 Task: Look for space in Santa Teresa, Venezuela from 24th August, 2023 to 10th September, 2023 for 8 adults in price range Rs.12000 to Rs.15000. Place can be entire place or shared room with 4 bedrooms having 8 beds and 4 bathrooms. Property type can be house, flat, guest house. Amenities needed are: wifi, TV, free parkinig on premises, gym, breakfast. Booking option can be shelf check-in. Required host language is English.
Action: Mouse moved to (528, 138)
Screenshot: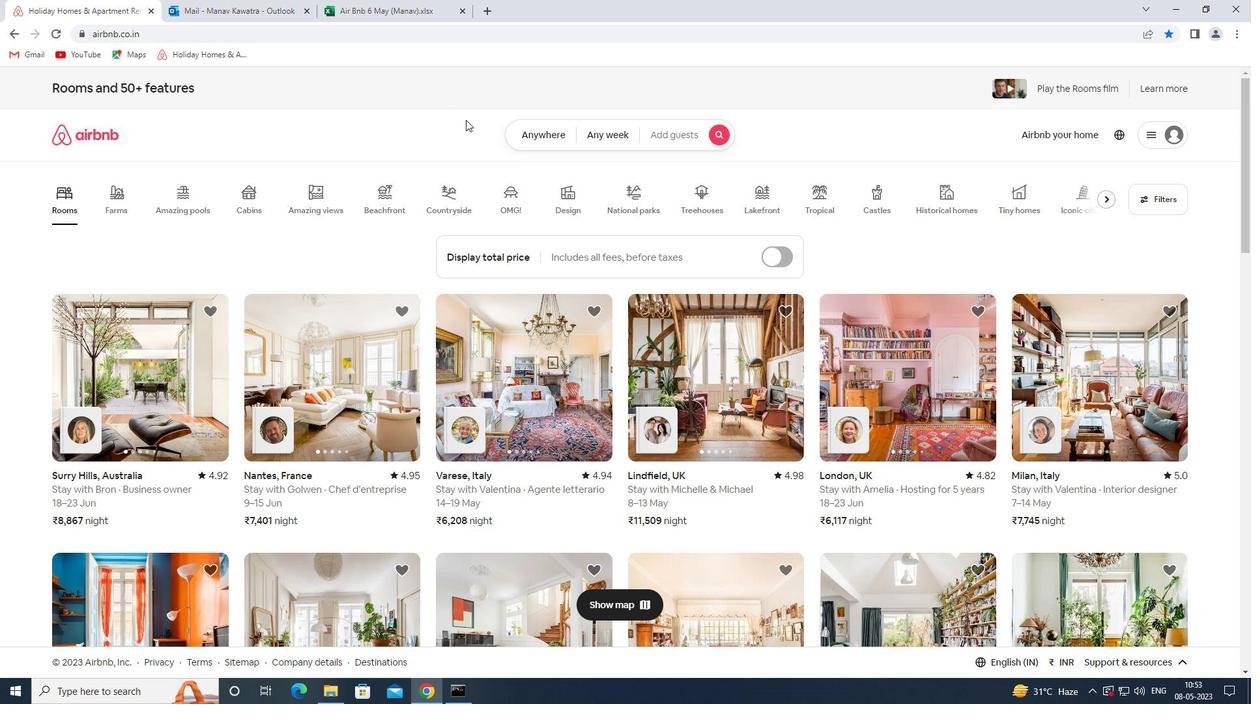 
Action: Mouse pressed left at (528, 138)
Screenshot: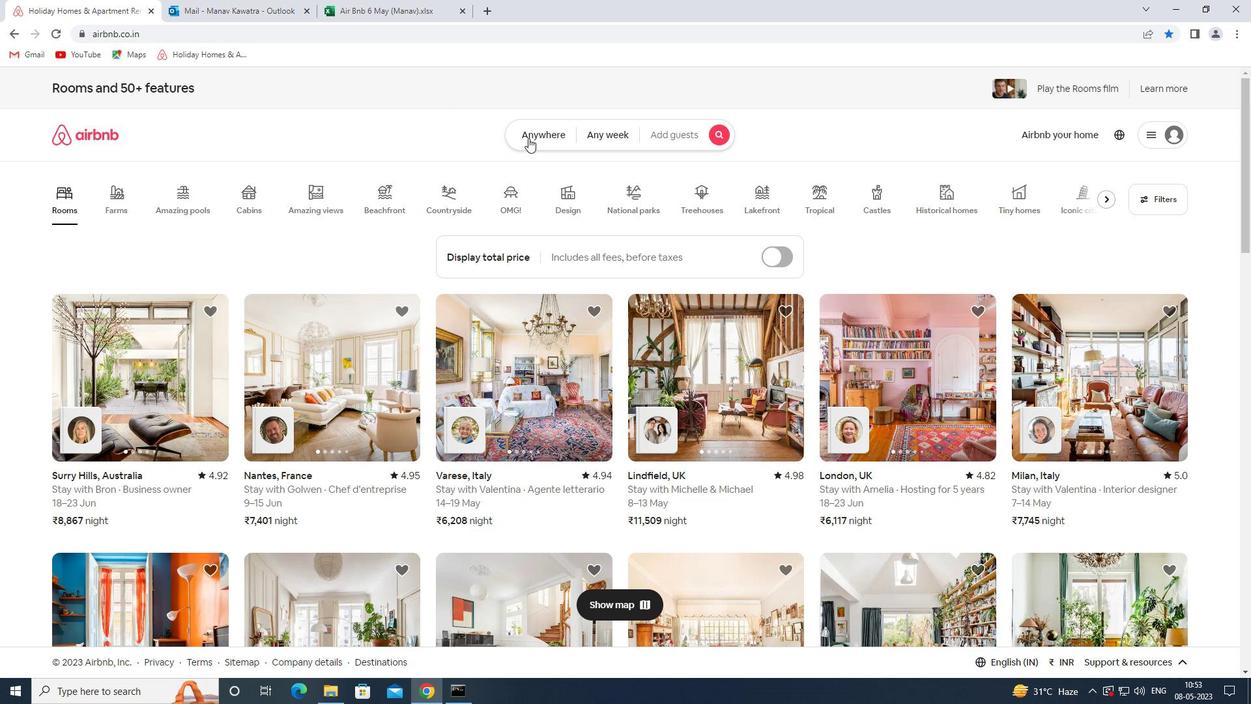 
Action: Mouse moved to (431, 194)
Screenshot: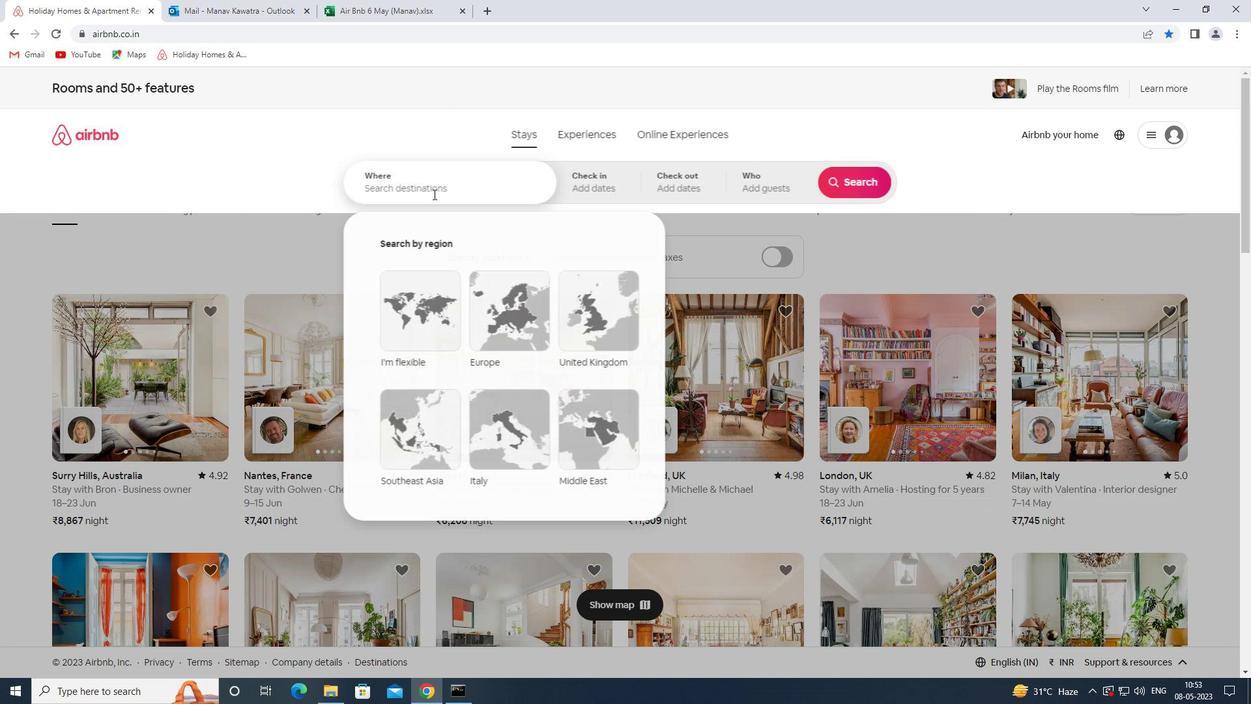 
Action: Mouse pressed left at (431, 194)
Screenshot: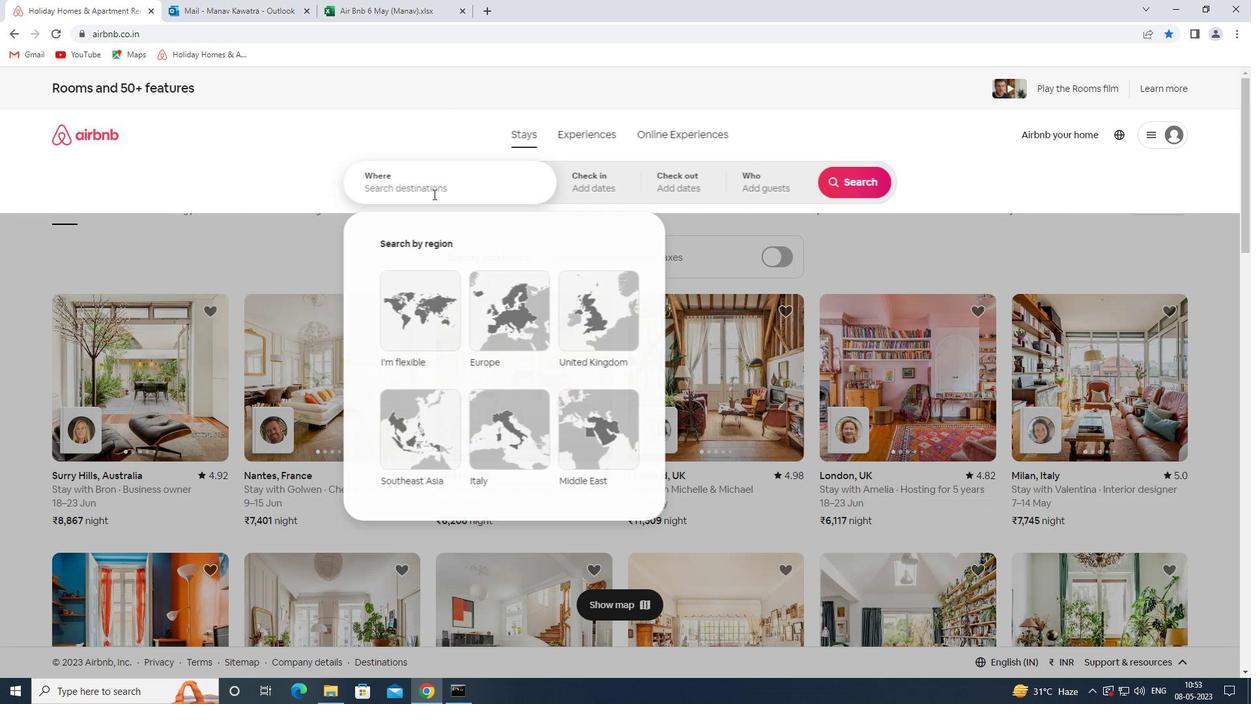 
Action: Mouse moved to (421, 181)
Screenshot: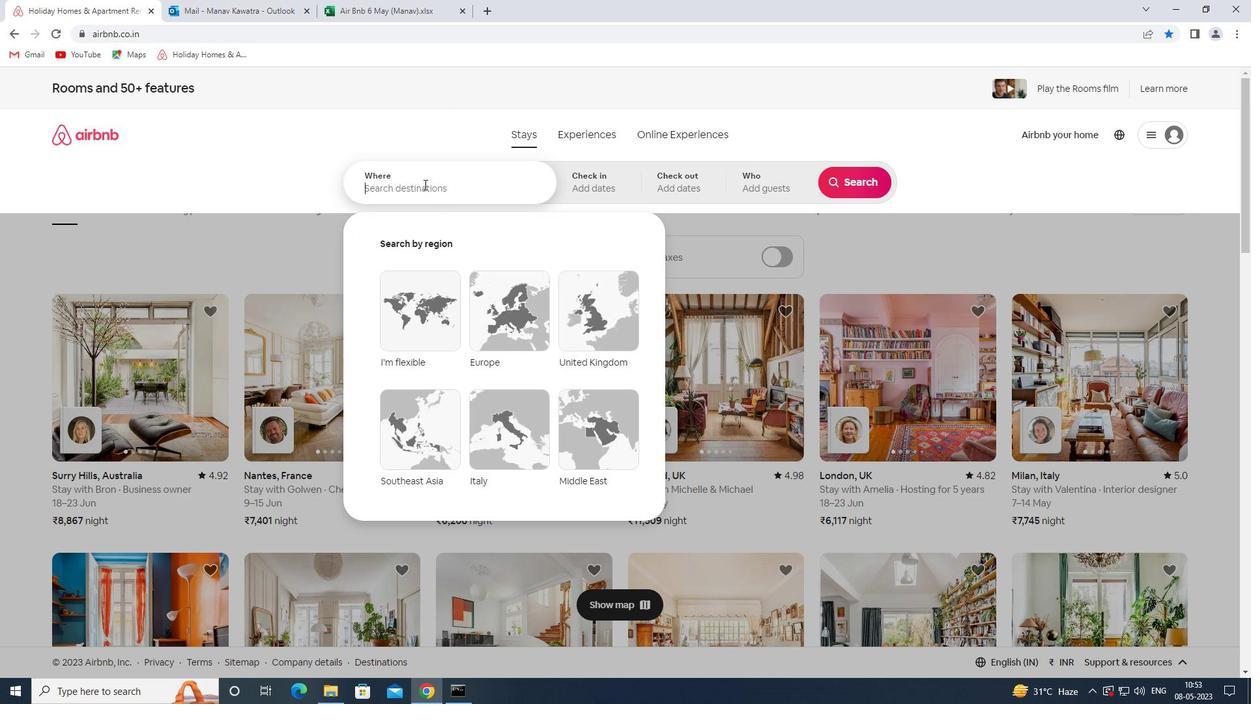 
Action: Mouse pressed left at (421, 181)
Screenshot: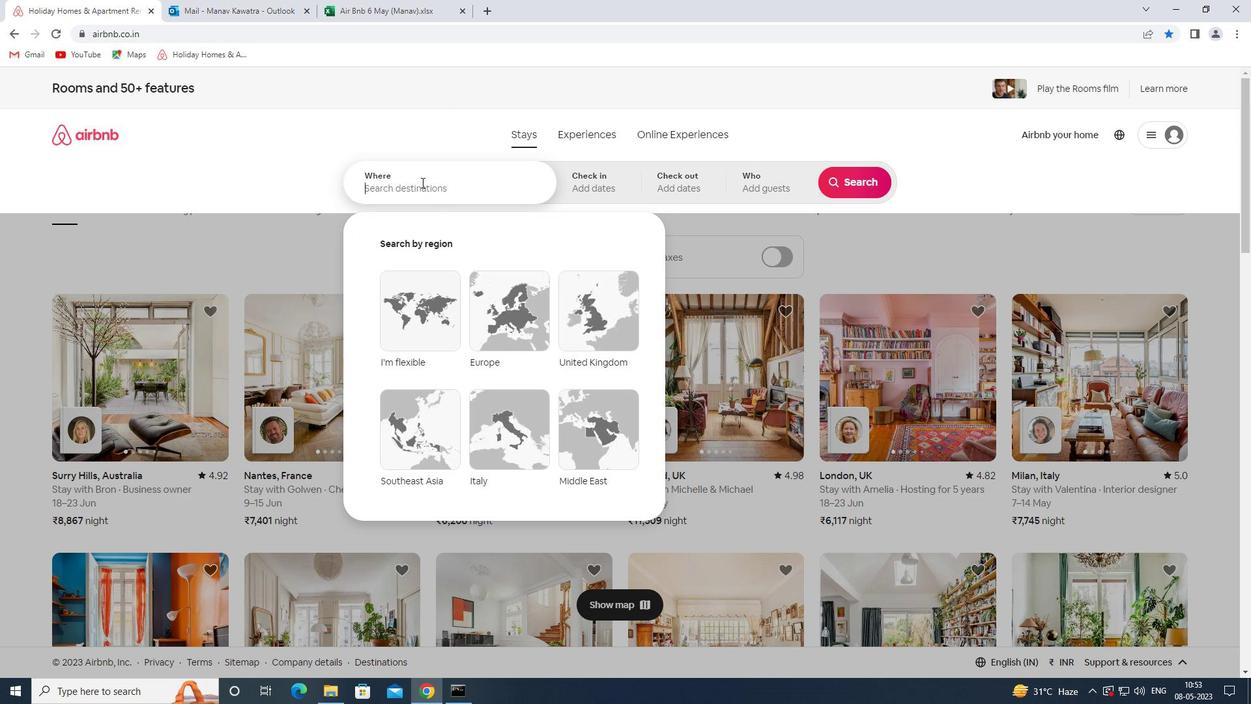 
Action: Mouse moved to (432, 189)
Screenshot: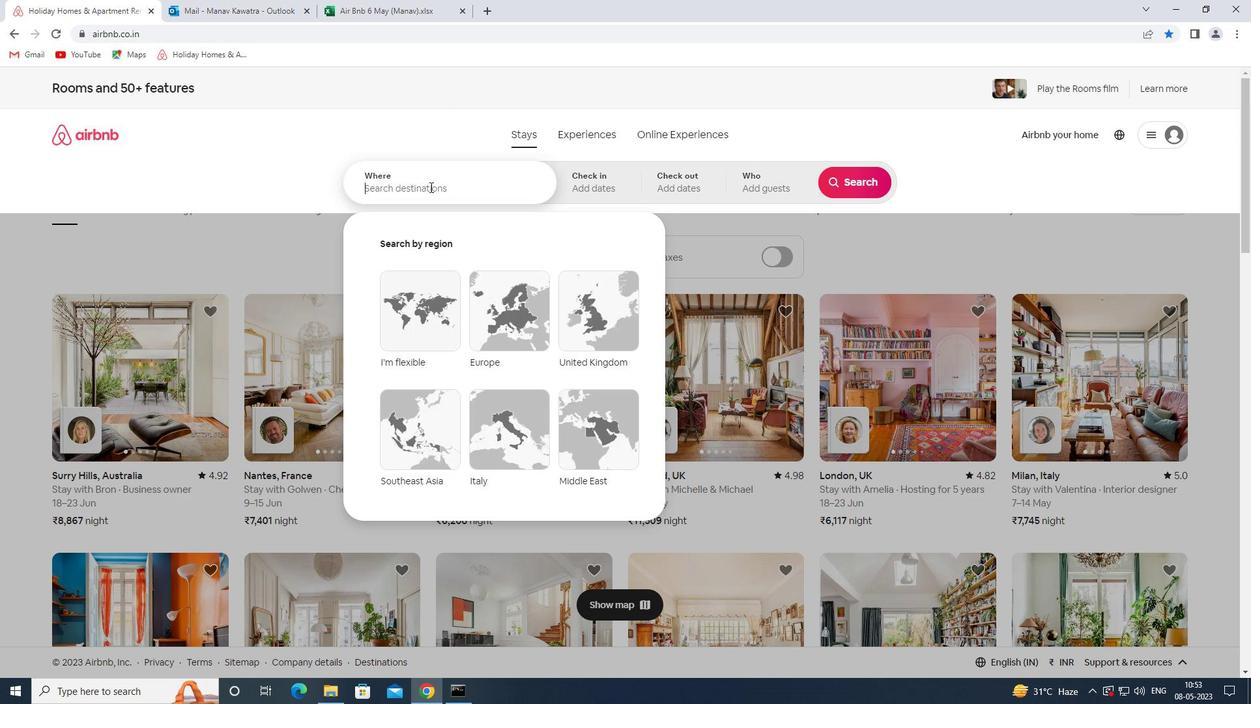 
Action: Key pressed <Key.shift><Key.shift>SAT<Key.backspace>NTA<Key.space><Key.shift><Key.shift><Key.shift><Key.shift>TES<Key.backspace>RE4<Key.backspace>SA<Key.space><Key.shift>VENEZUELA<Key.space><Key.enter>
Screenshot: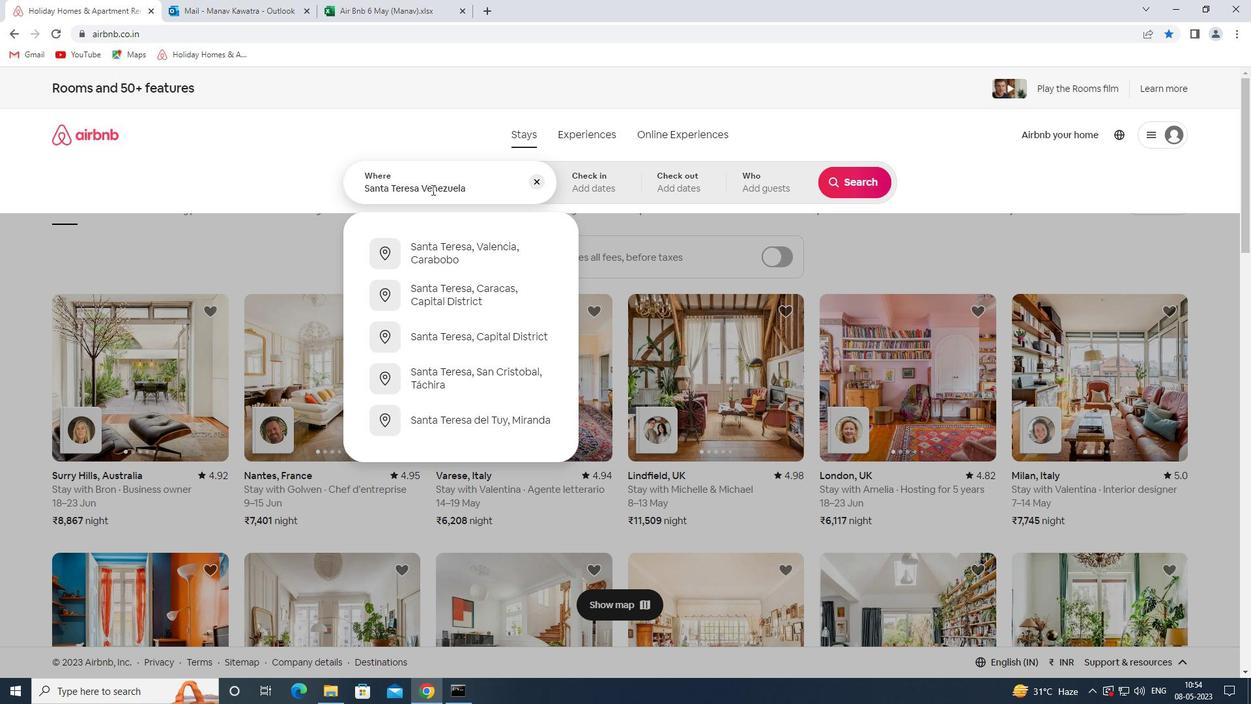 
Action: Mouse moved to (851, 283)
Screenshot: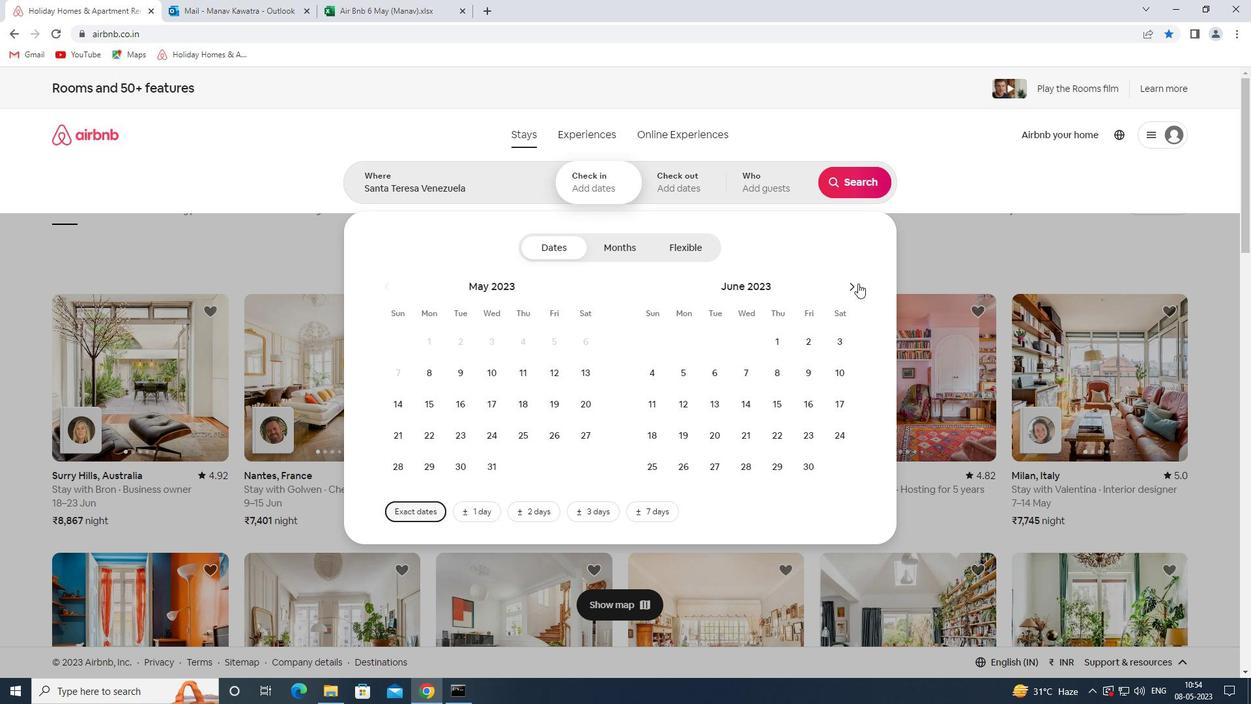 
Action: Mouse pressed left at (851, 283)
Screenshot: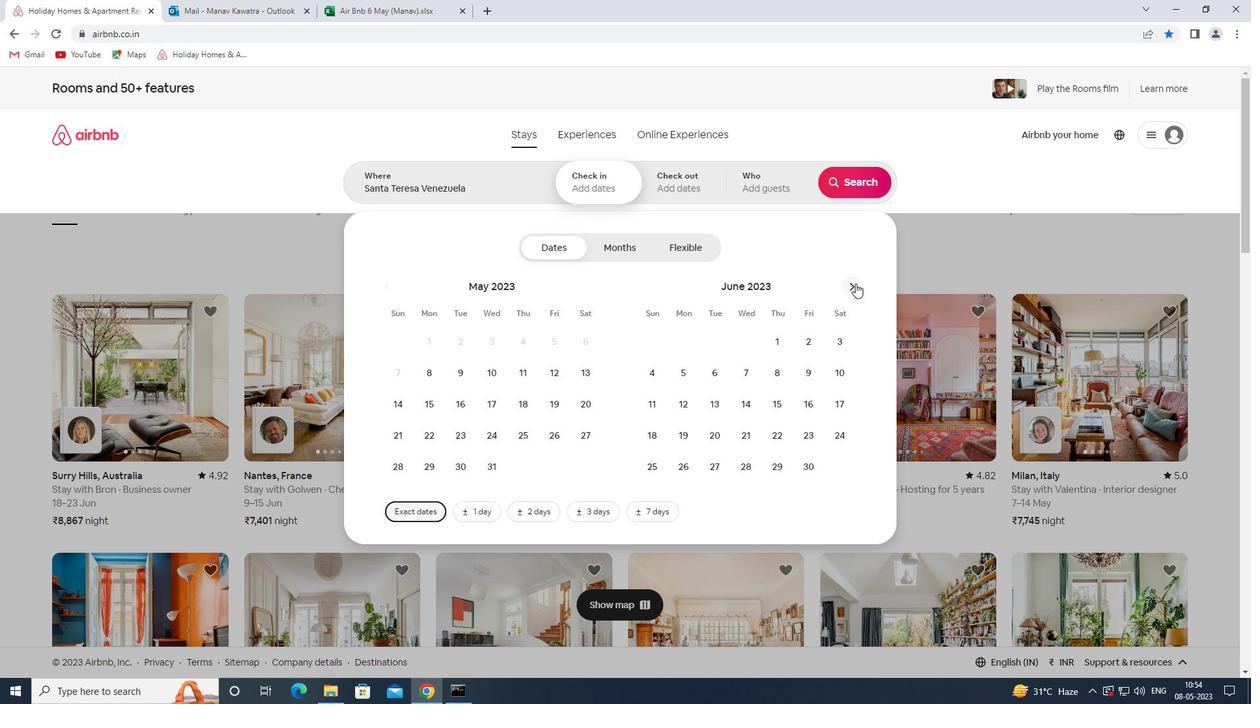 
Action: Mouse pressed left at (851, 283)
Screenshot: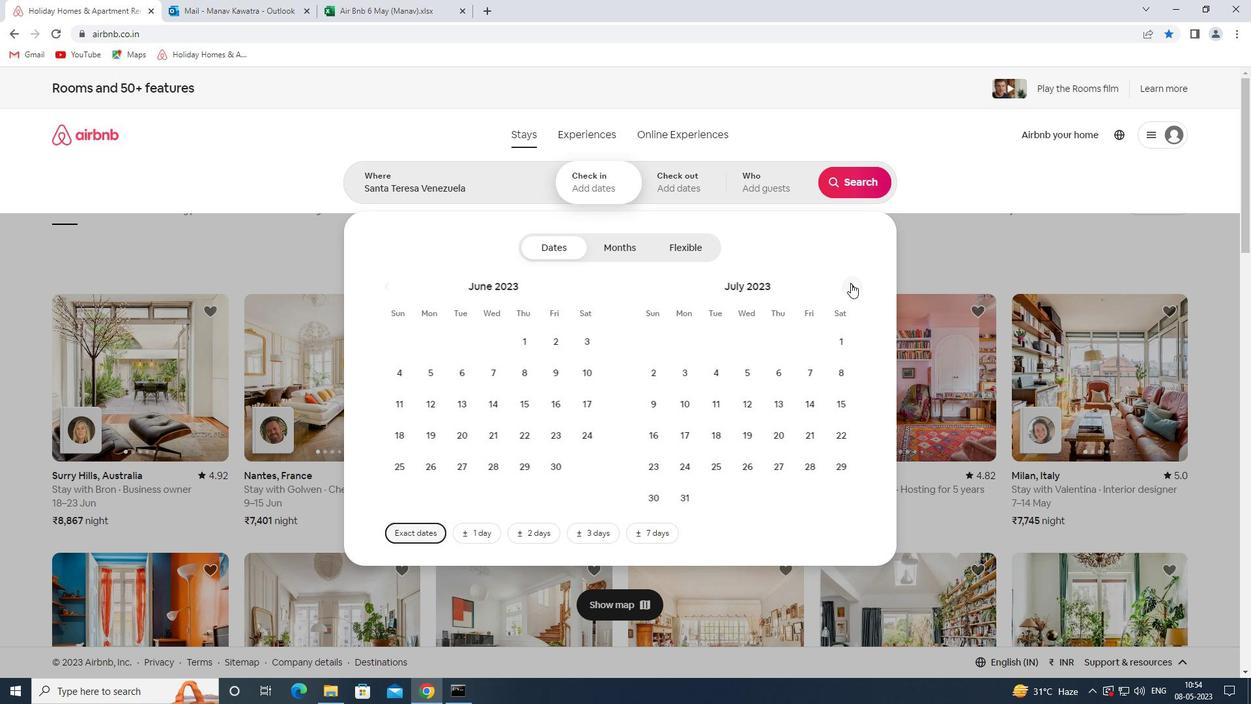 
Action: Mouse moved to (775, 443)
Screenshot: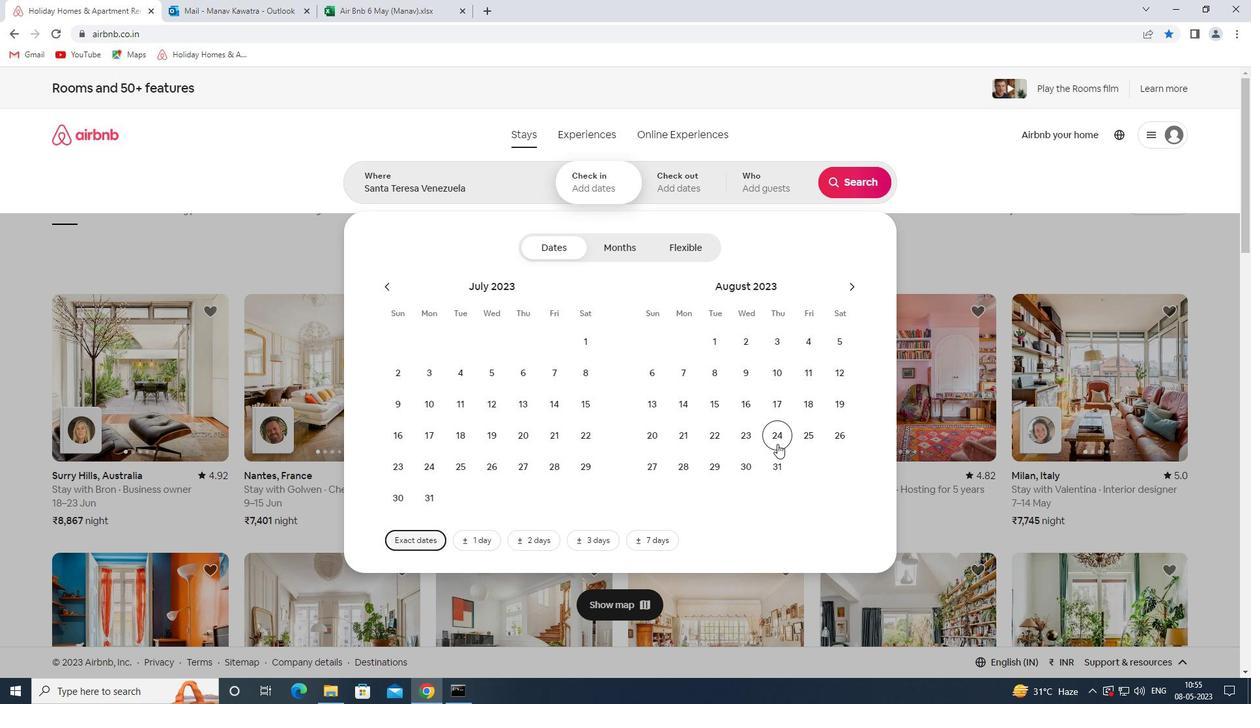 
Action: Mouse pressed left at (775, 443)
Screenshot: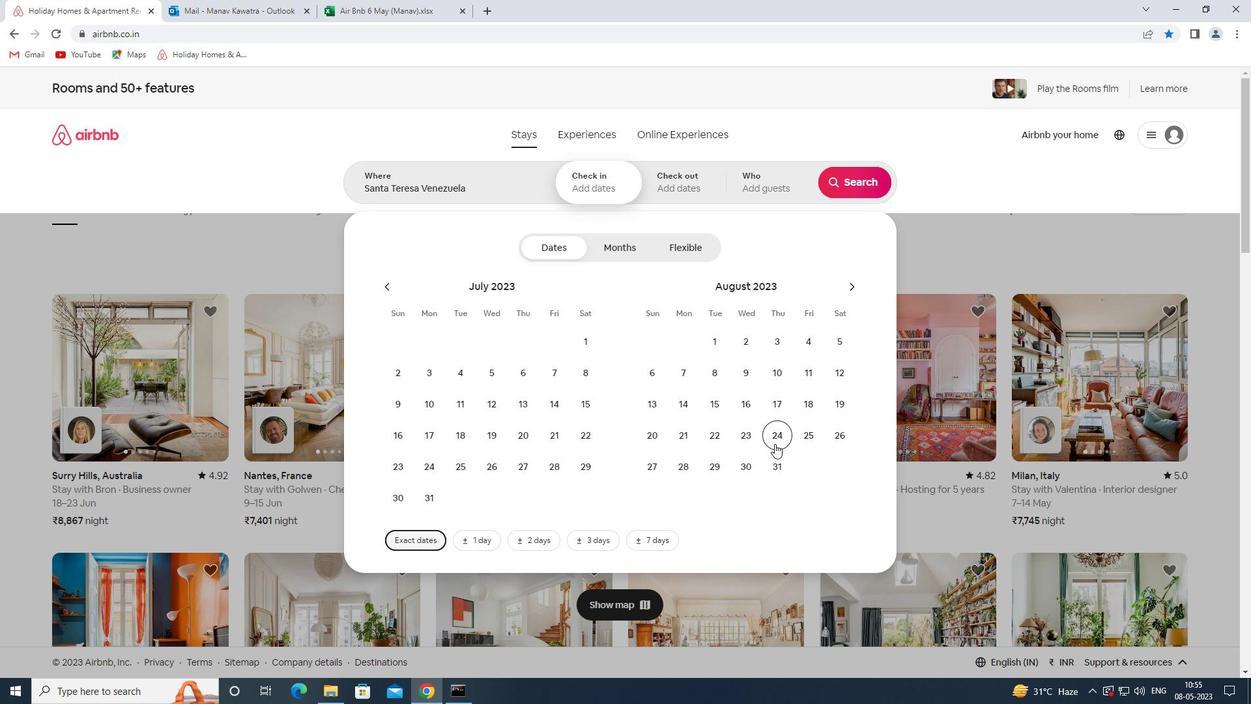 
Action: Mouse moved to (842, 281)
Screenshot: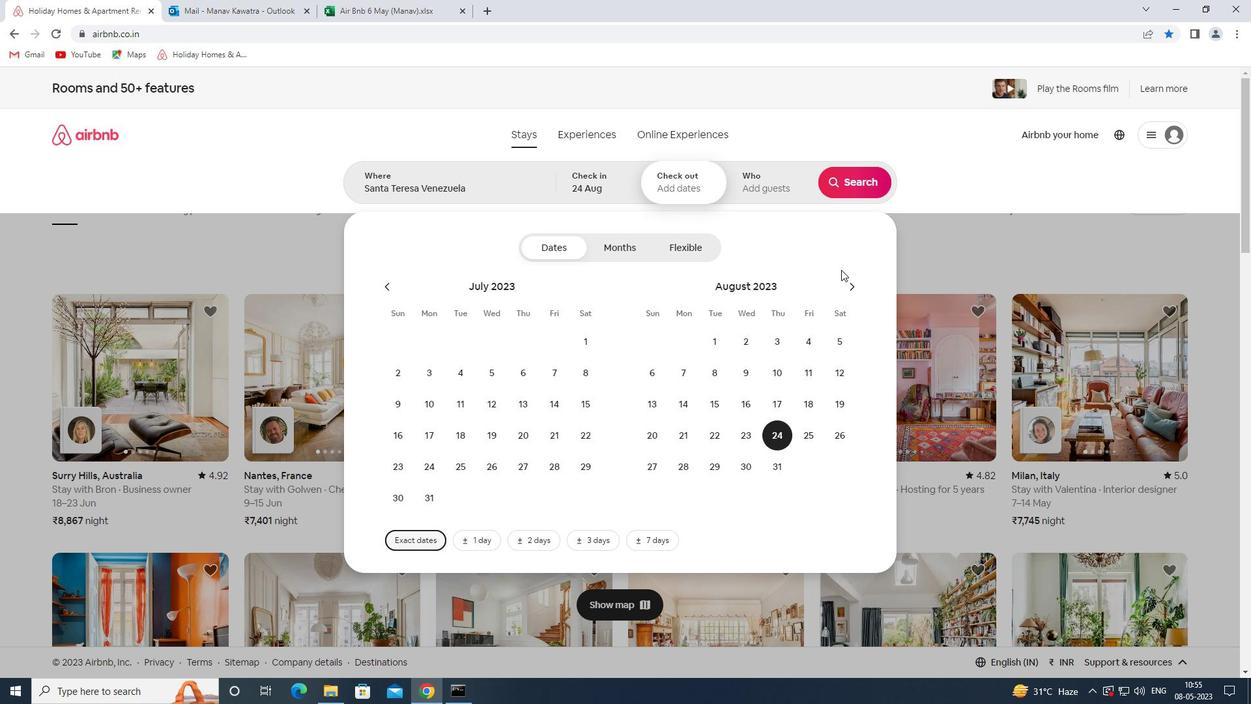 
Action: Mouse pressed left at (842, 281)
Screenshot: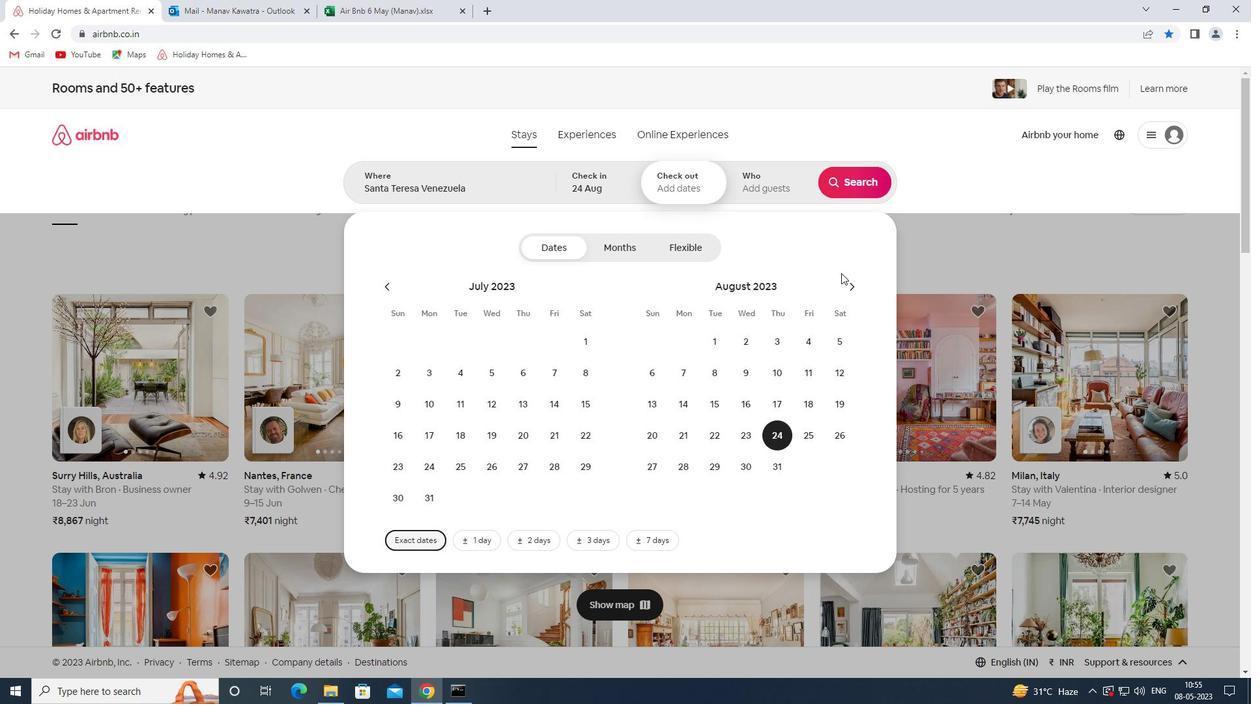 
Action: Mouse moved to (850, 284)
Screenshot: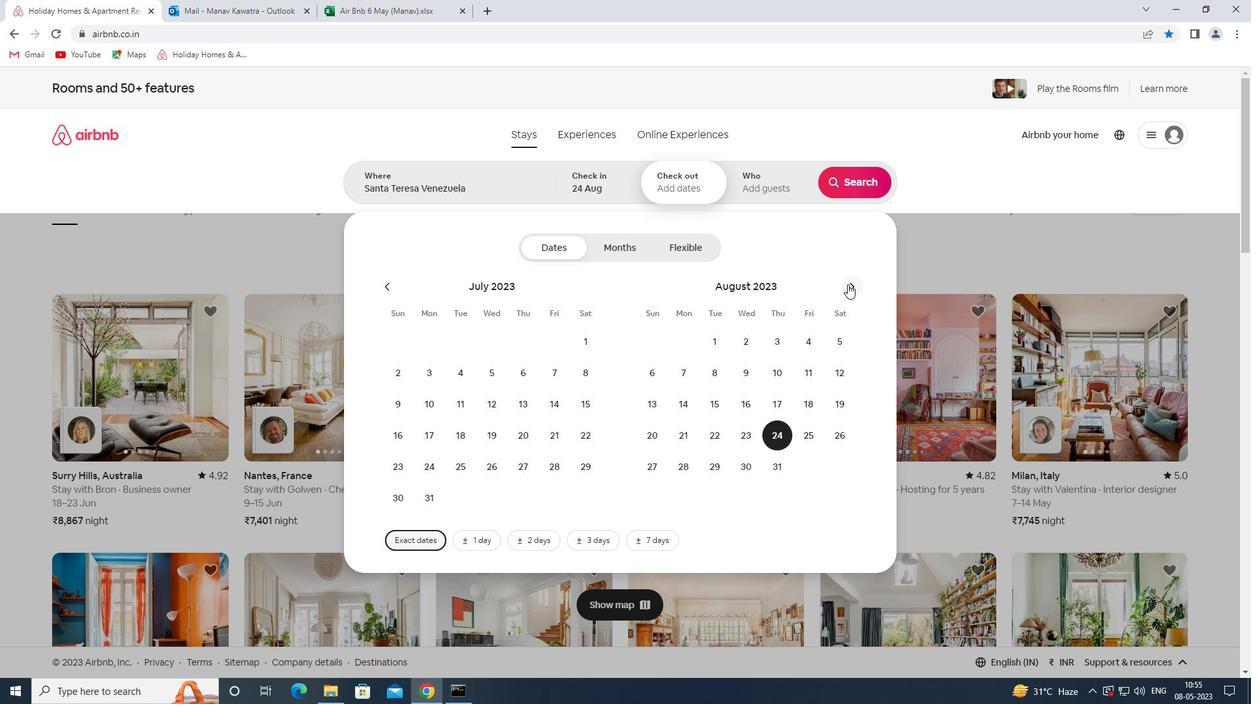 
Action: Mouse pressed left at (850, 284)
Screenshot: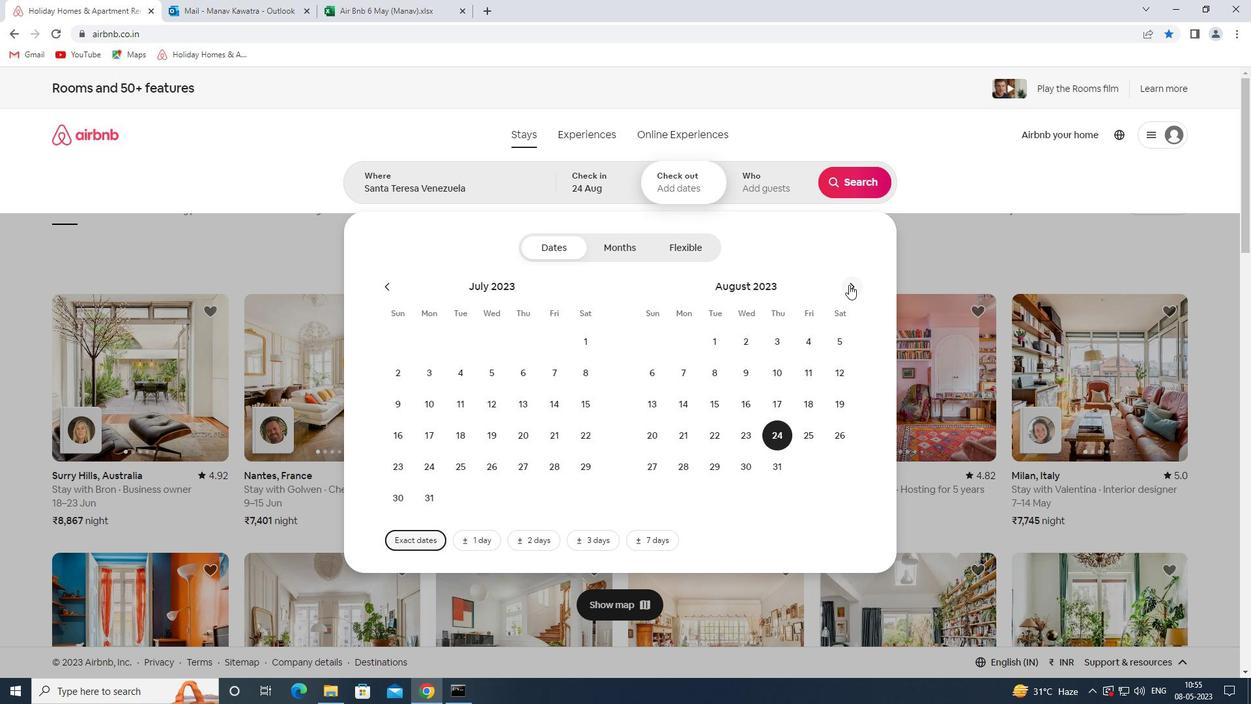 
Action: Mouse moved to (652, 403)
Screenshot: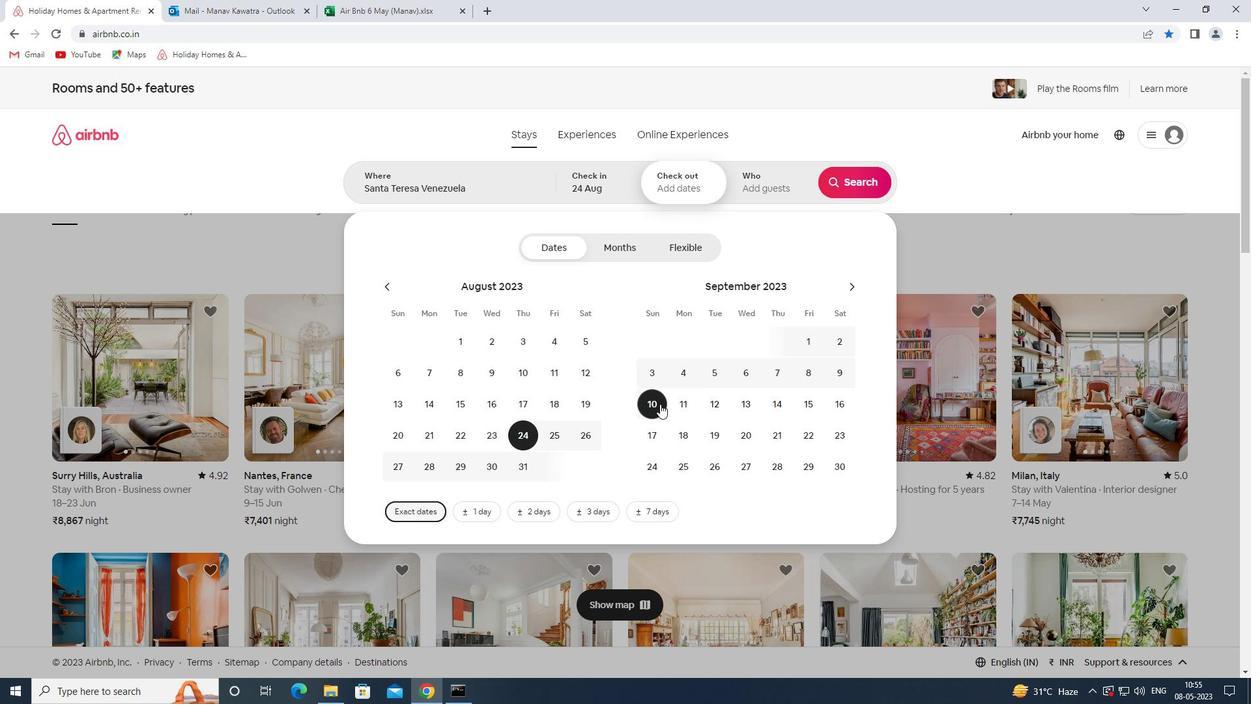 
Action: Mouse pressed left at (652, 403)
Screenshot: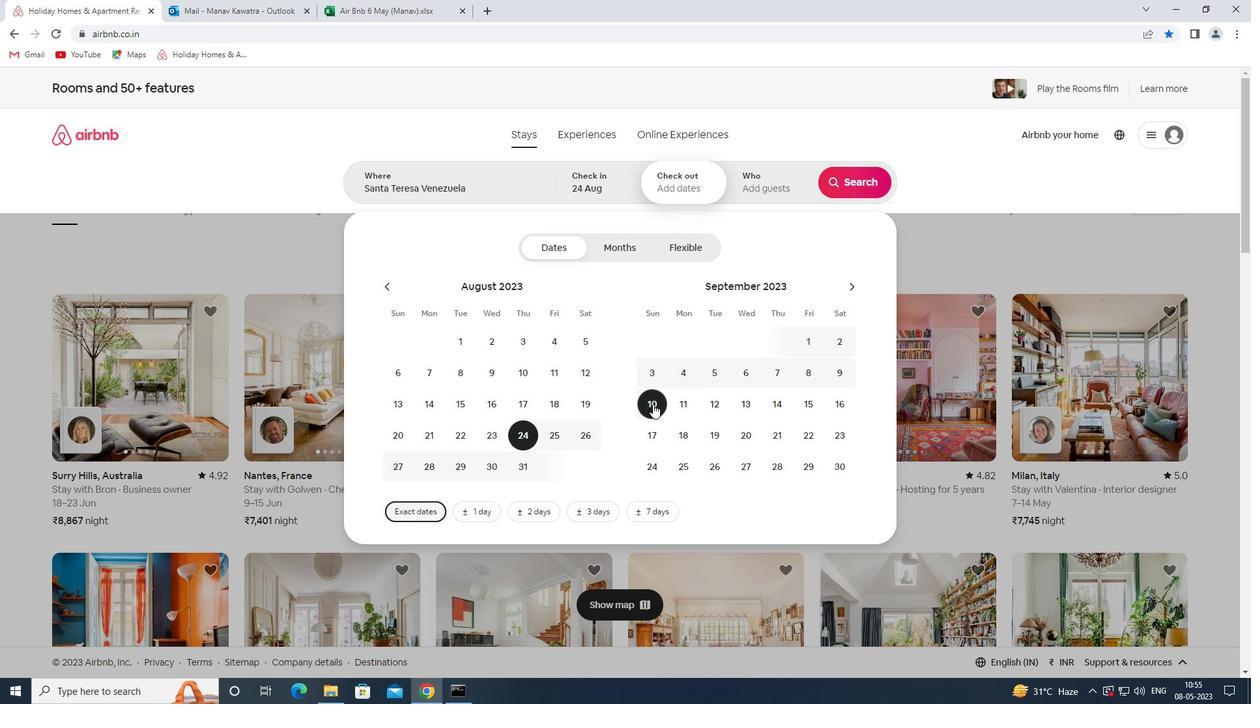 
Action: Mouse moved to (783, 189)
Screenshot: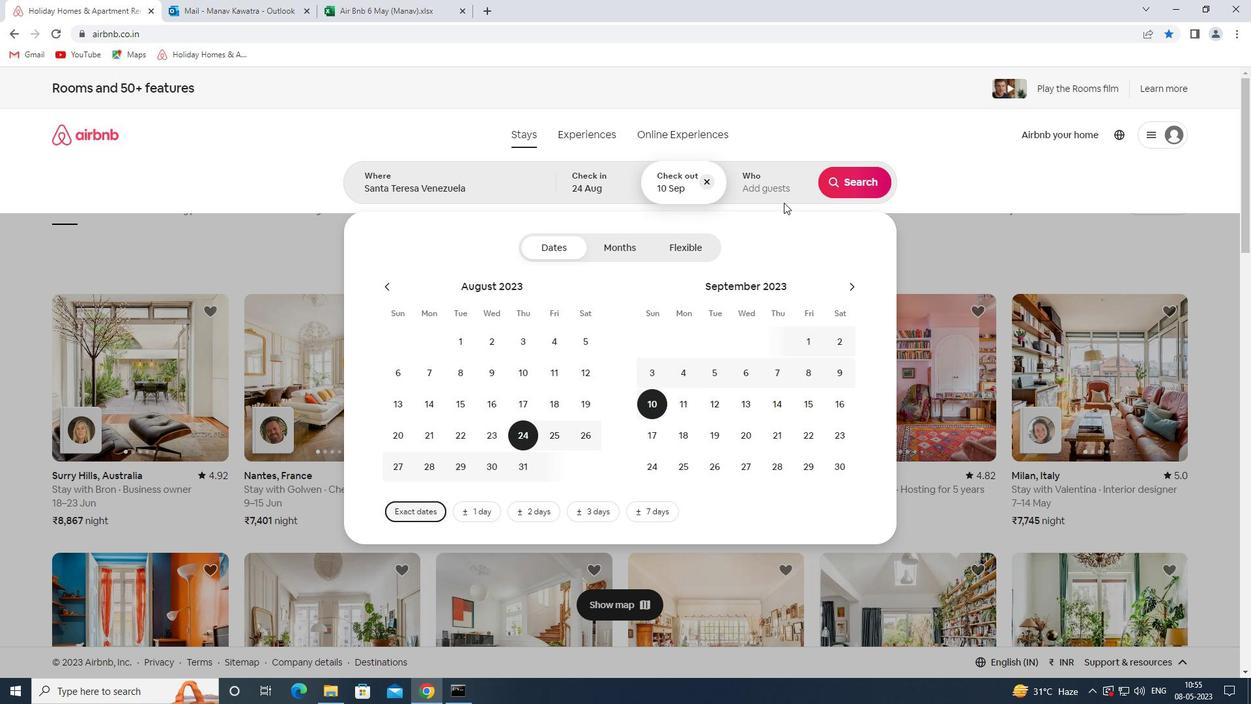
Action: Mouse pressed left at (783, 189)
Screenshot: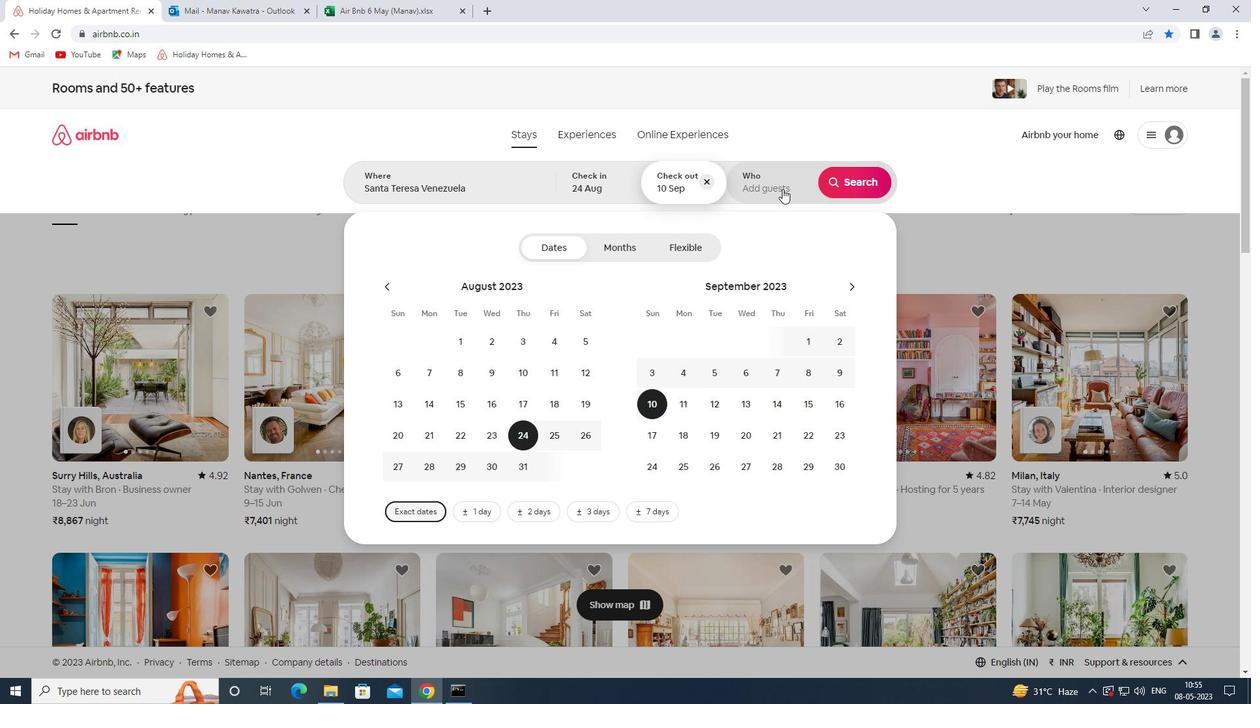 
Action: Mouse moved to (857, 260)
Screenshot: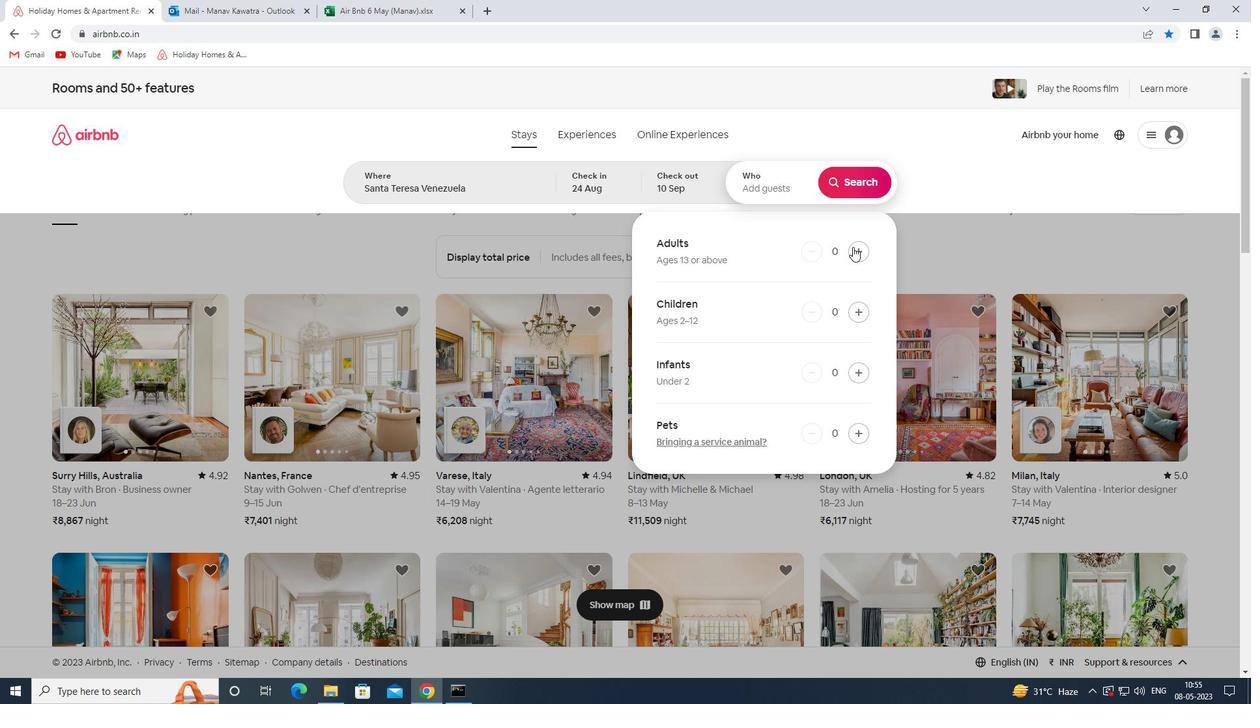 
Action: Mouse pressed left at (857, 260)
Screenshot: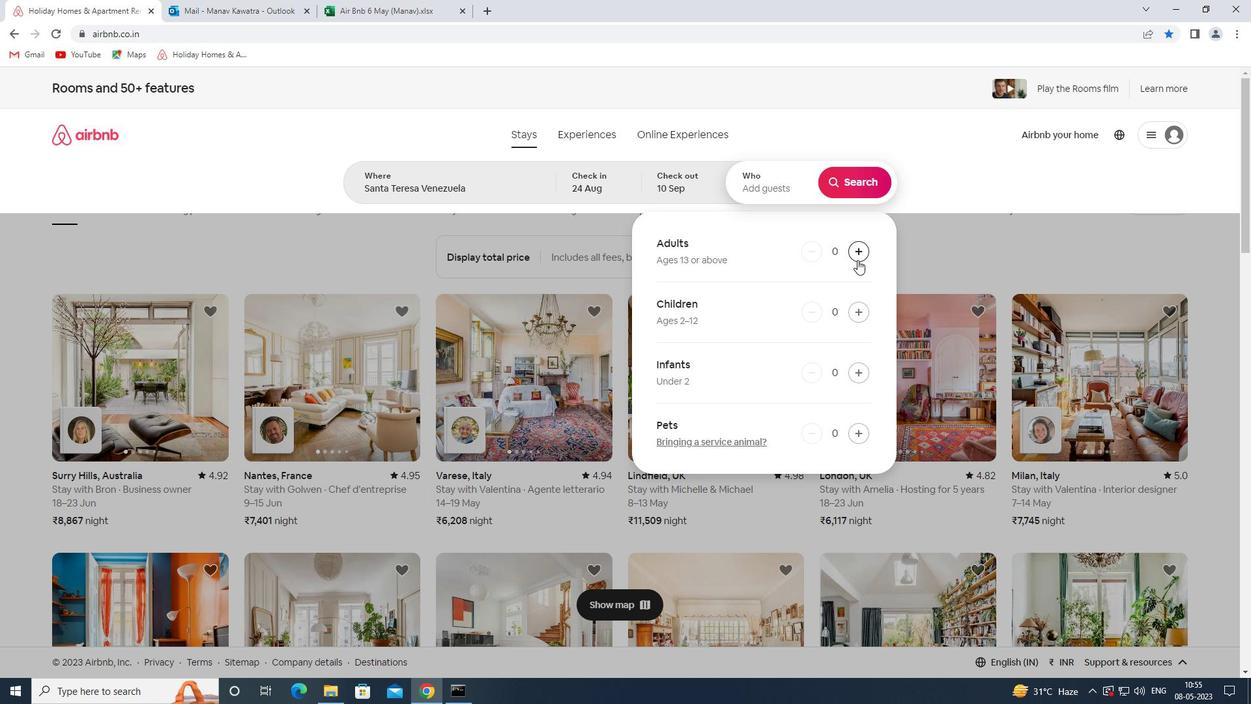 
Action: Mouse moved to (859, 255)
Screenshot: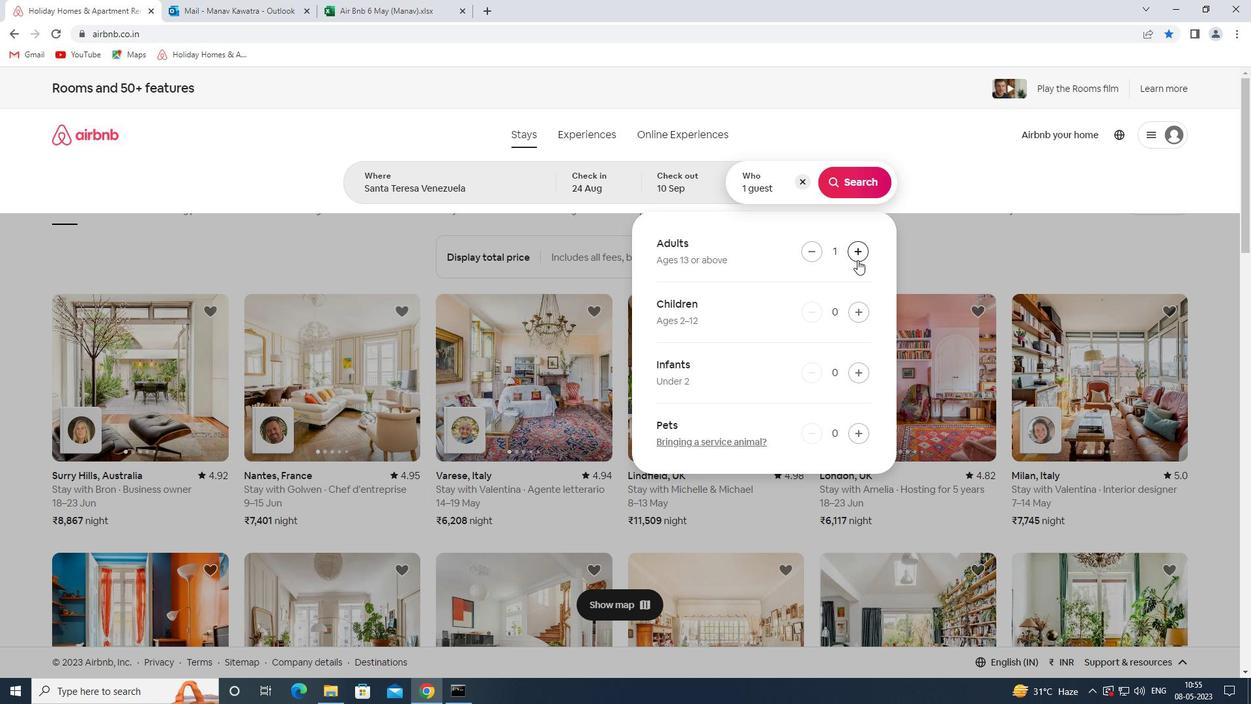 
Action: Mouse pressed left at (859, 255)
Screenshot: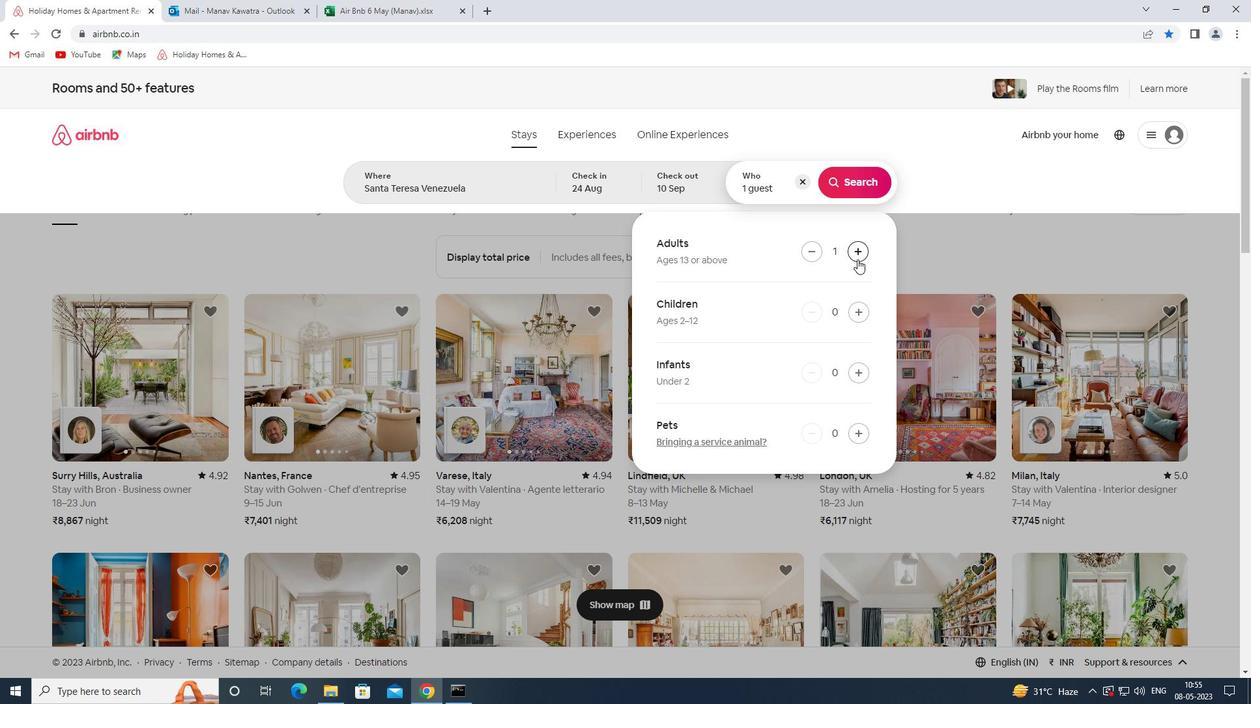 
Action: Mouse pressed left at (859, 255)
Screenshot: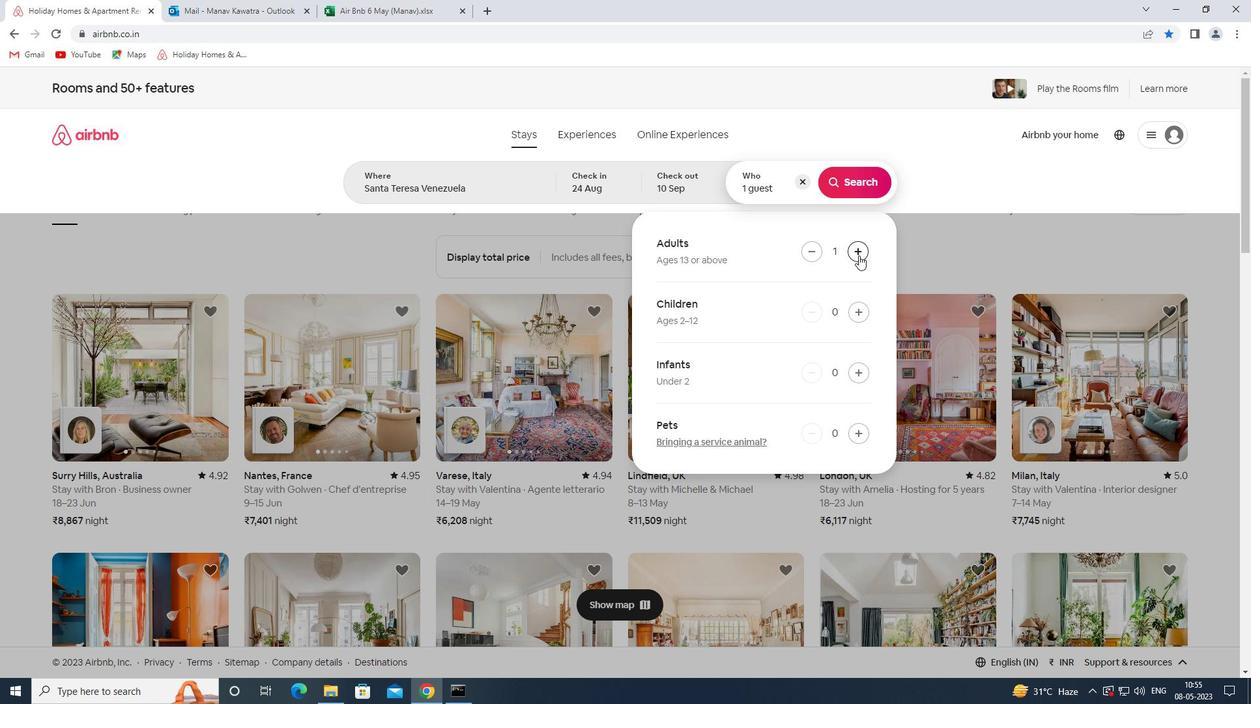 
Action: Mouse pressed left at (859, 255)
Screenshot: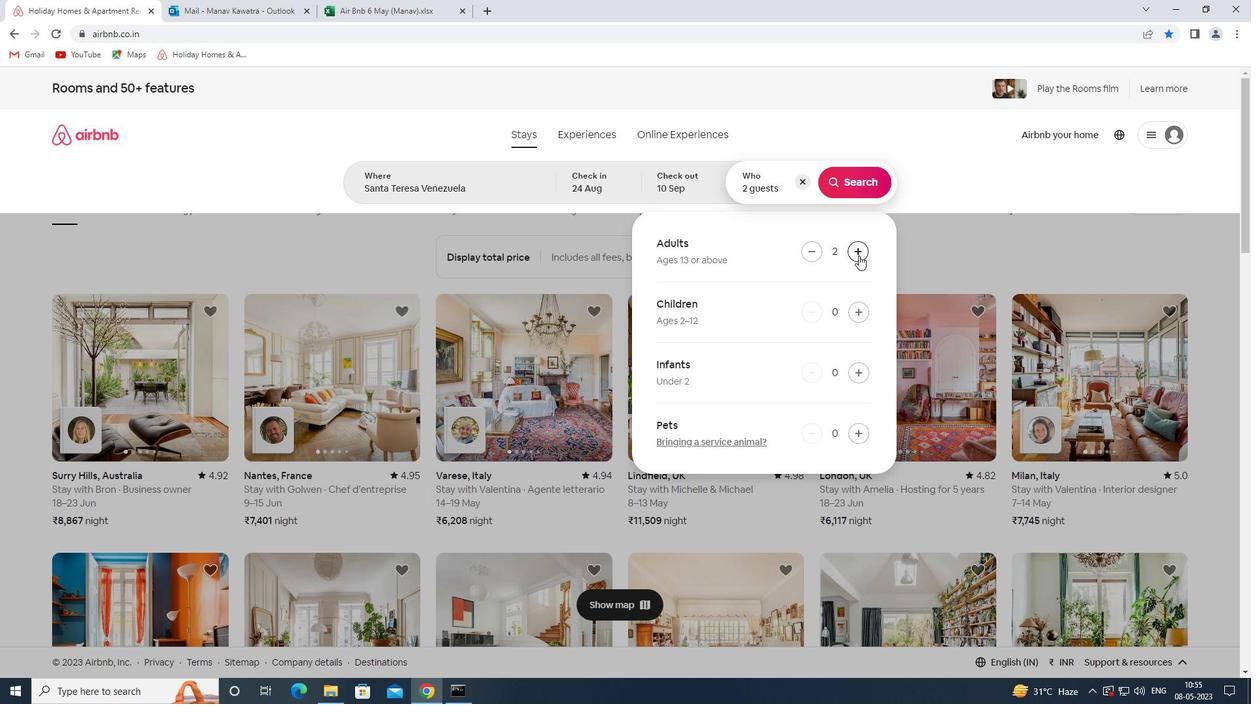 
Action: Mouse pressed left at (859, 255)
Screenshot: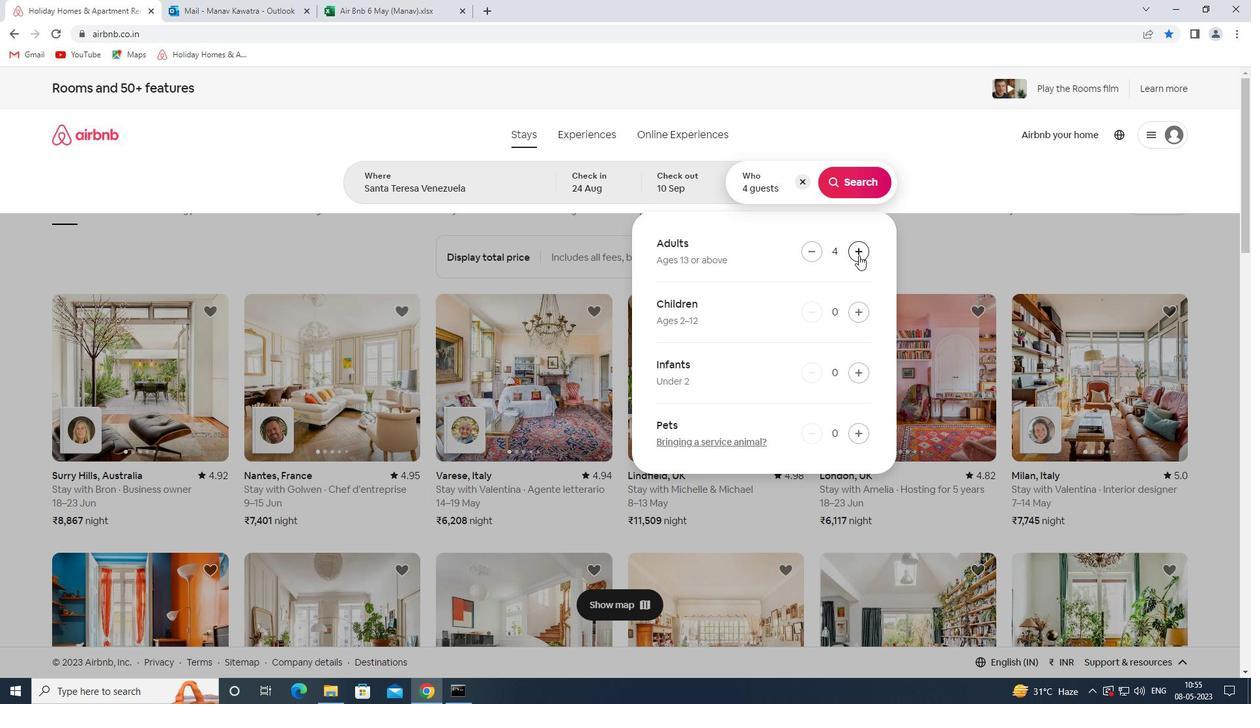 
Action: Mouse pressed left at (859, 255)
Screenshot: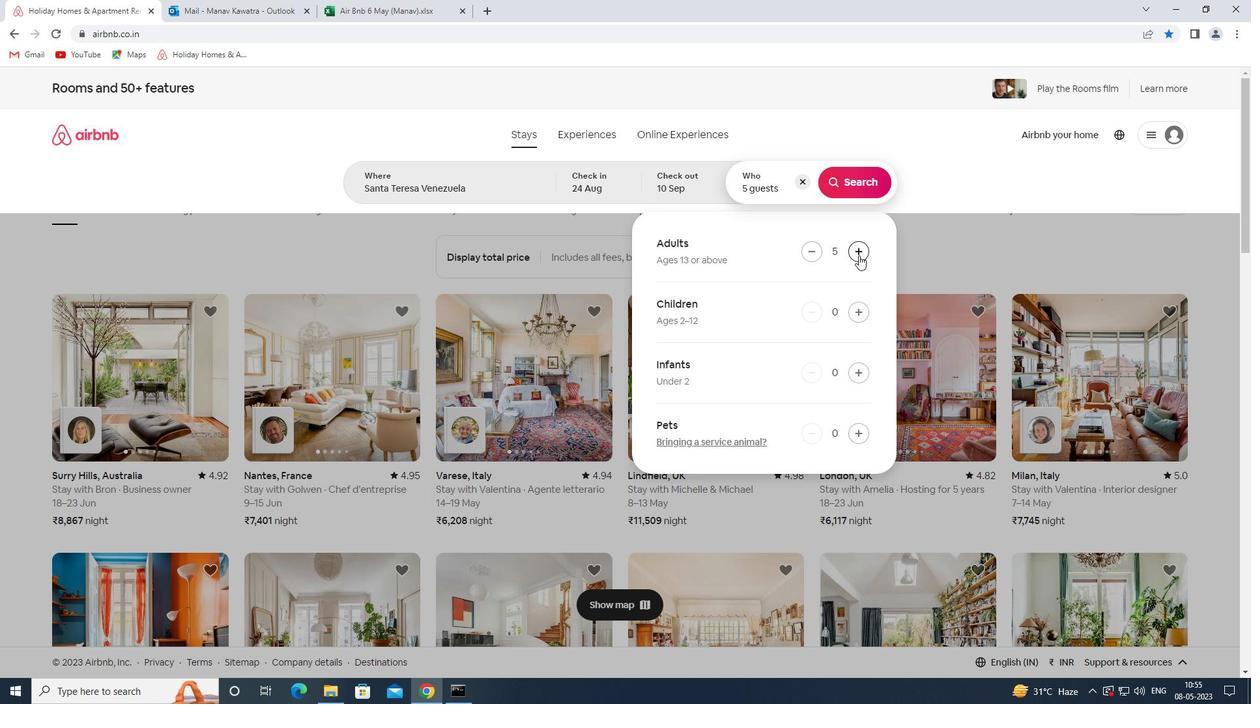 
Action: Mouse pressed left at (859, 255)
Screenshot: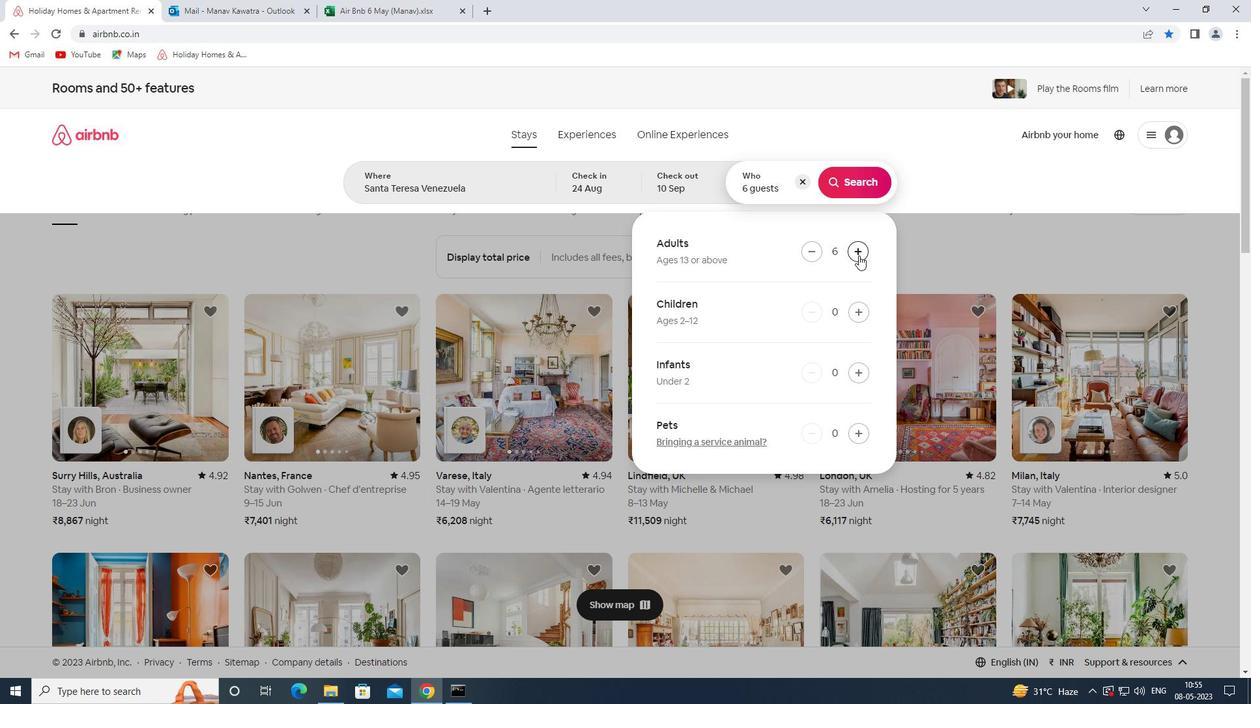 
Action: Mouse pressed left at (859, 255)
Screenshot: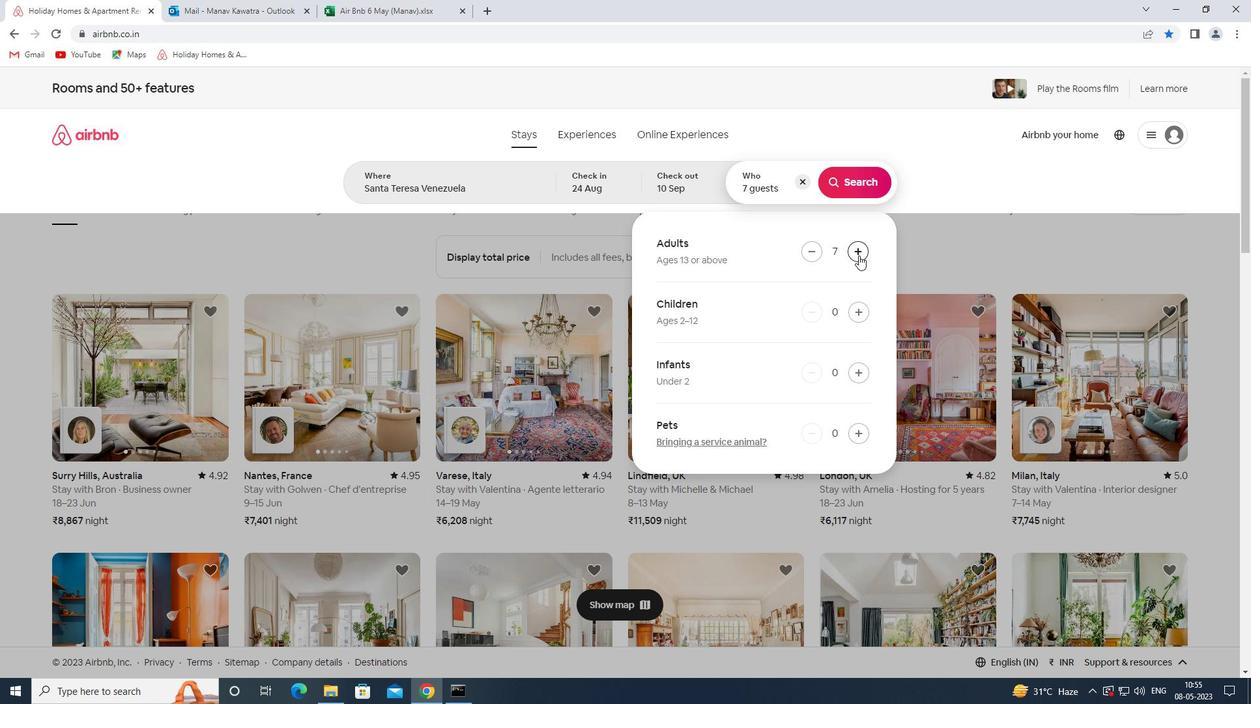 
Action: Mouse moved to (852, 176)
Screenshot: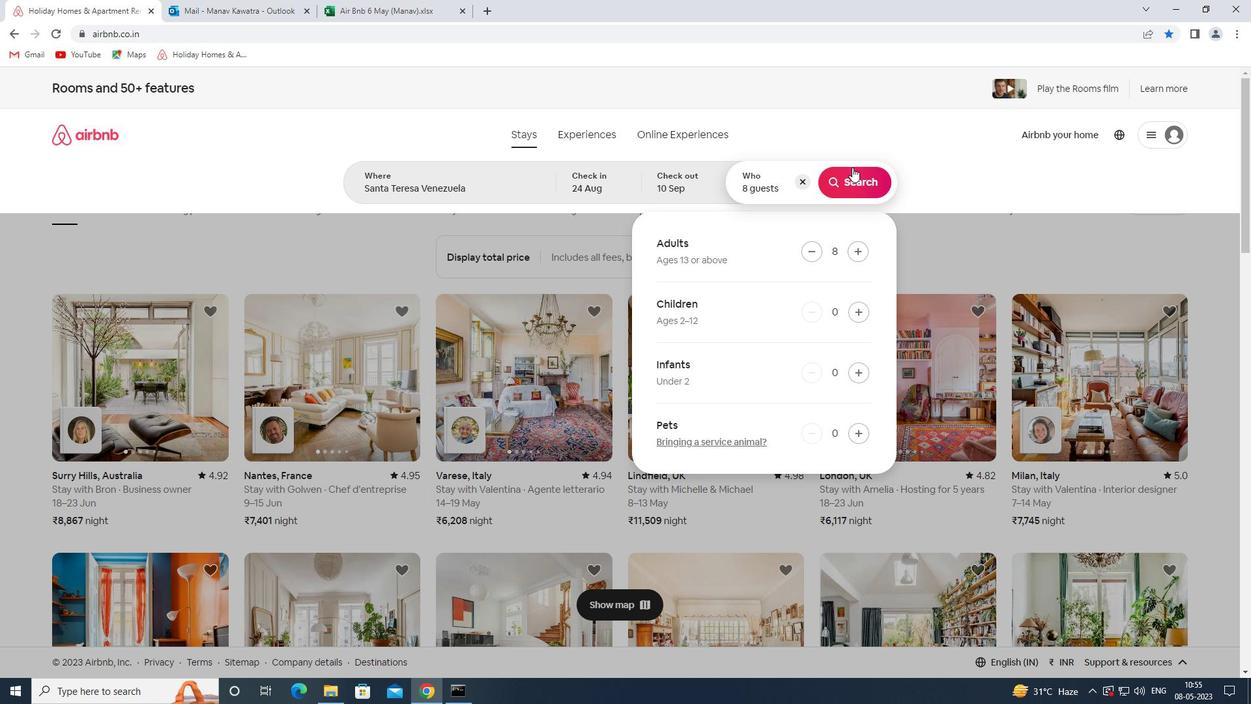 
Action: Mouse pressed left at (852, 176)
Screenshot: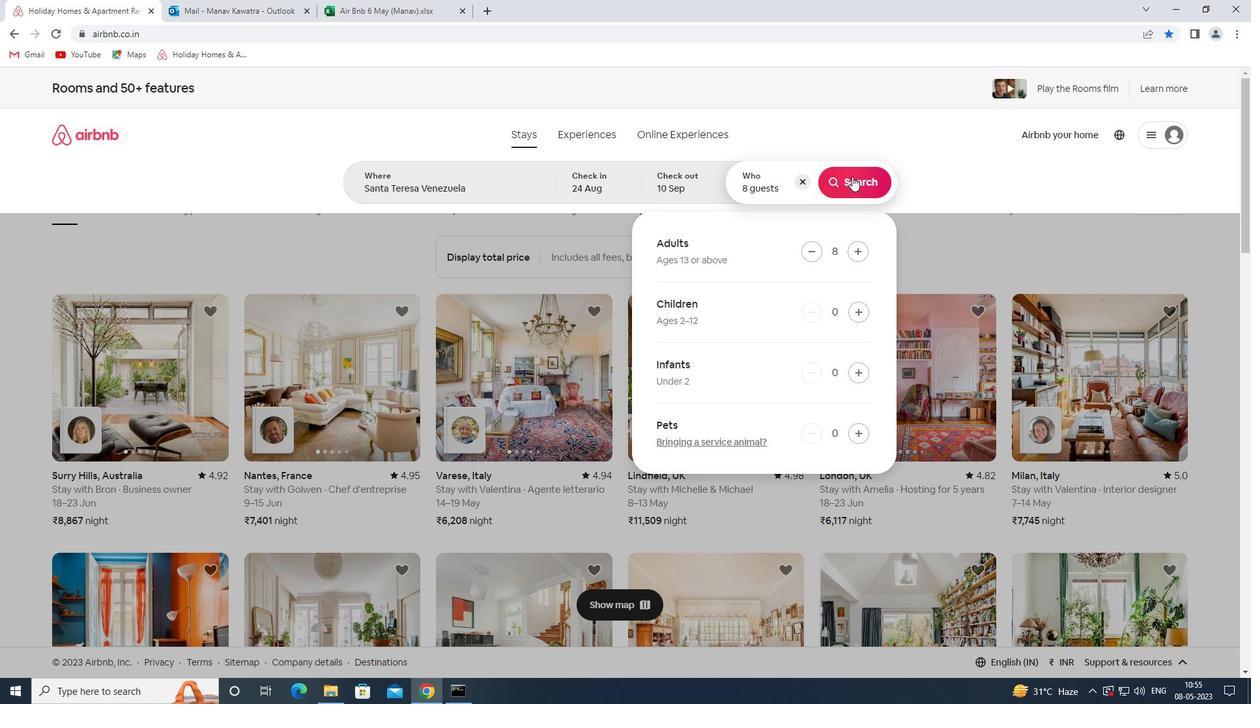 
Action: Mouse moved to (1192, 147)
Screenshot: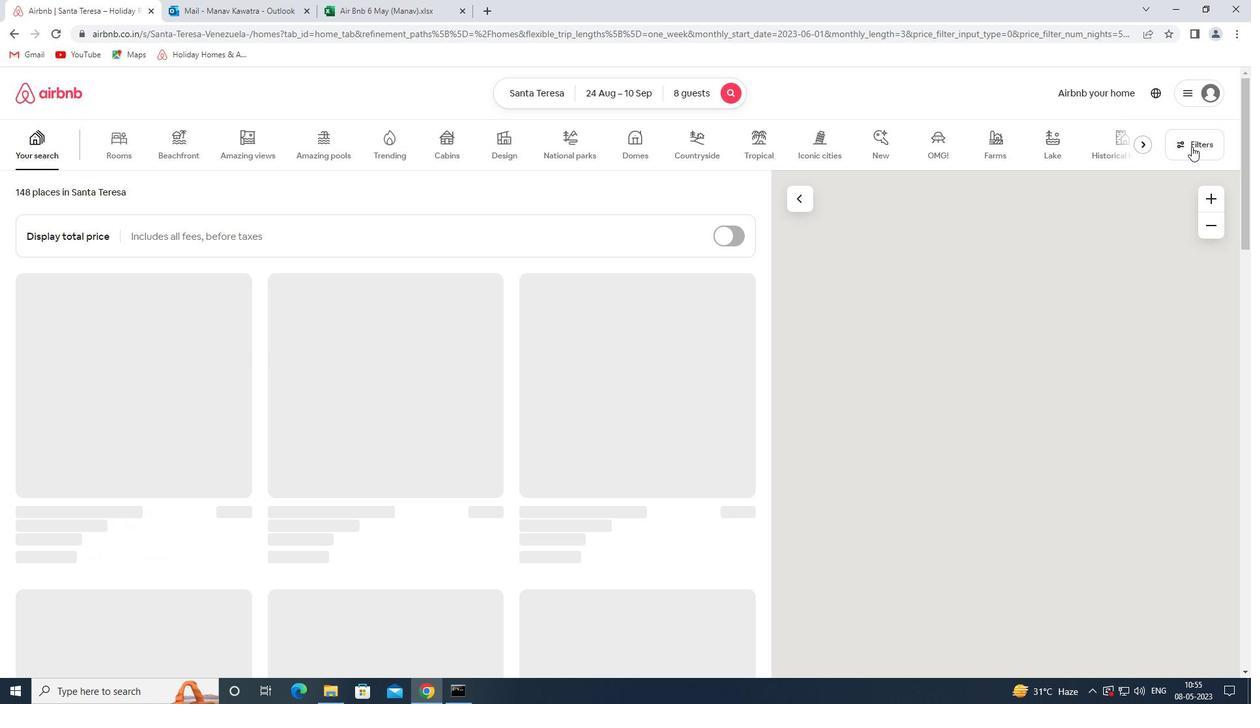 
Action: Mouse pressed left at (1192, 147)
Screenshot: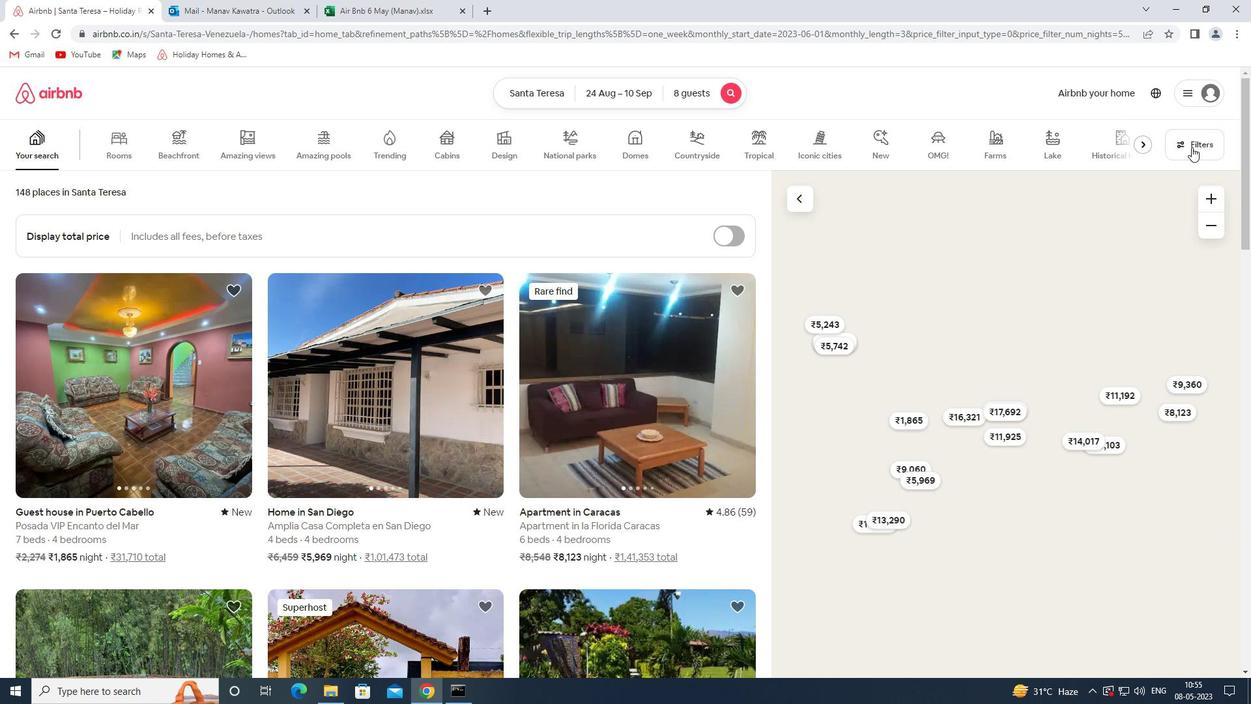 
Action: Mouse moved to (483, 459)
Screenshot: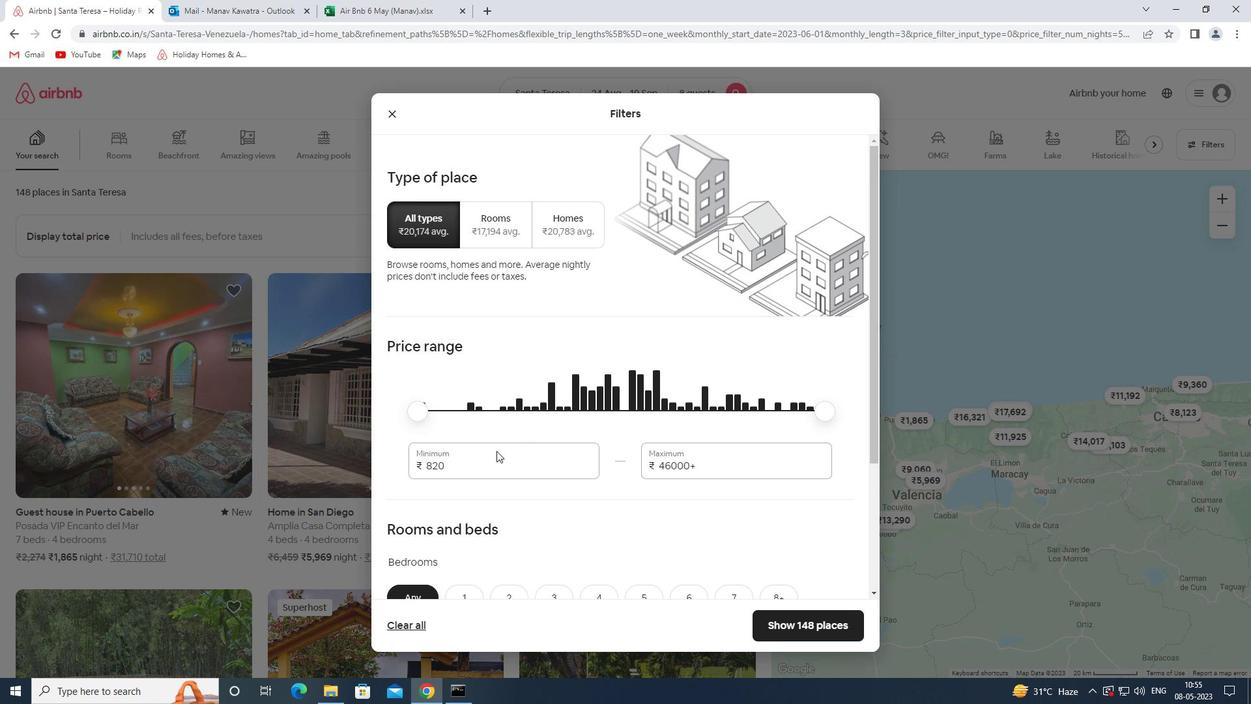 
Action: Mouse pressed left at (483, 459)
Screenshot: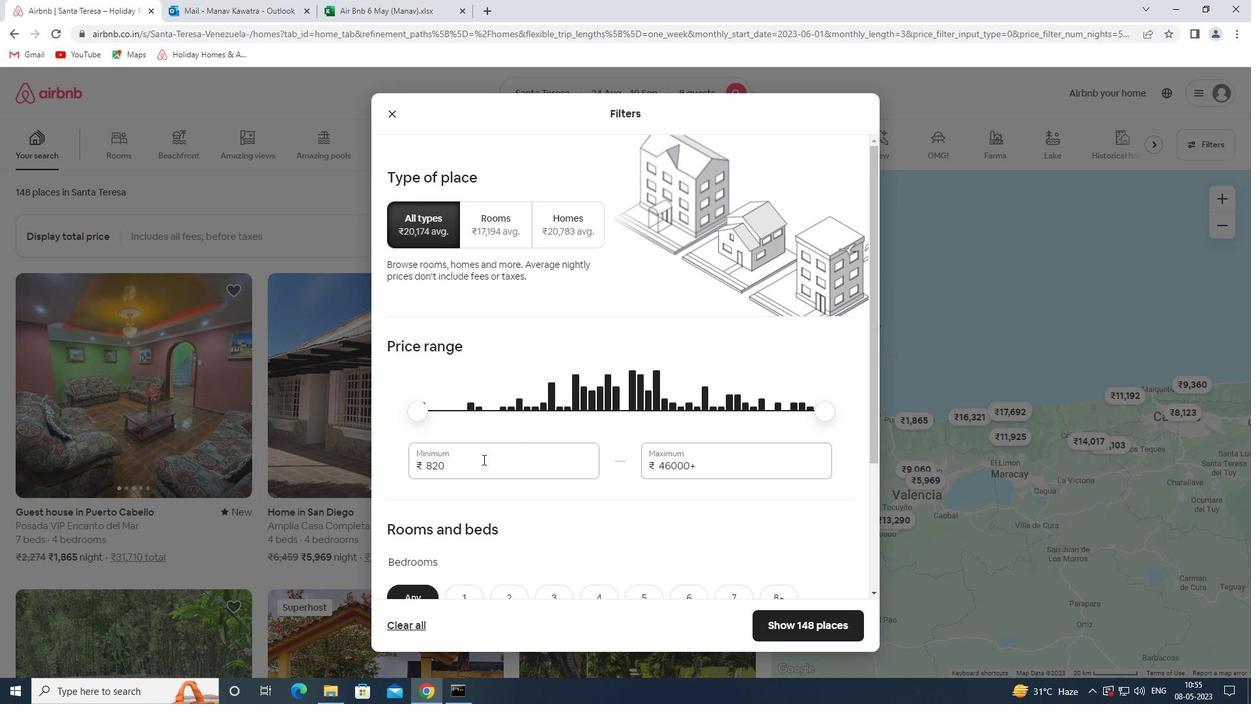 
Action: Mouse pressed left at (483, 459)
Screenshot: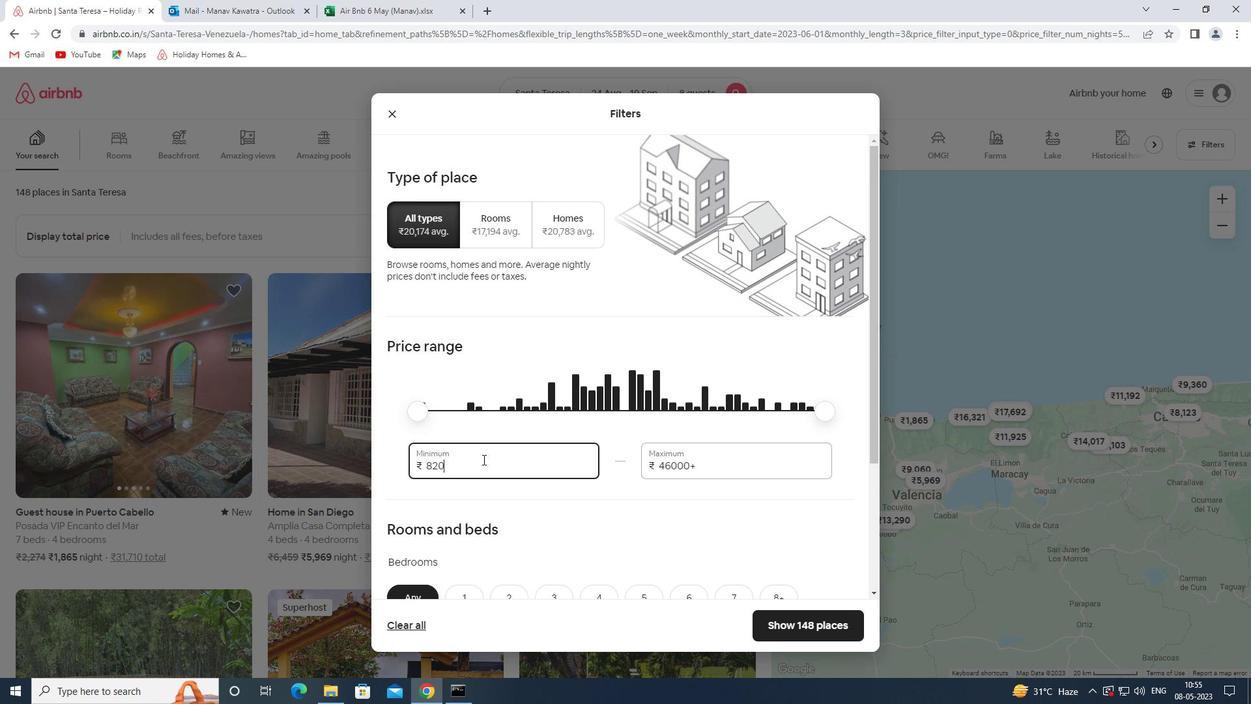 
Action: Key pressed 12000<Key.tab>15000
Screenshot: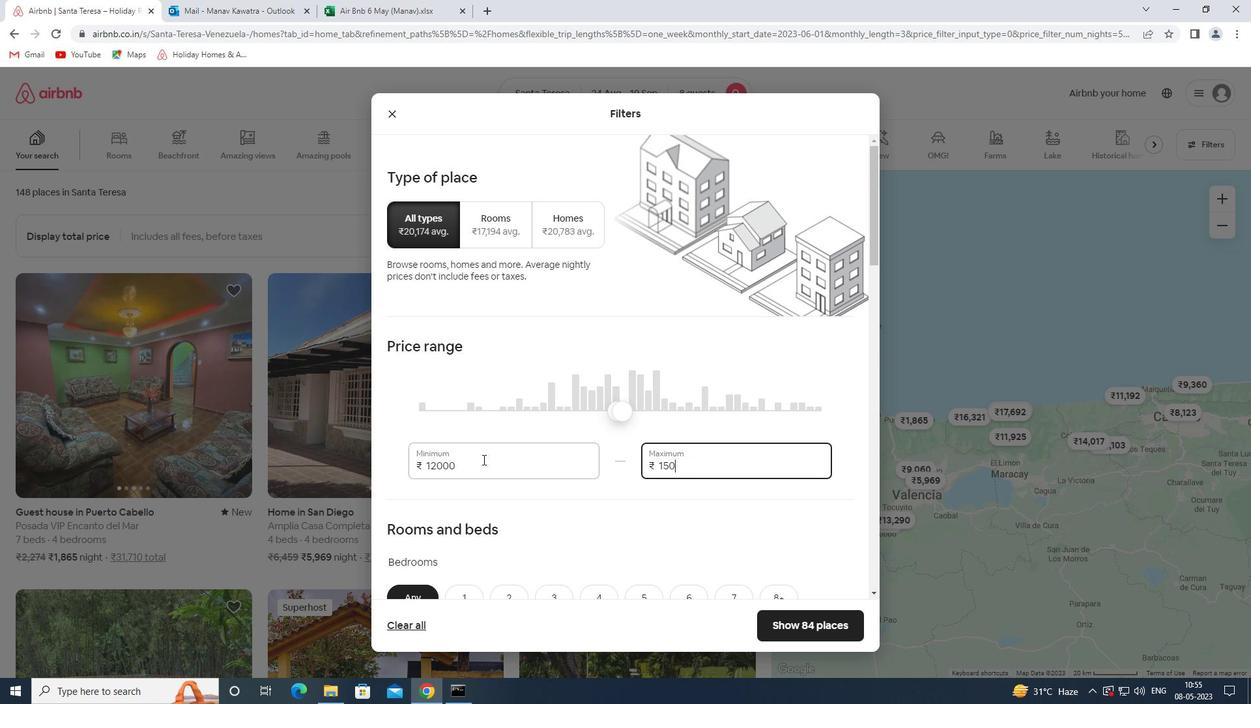 
Action: Mouse scrolled (483, 458) with delta (0, 0)
Screenshot: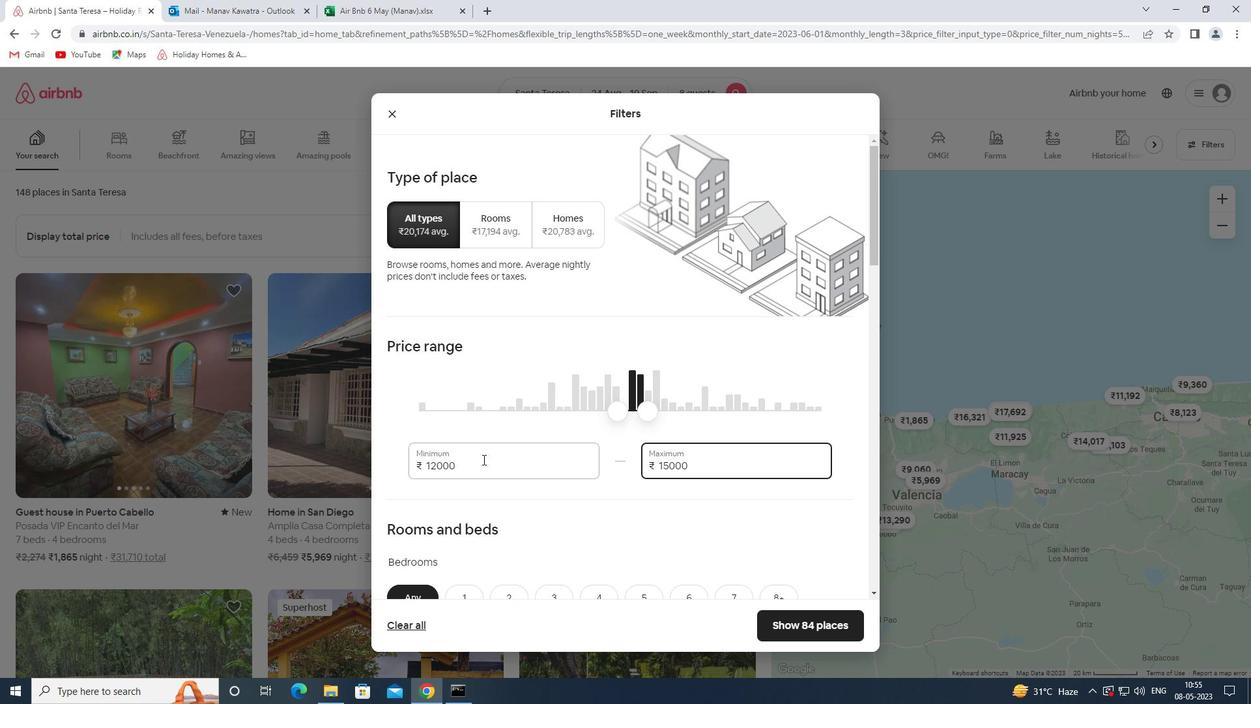 
Action: Mouse scrolled (483, 458) with delta (0, 0)
Screenshot: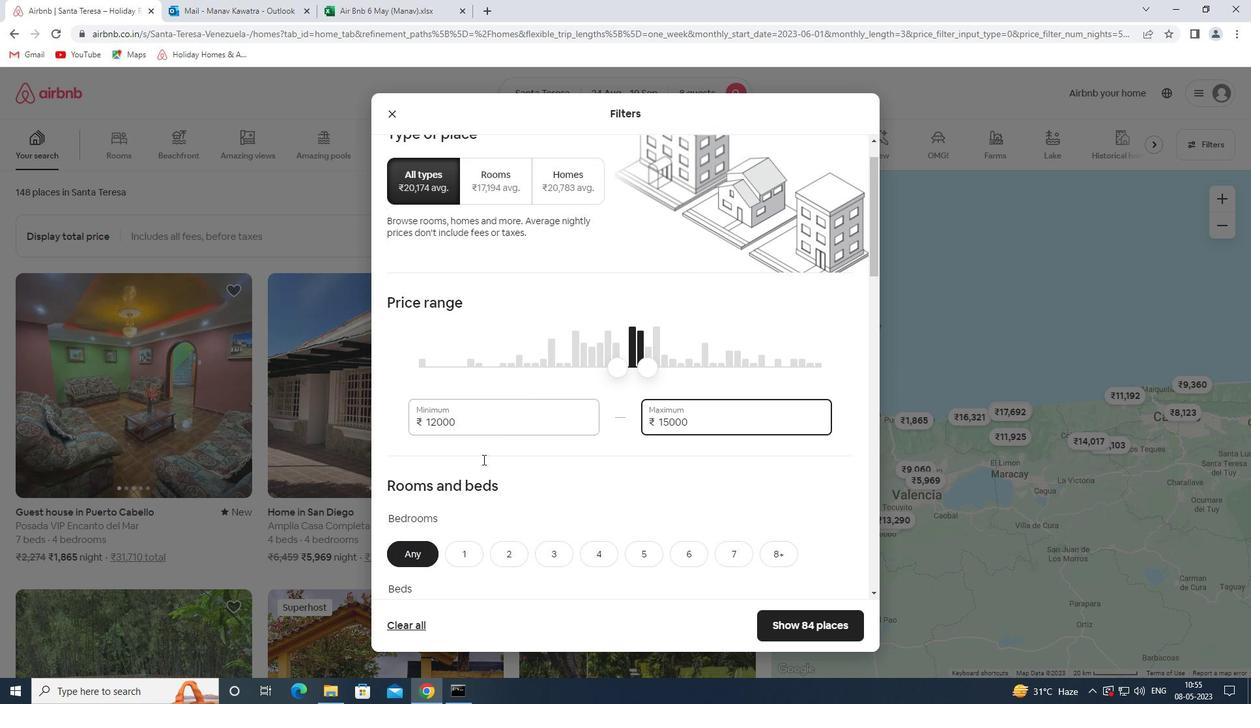 
Action: Mouse moved to (598, 475)
Screenshot: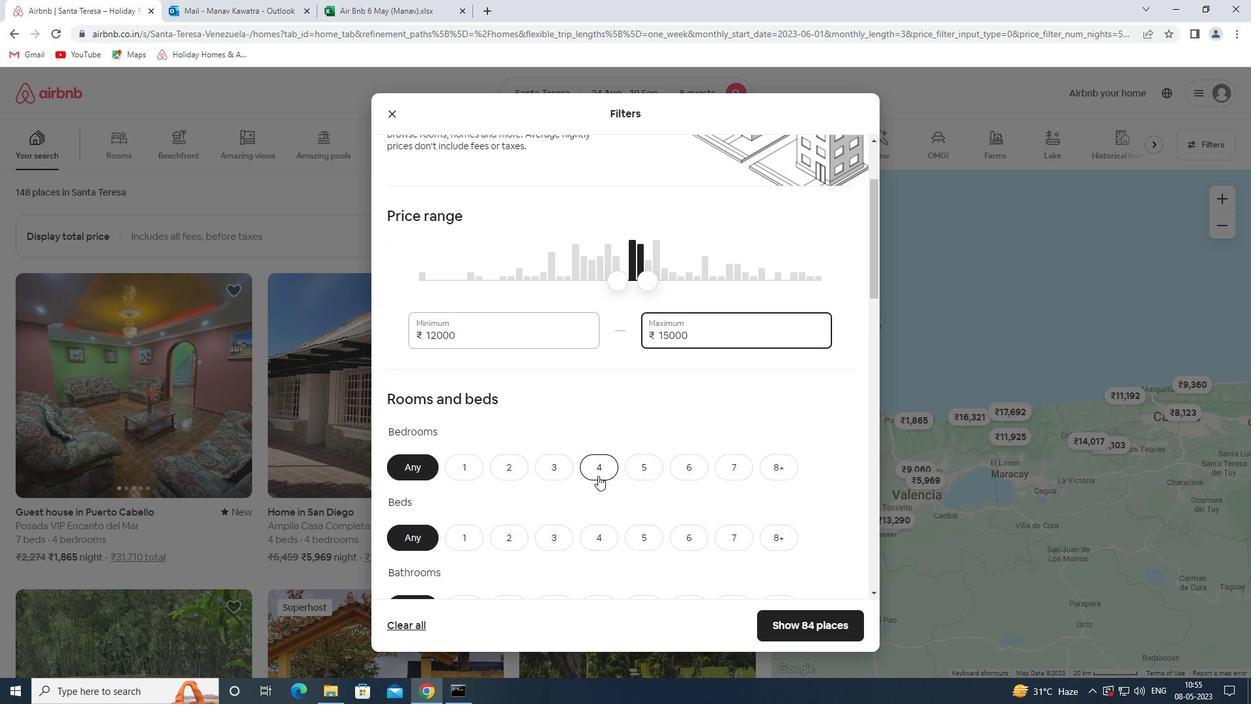 
Action: Mouse pressed left at (598, 475)
Screenshot: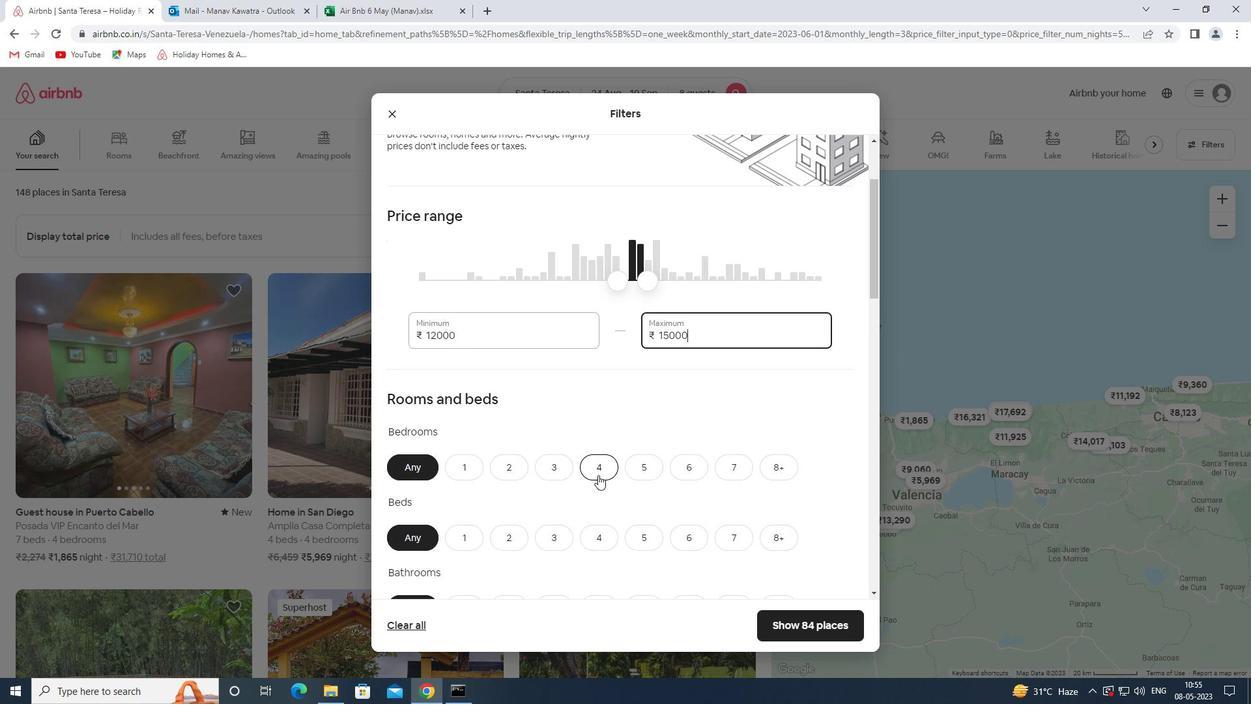 
Action: Mouse moved to (758, 532)
Screenshot: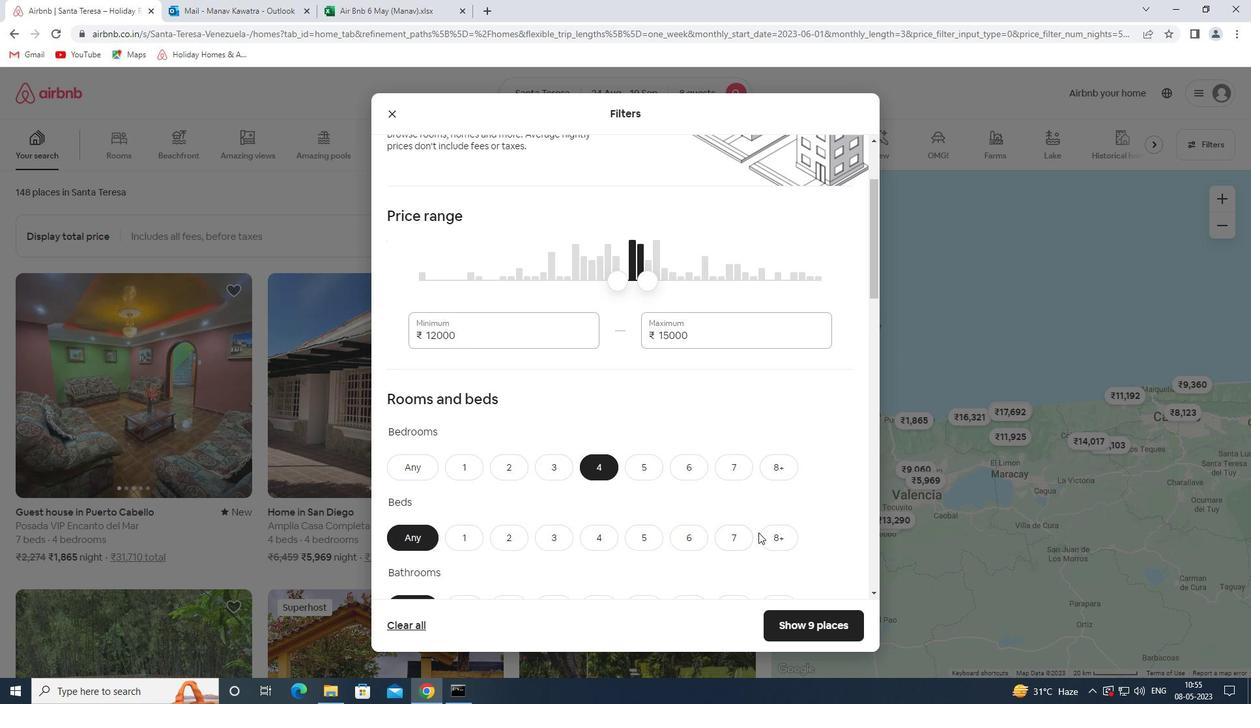 
Action: Mouse pressed left at (758, 532)
Screenshot: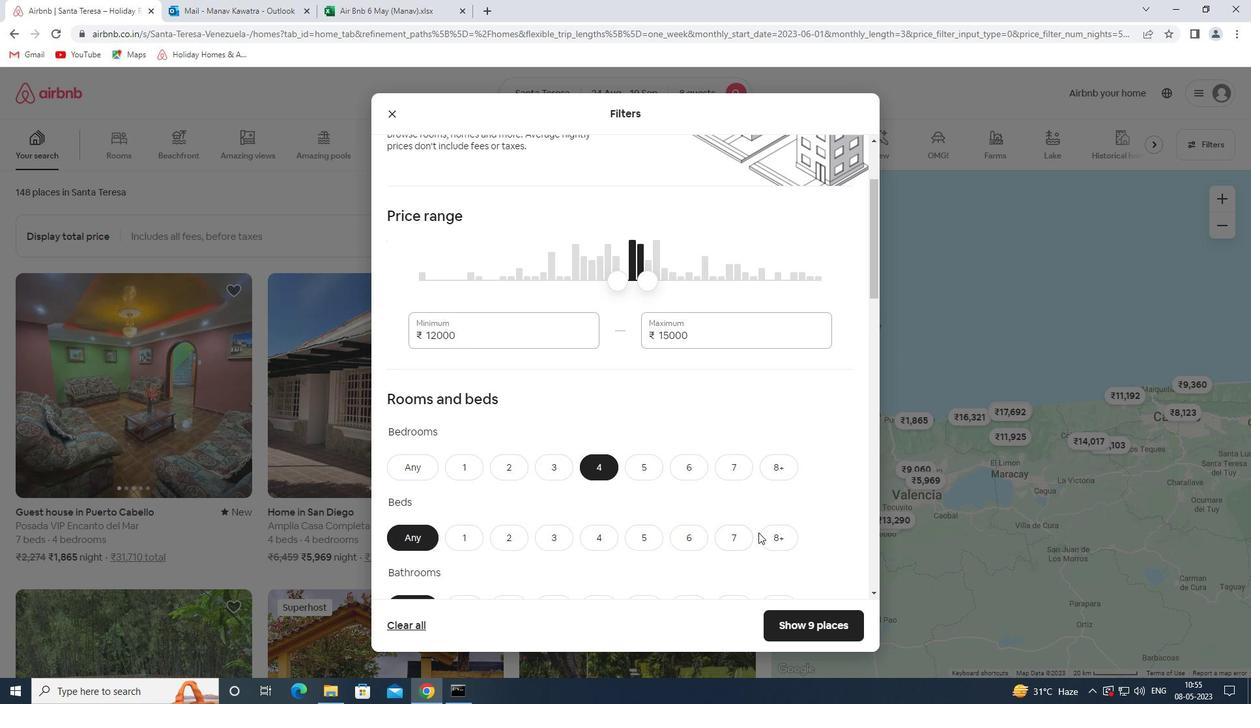 
Action: Mouse moved to (781, 537)
Screenshot: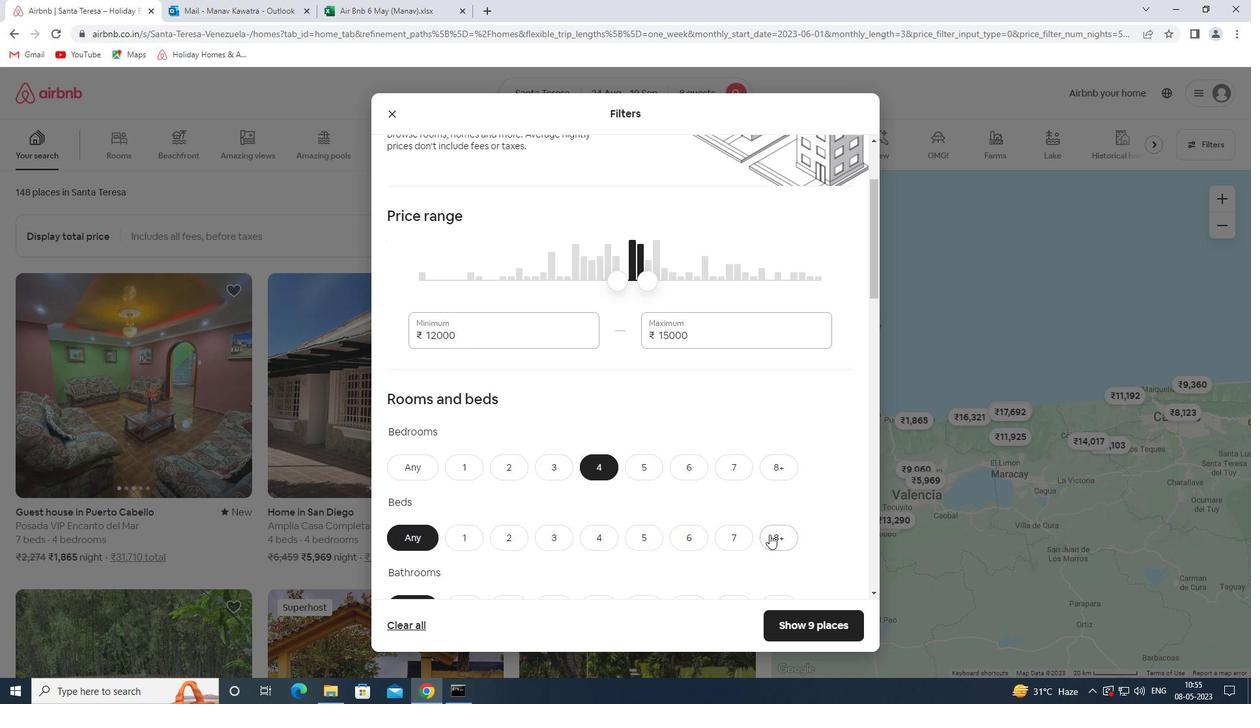 
Action: Mouse pressed left at (781, 537)
Screenshot: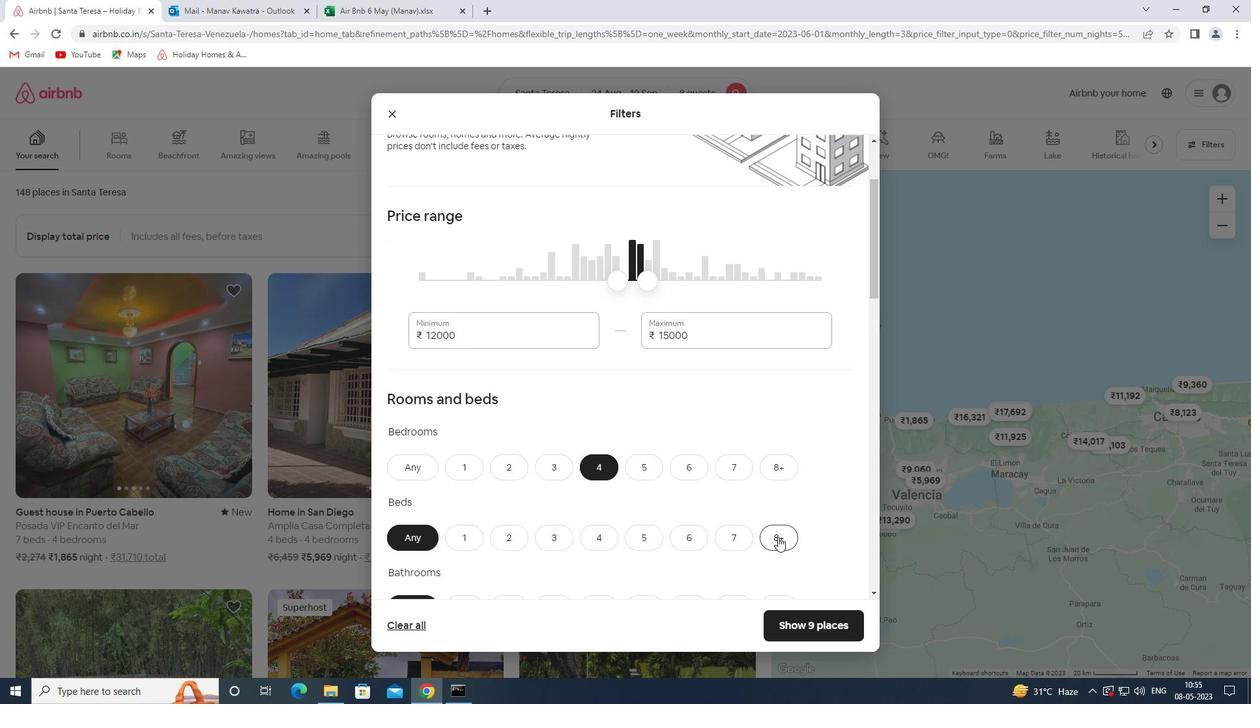
Action: Mouse moved to (632, 515)
Screenshot: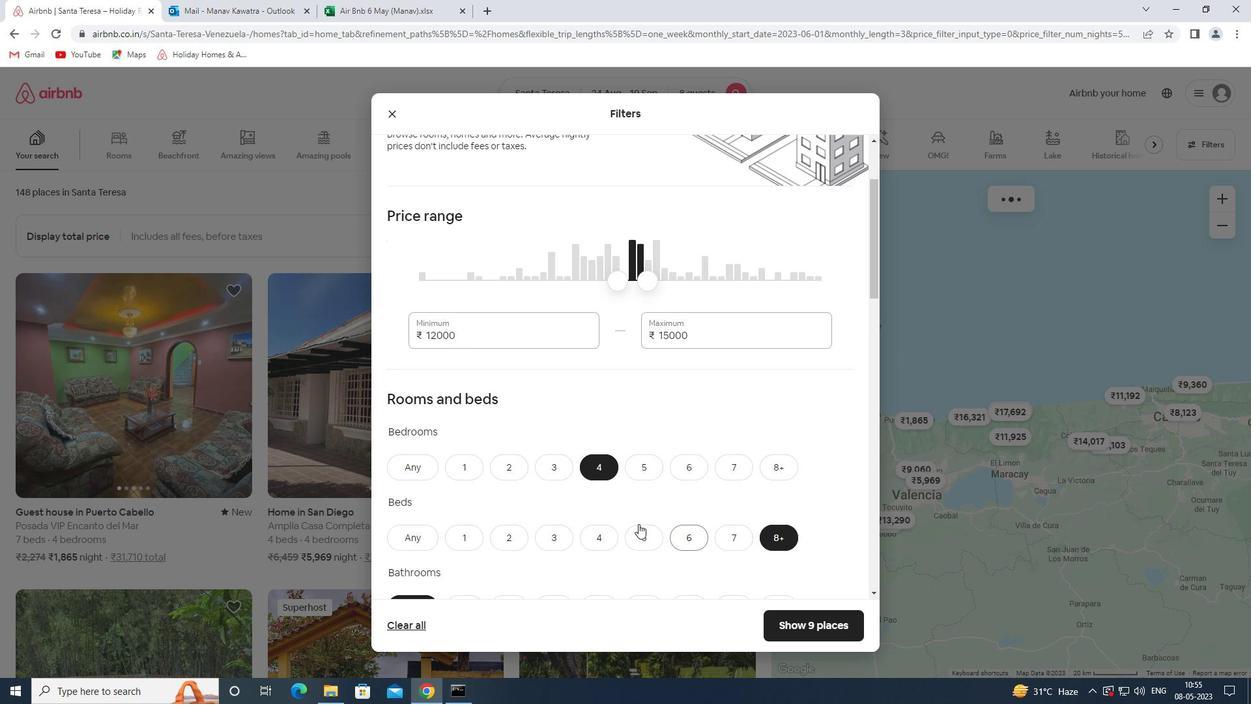 
Action: Mouse scrolled (632, 514) with delta (0, 0)
Screenshot: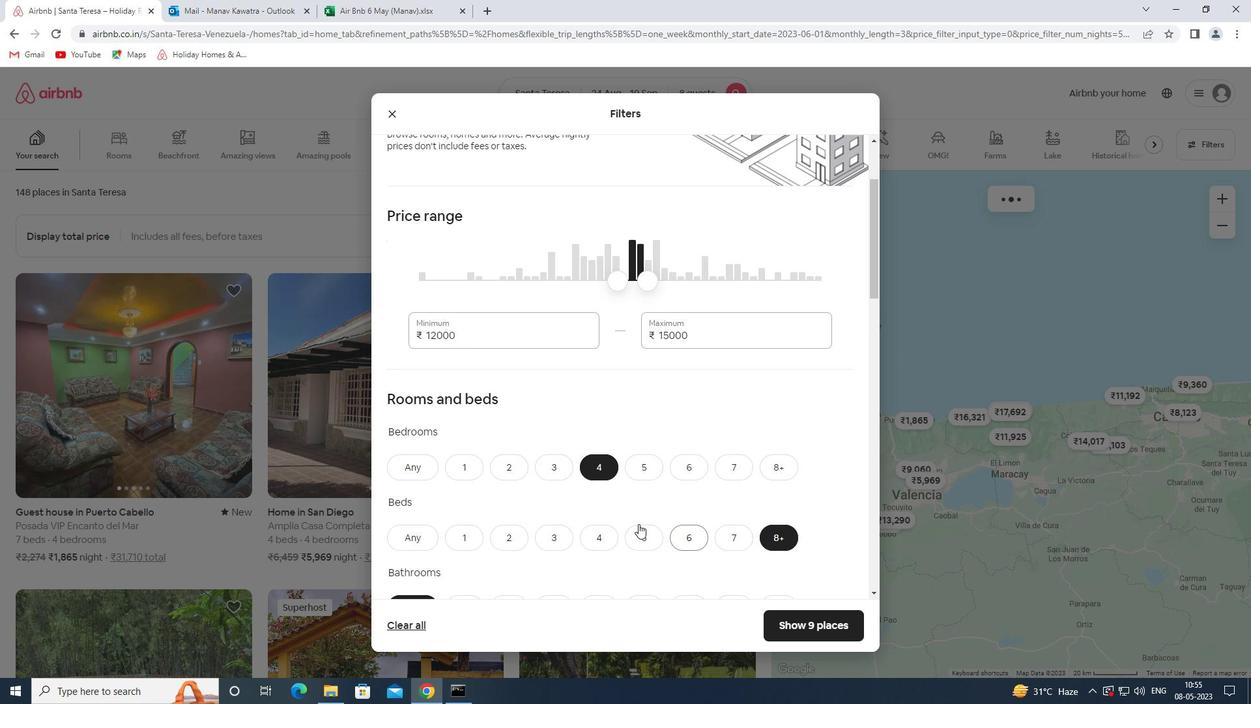 
Action: Mouse scrolled (632, 514) with delta (0, 0)
Screenshot: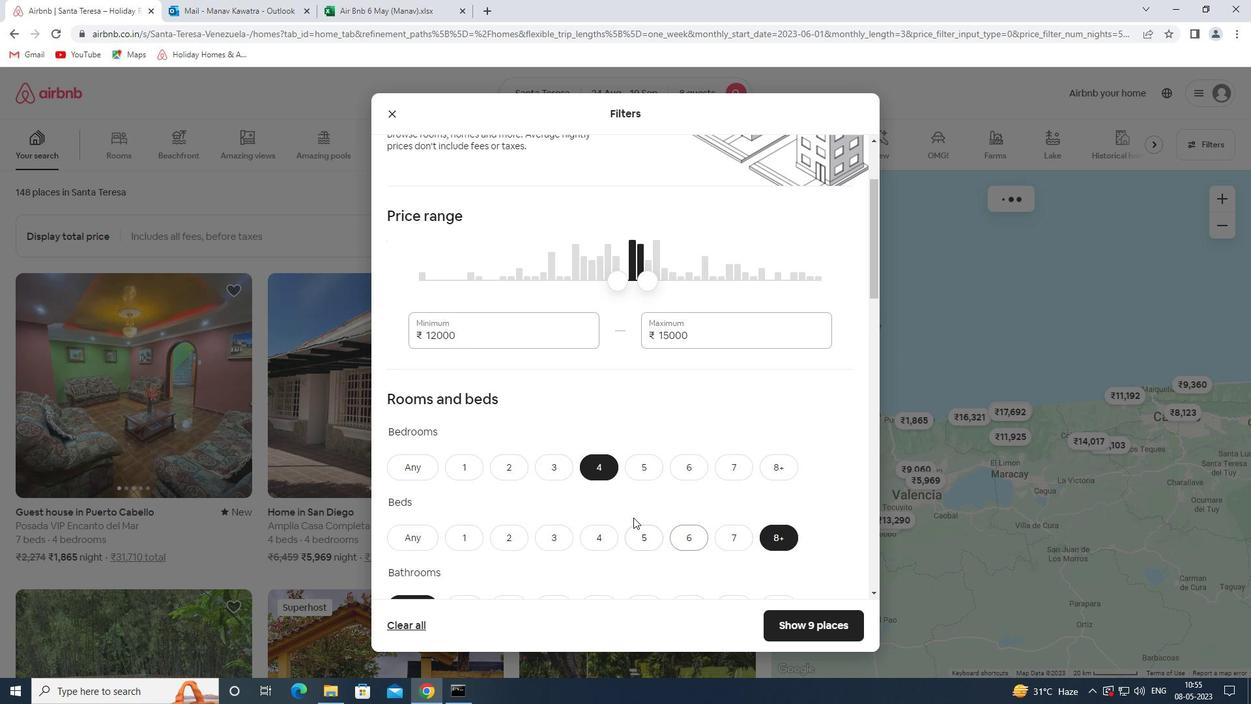 
Action: Mouse scrolled (632, 514) with delta (0, 0)
Screenshot: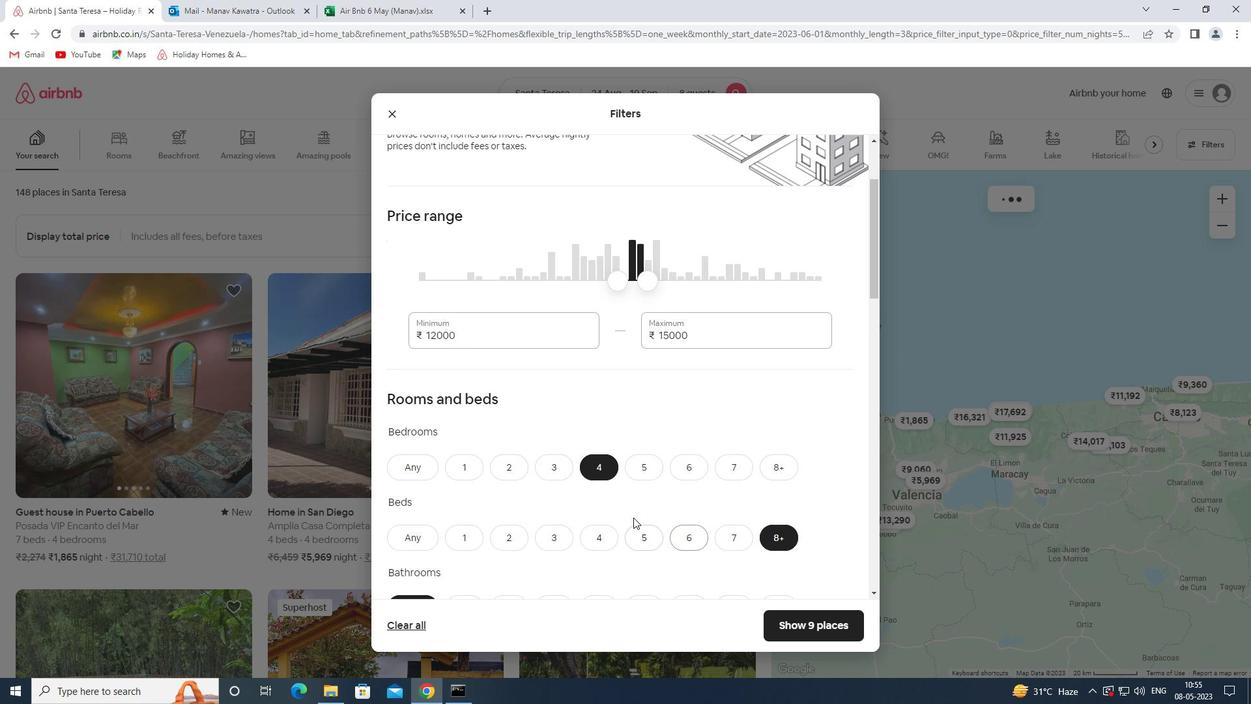 
Action: Mouse scrolled (632, 514) with delta (0, 0)
Screenshot: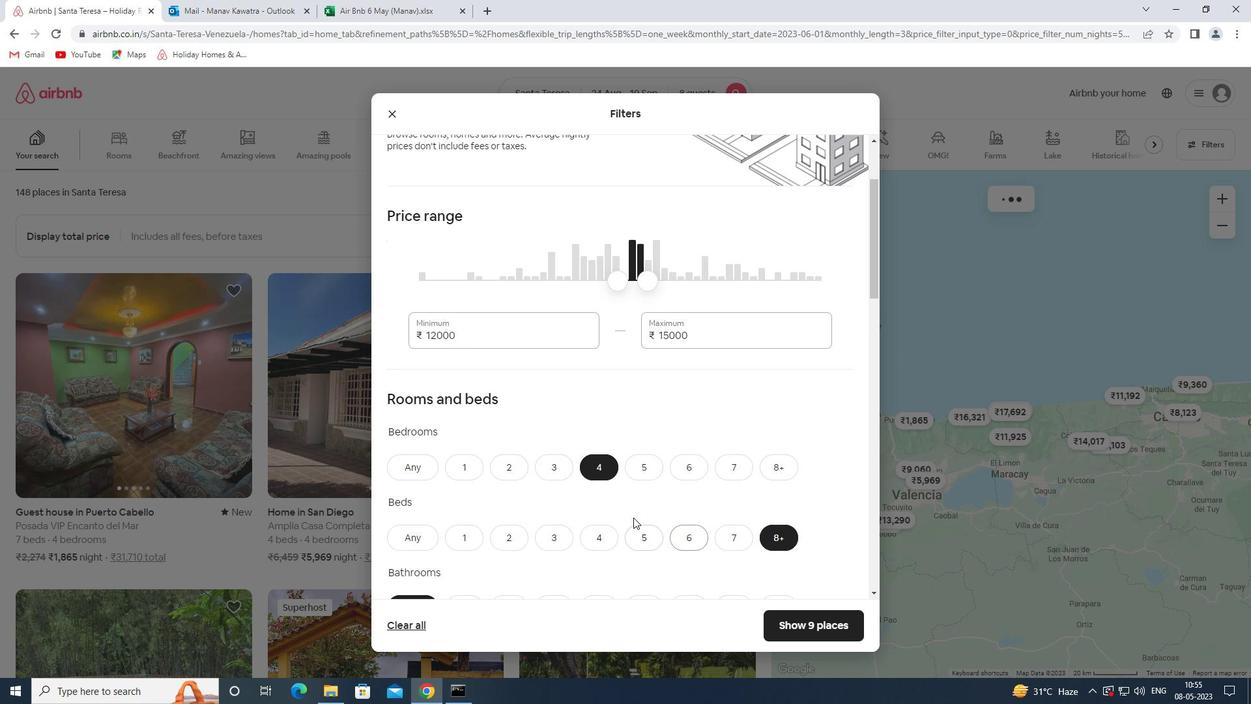 
Action: Mouse moved to (597, 344)
Screenshot: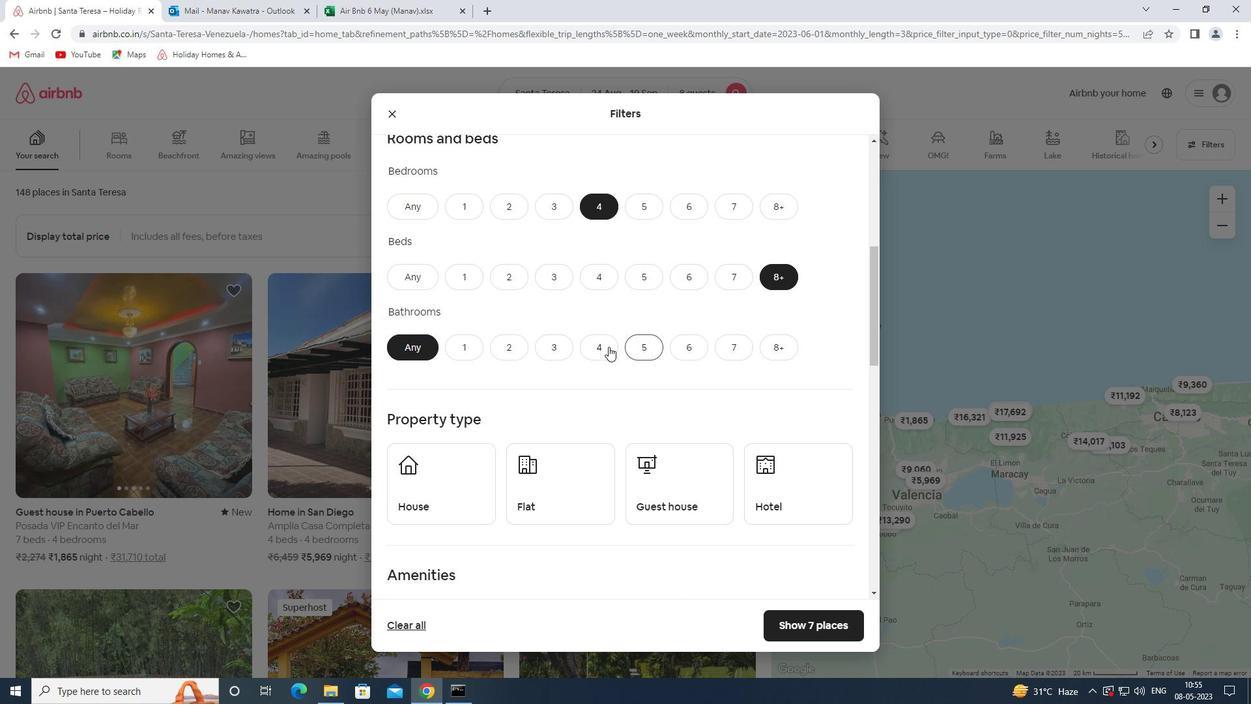 
Action: Mouse pressed left at (597, 344)
Screenshot: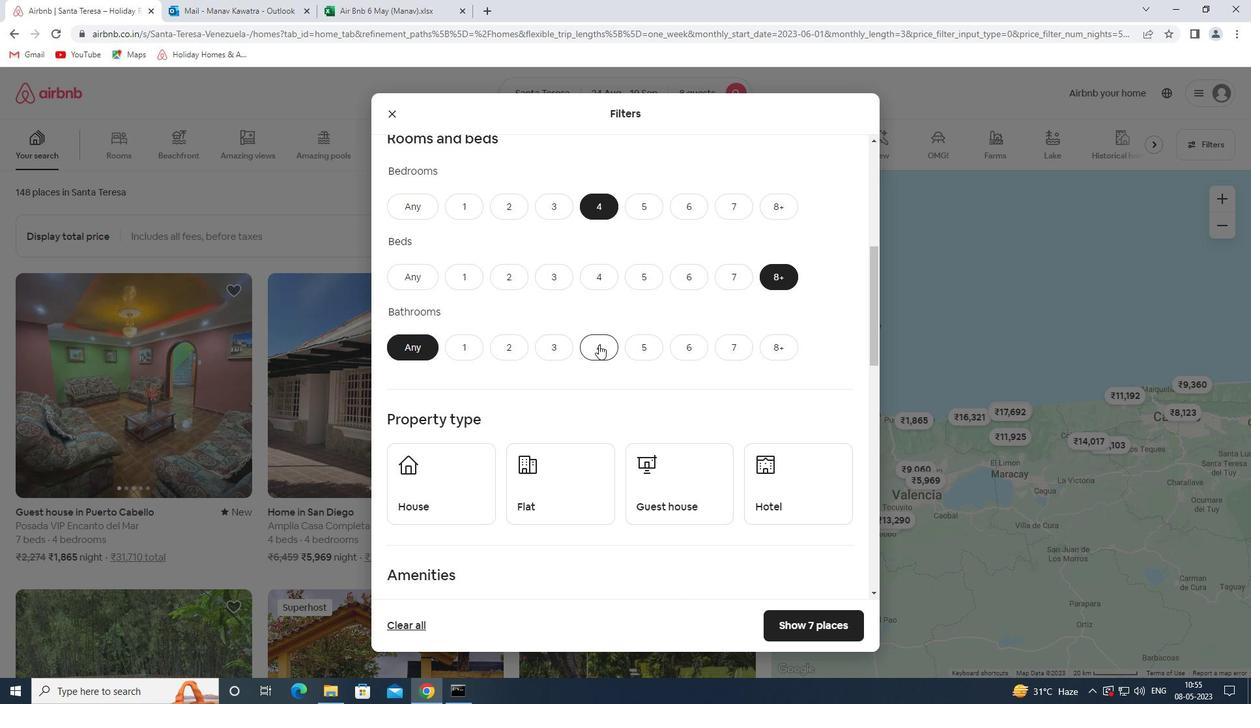 
Action: Mouse moved to (428, 462)
Screenshot: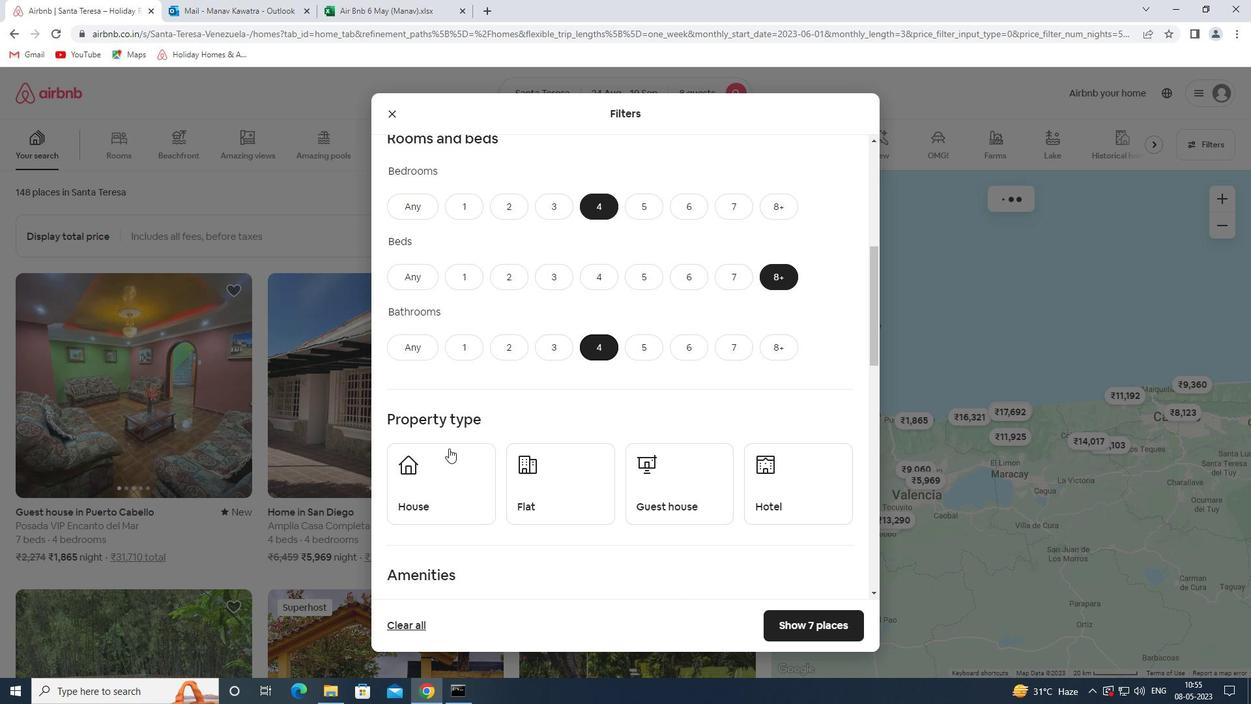 
Action: Mouse pressed left at (428, 462)
Screenshot: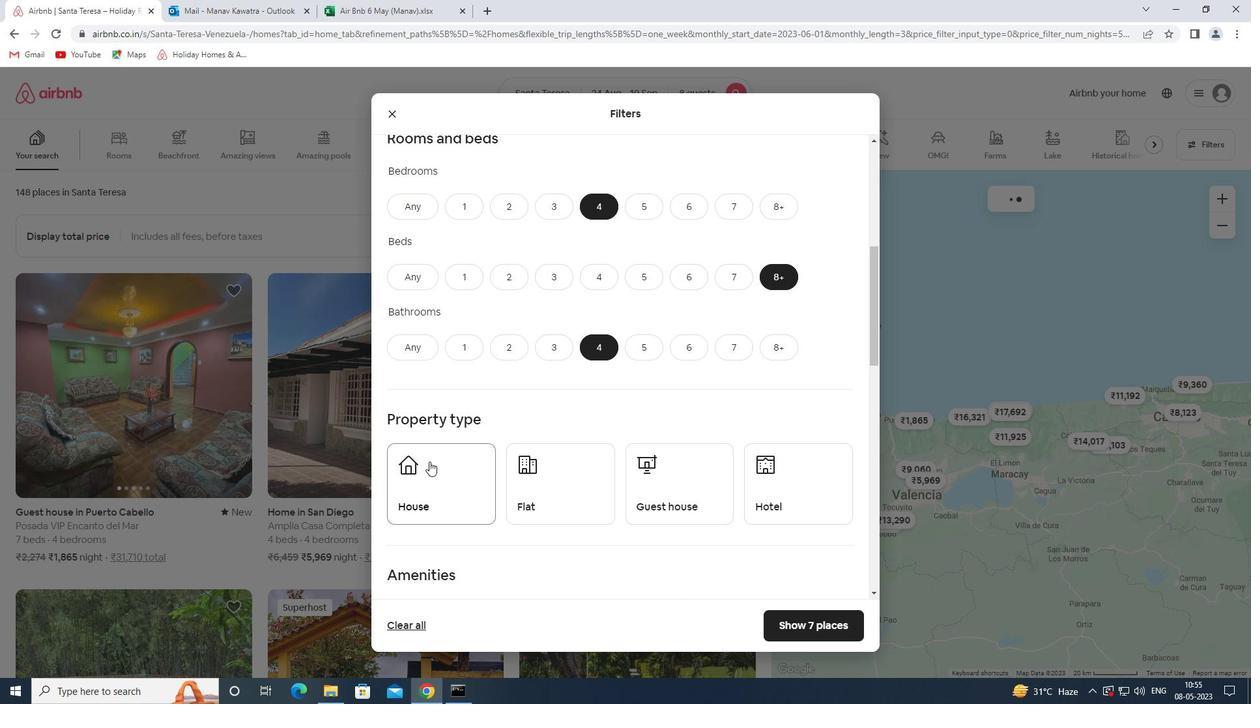 
Action: Mouse moved to (561, 460)
Screenshot: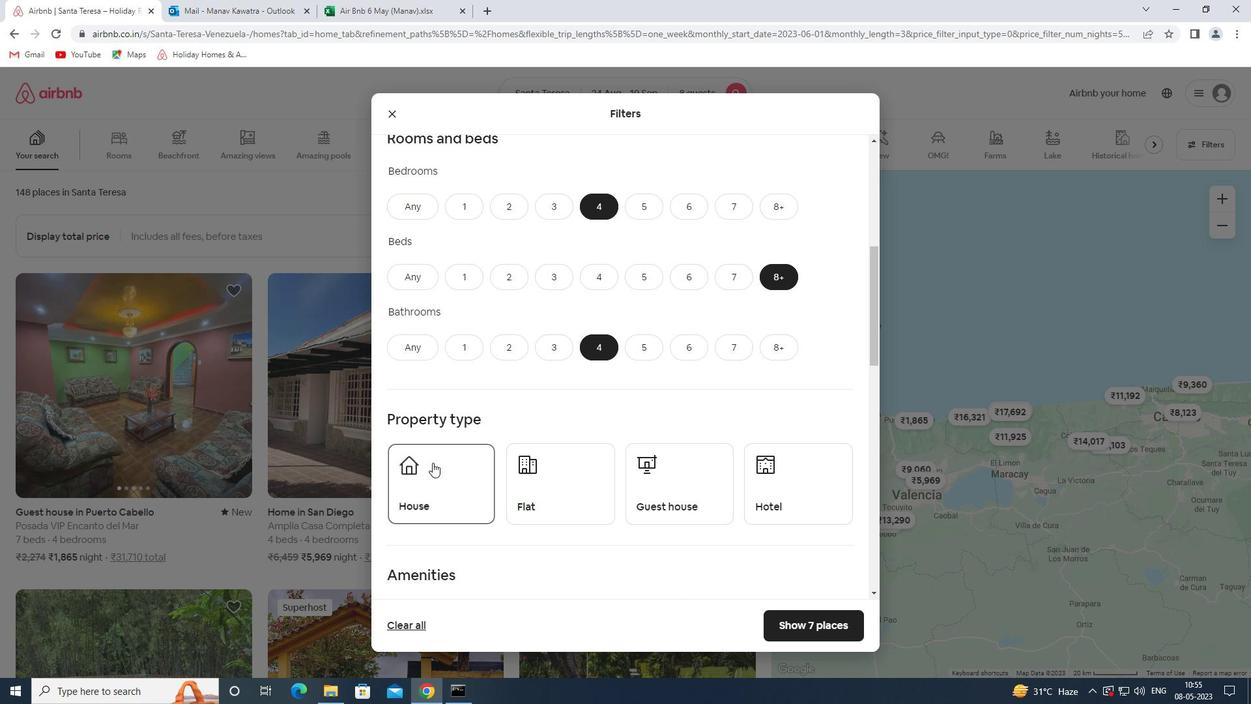 
Action: Mouse pressed left at (561, 460)
Screenshot: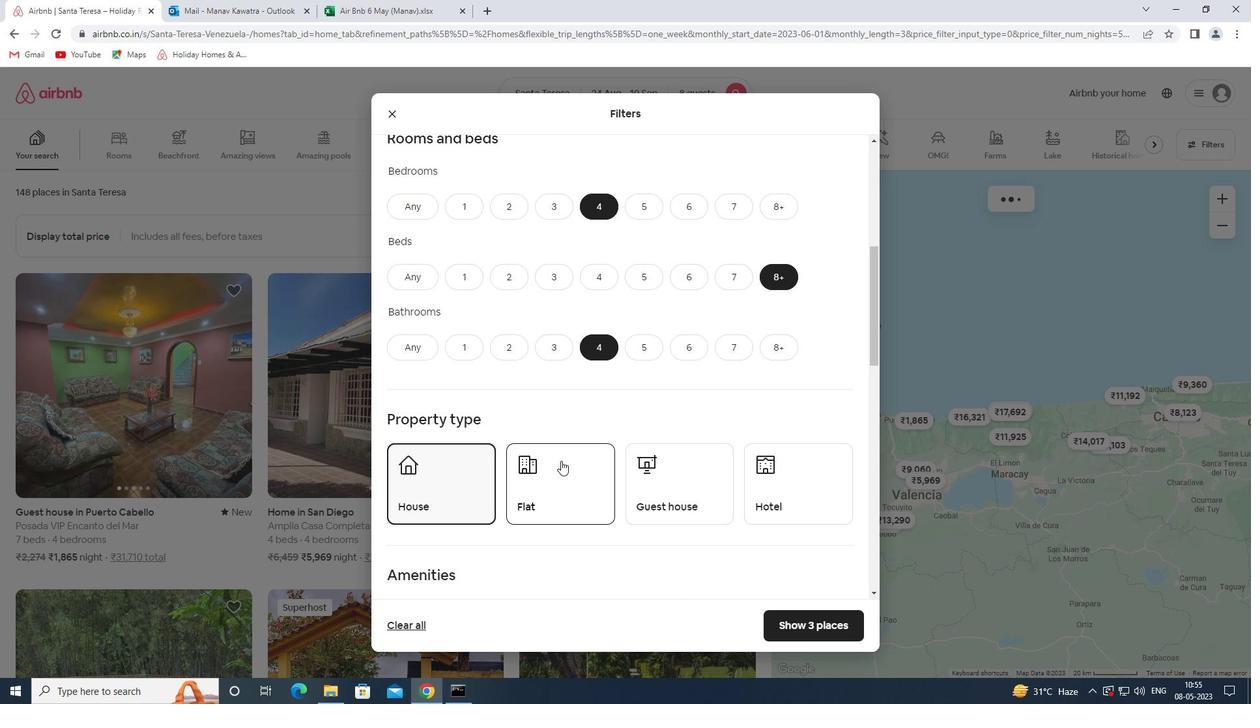
Action: Mouse moved to (655, 469)
Screenshot: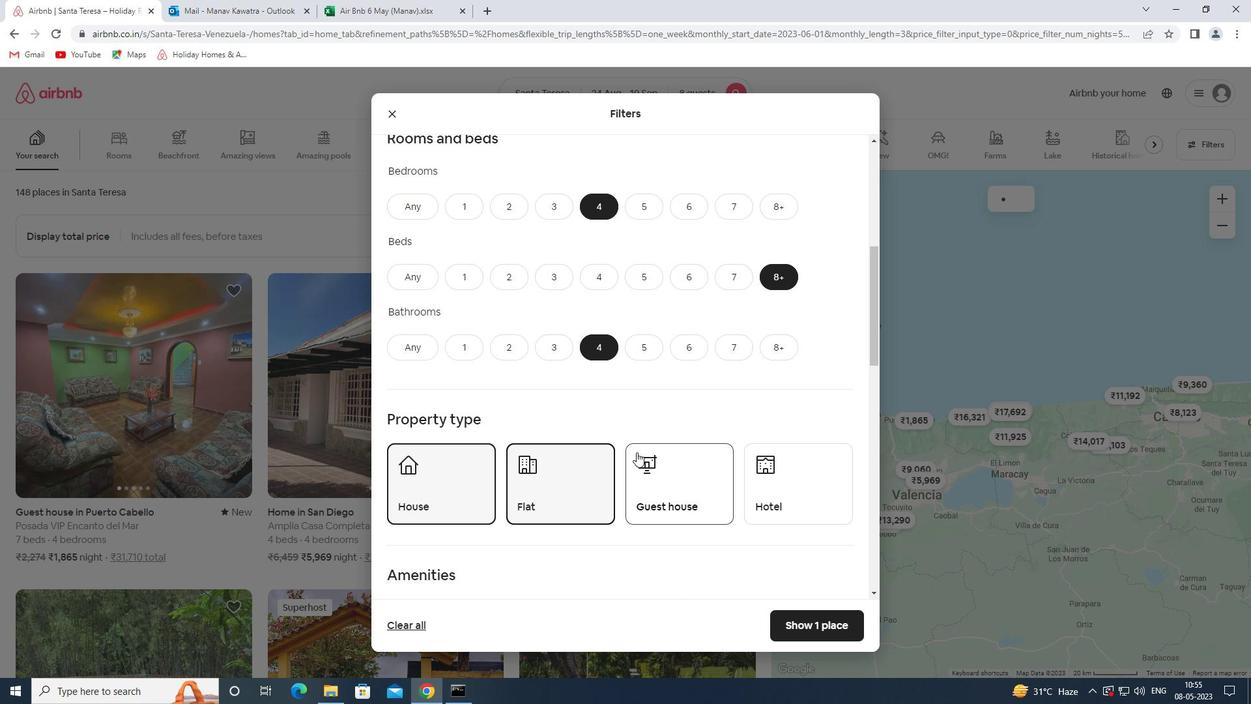 
Action: Mouse pressed left at (655, 469)
Screenshot: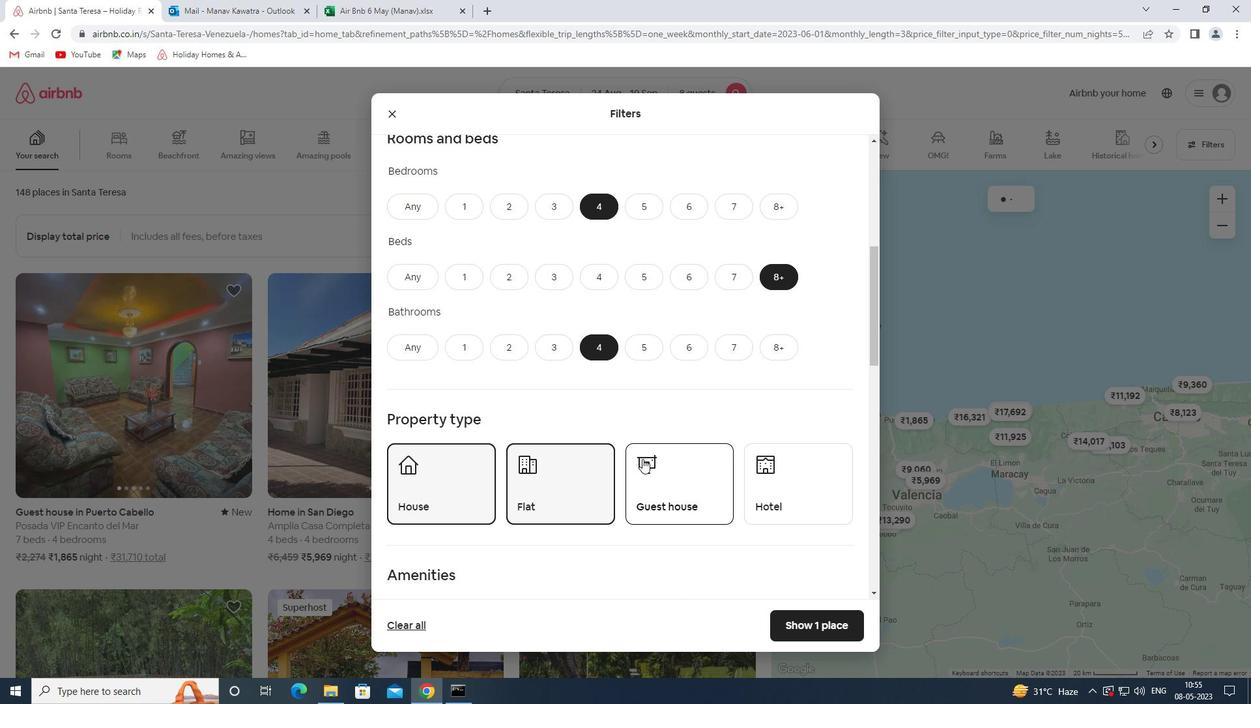 
Action: Mouse moved to (738, 497)
Screenshot: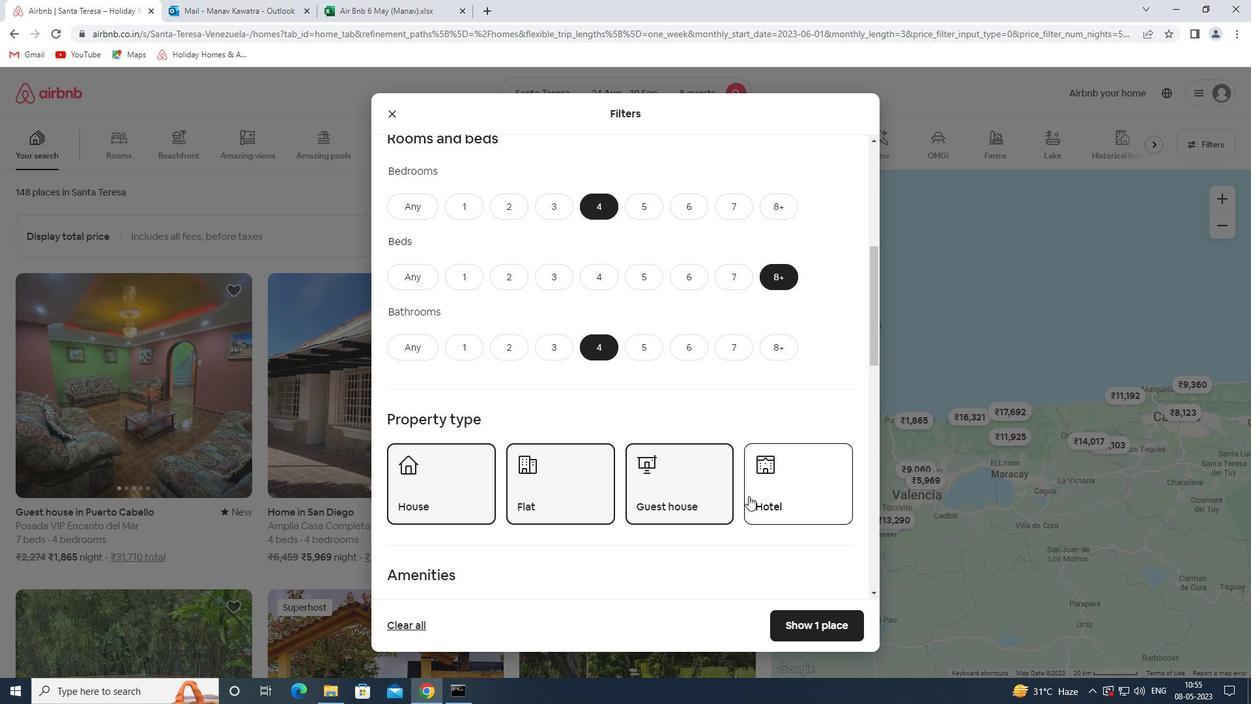 
Action: Mouse scrolled (738, 496) with delta (0, 0)
Screenshot: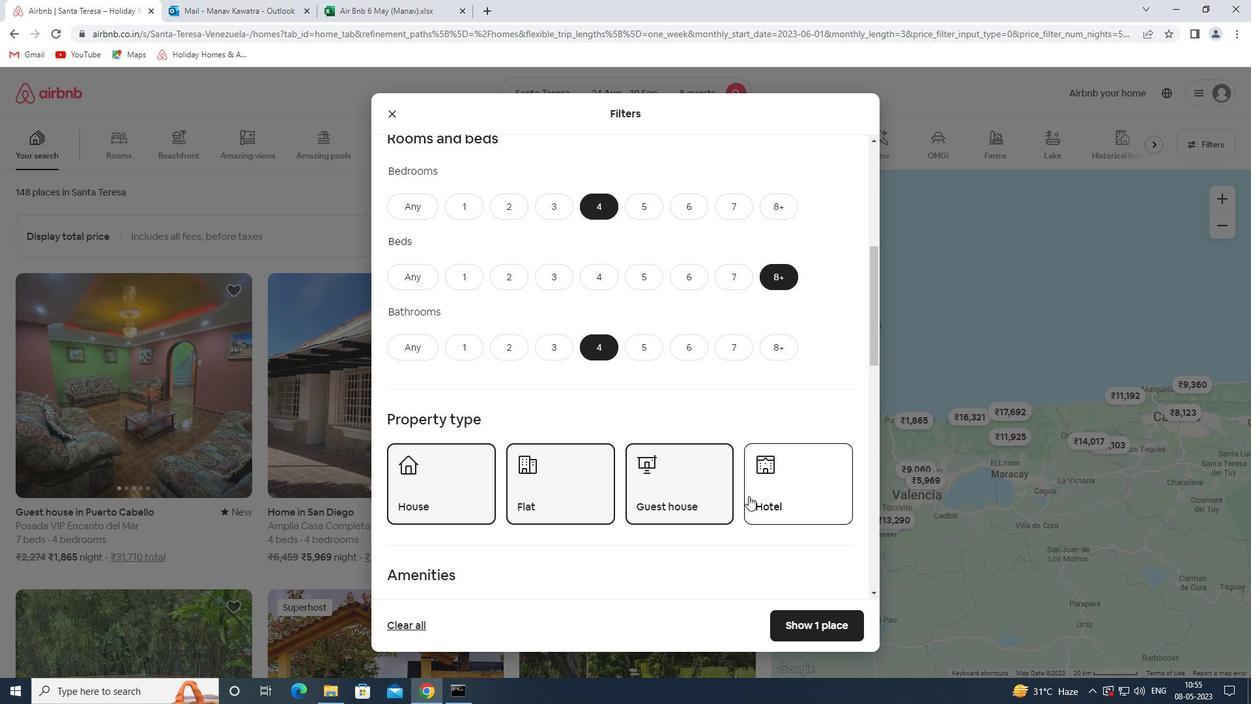 
Action: Mouse moved to (736, 497)
Screenshot: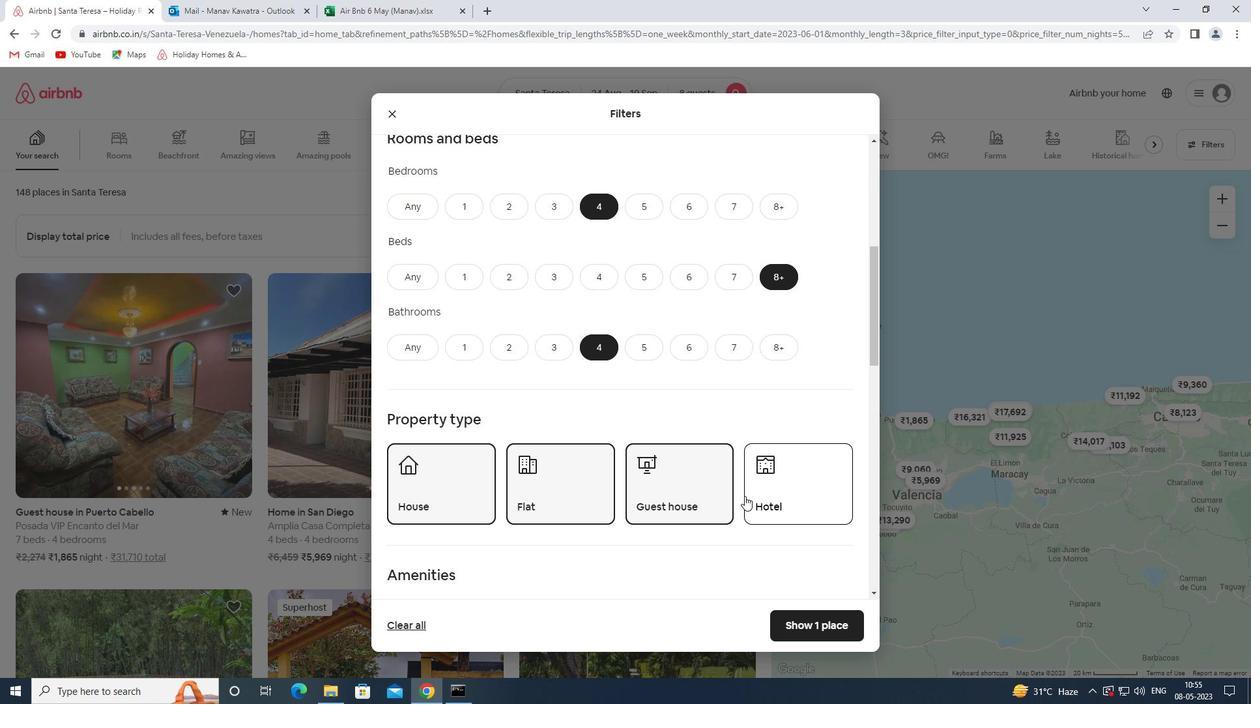 
Action: Mouse scrolled (736, 496) with delta (0, 0)
Screenshot: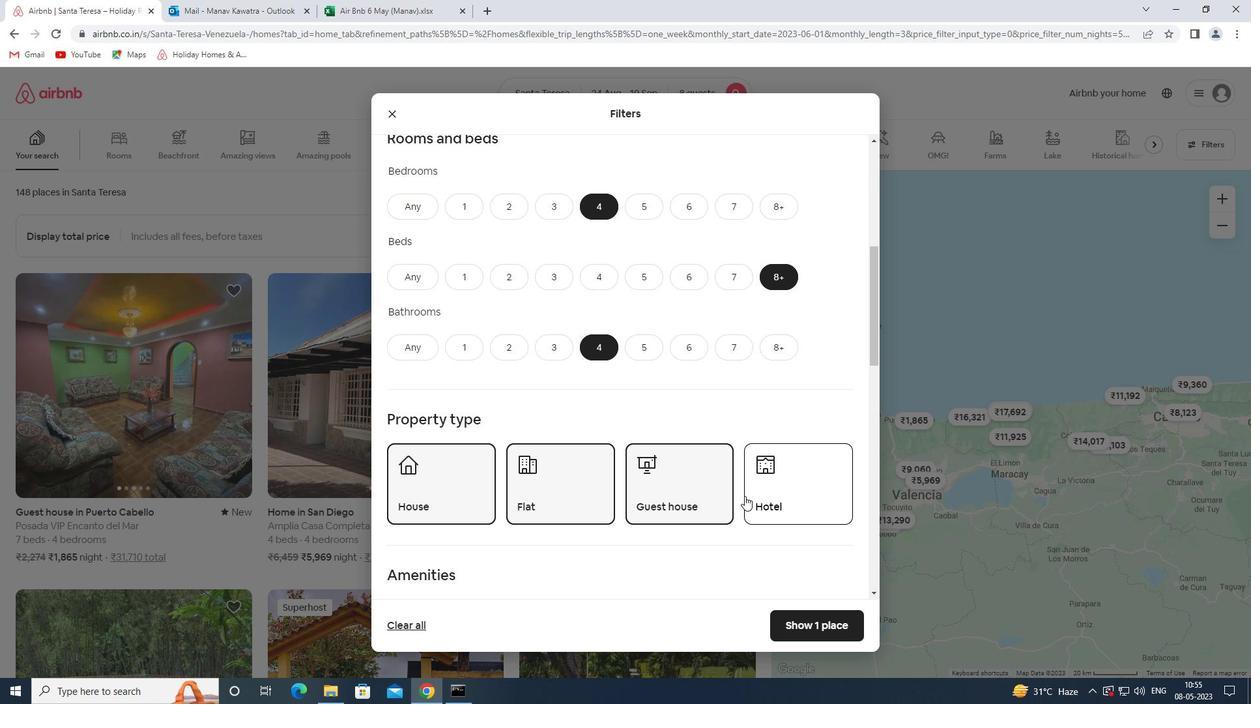 
Action: Mouse moved to (734, 497)
Screenshot: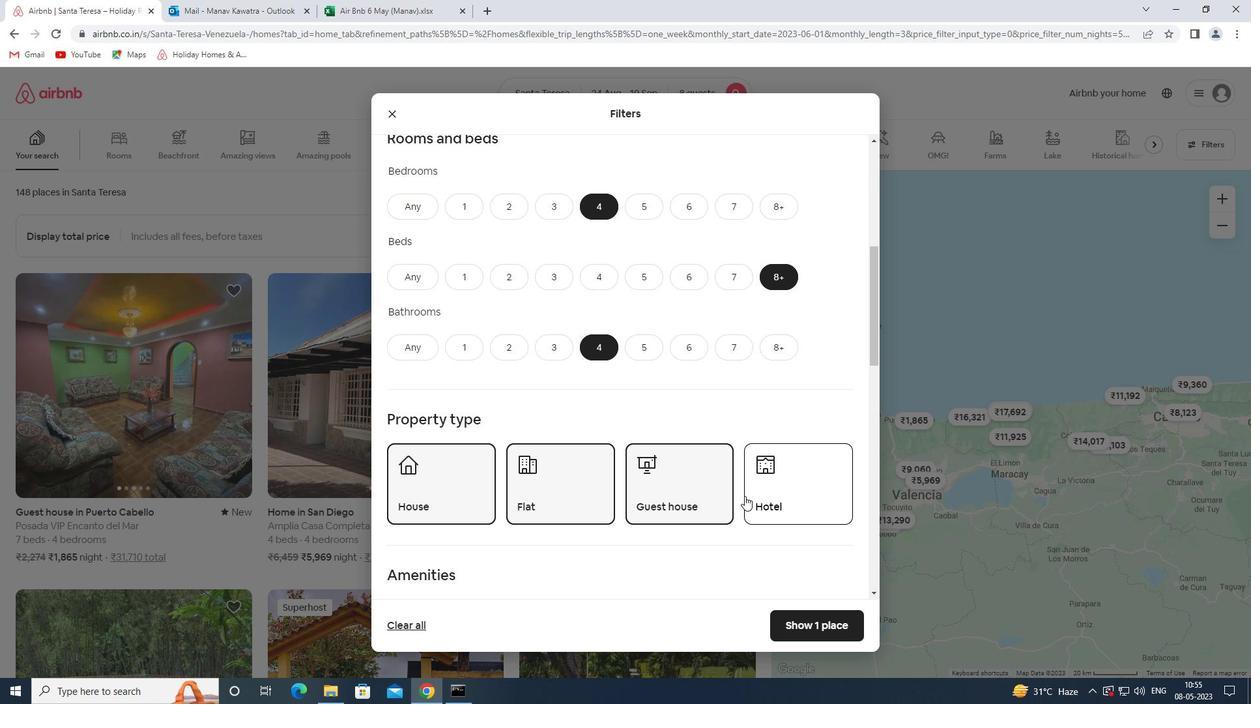 
Action: Mouse scrolled (734, 496) with delta (0, 0)
Screenshot: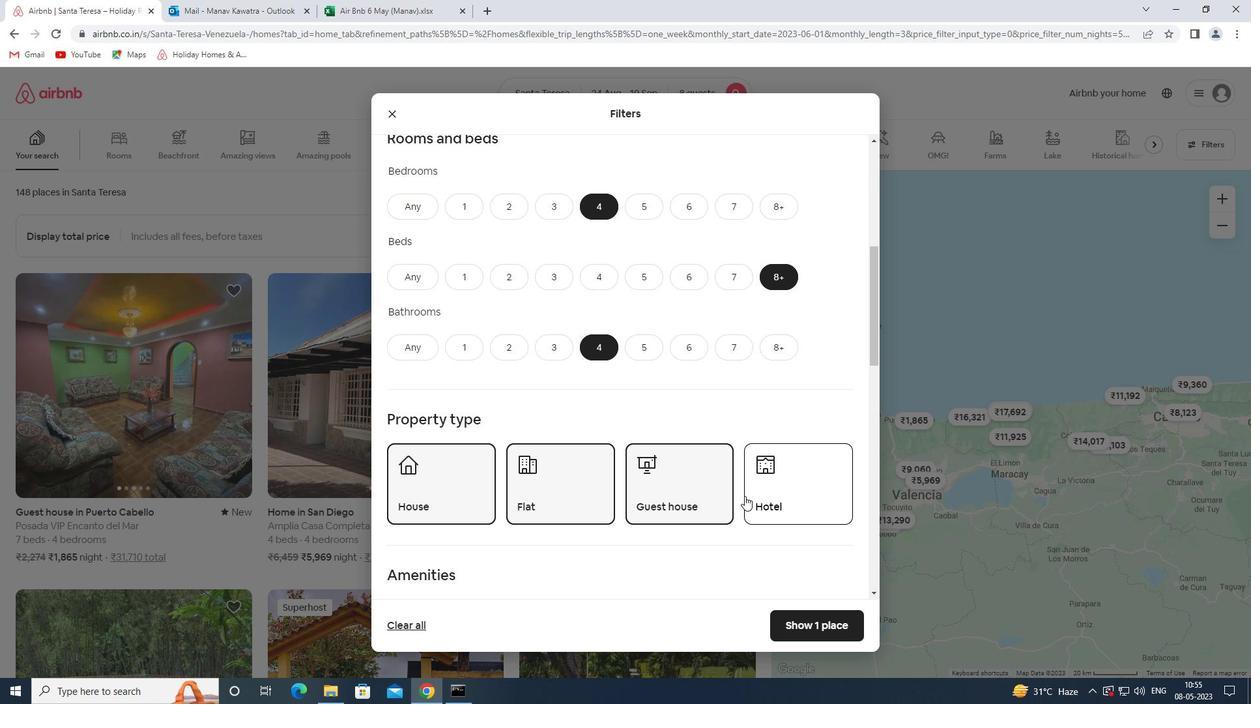 
Action: Mouse moved to (731, 496)
Screenshot: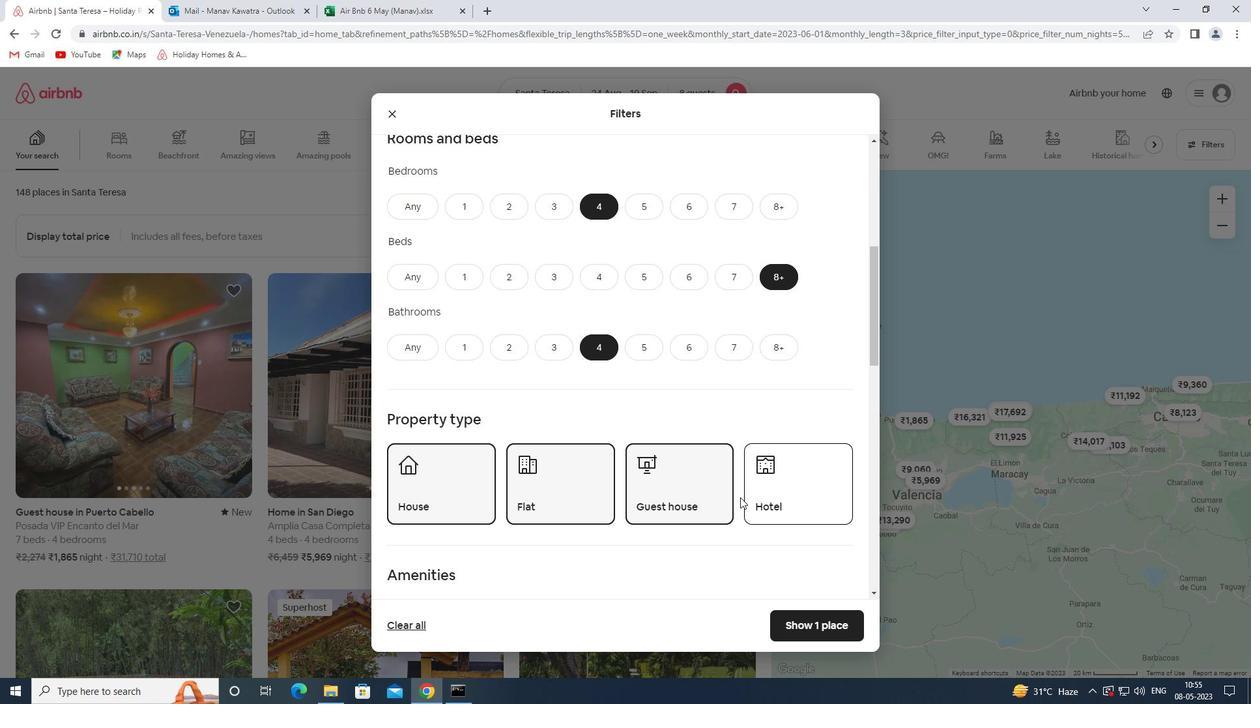 
Action: Mouse scrolled (731, 496) with delta (0, 0)
Screenshot: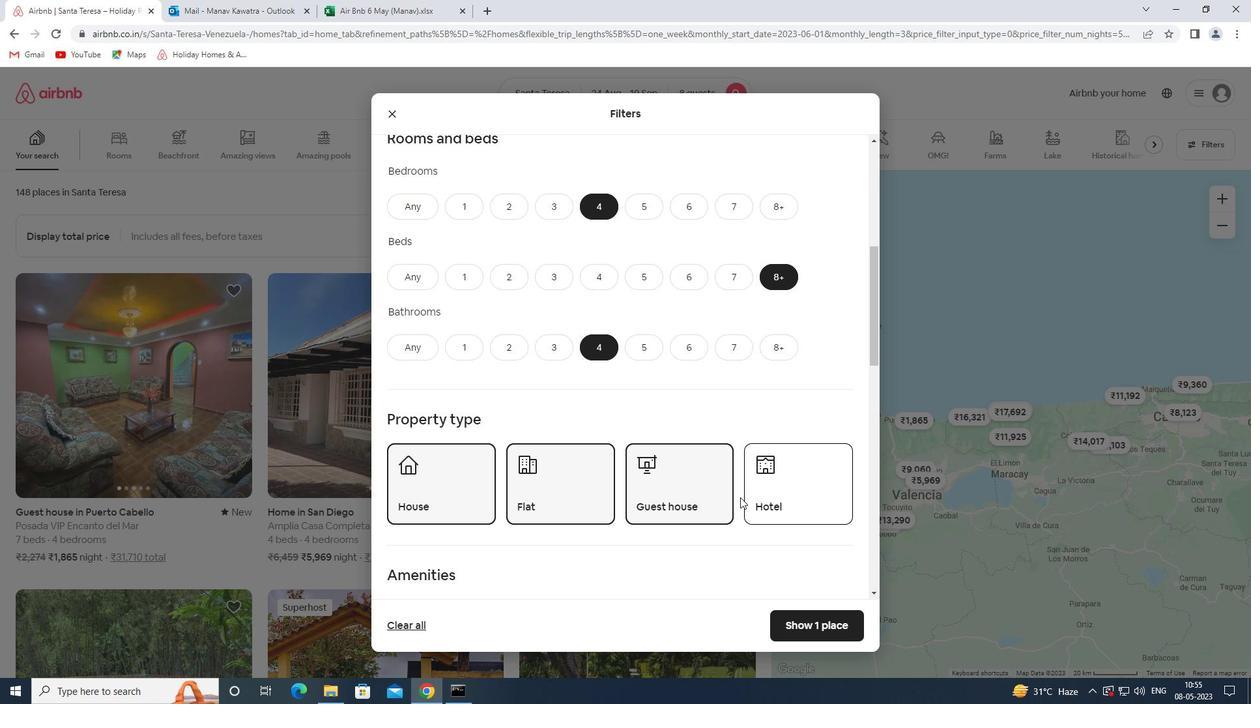 
Action: Mouse moved to (430, 379)
Screenshot: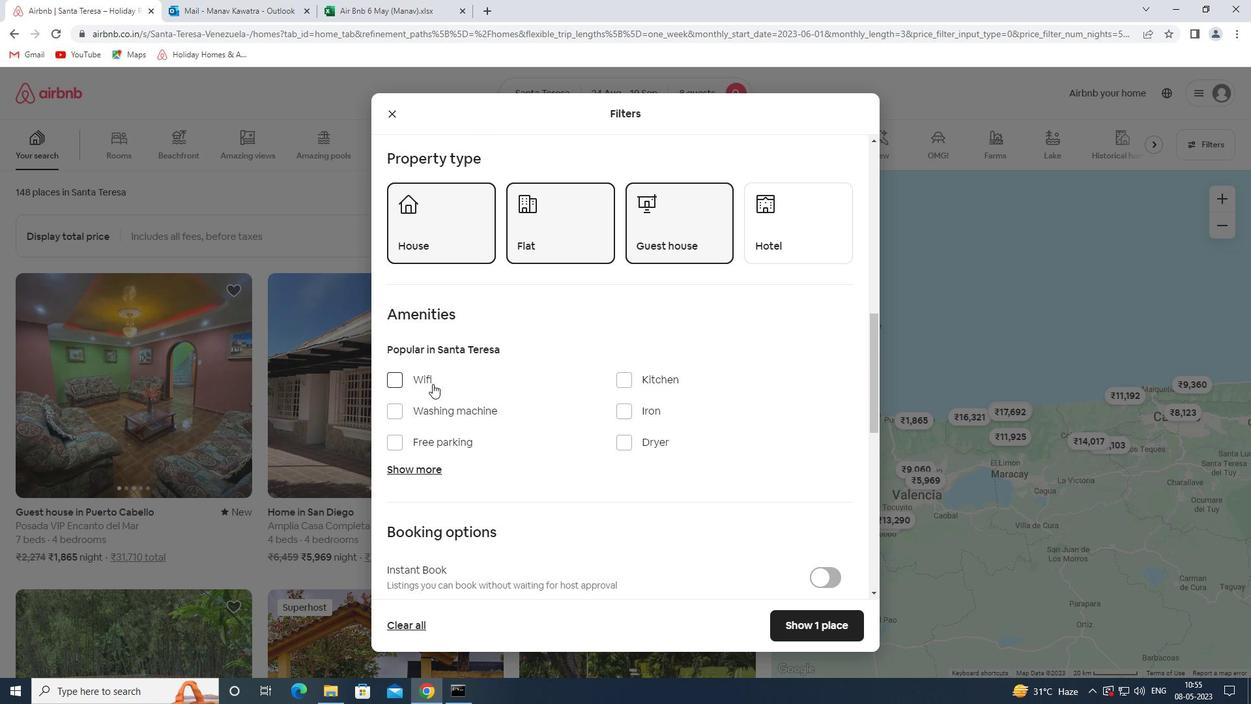 
Action: Mouse pressed left at (430, 379)
Screenshot: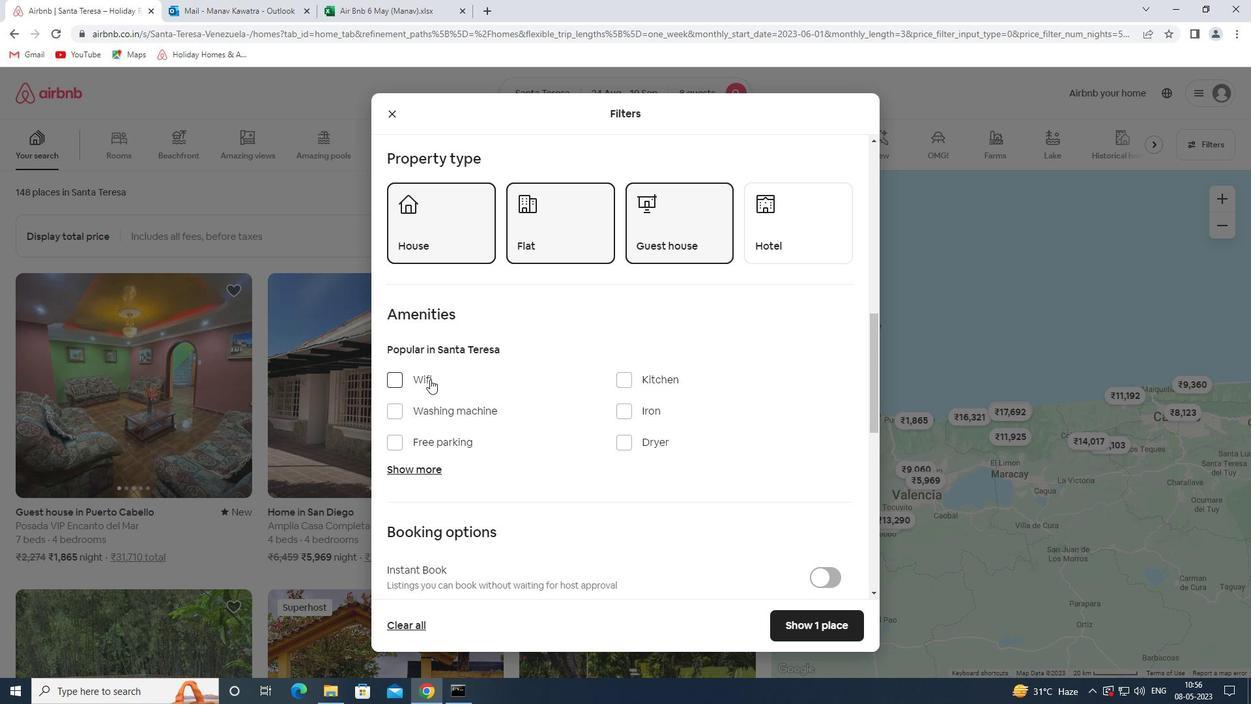 
Action: Mouse moved to (451, 406)
Screenshot: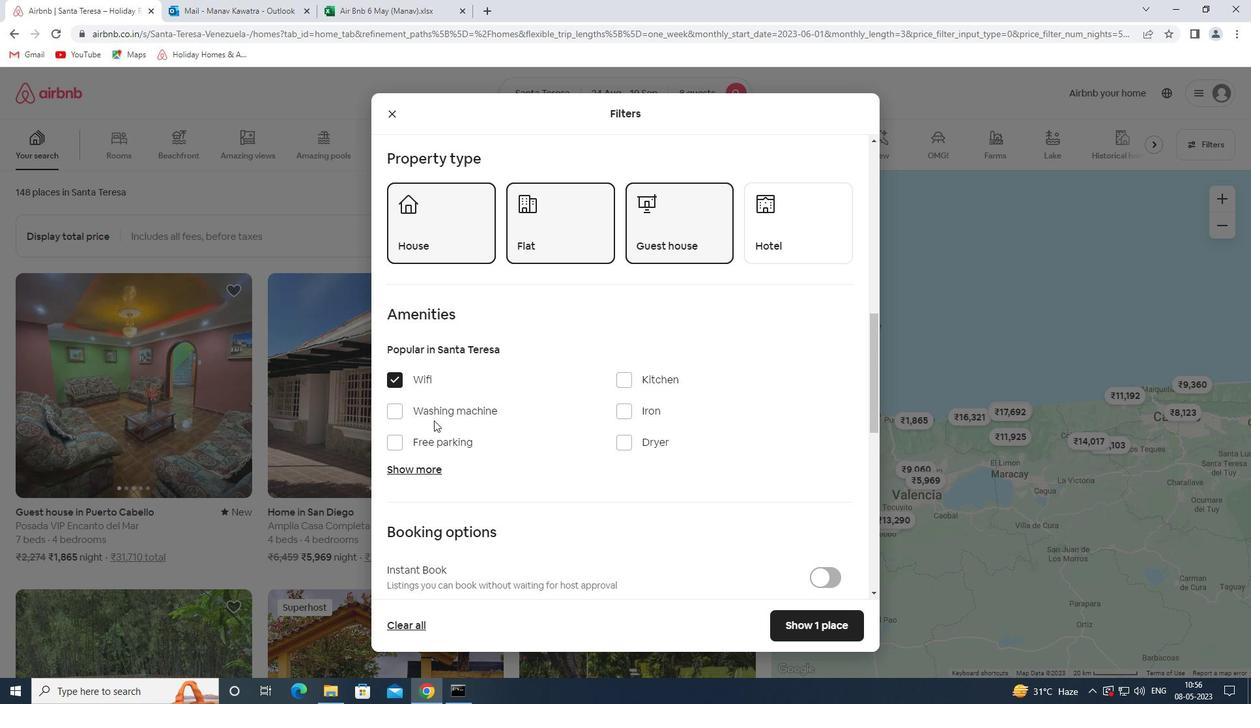 
Action: Mouse pressed left at (451, 406)
Screenshot: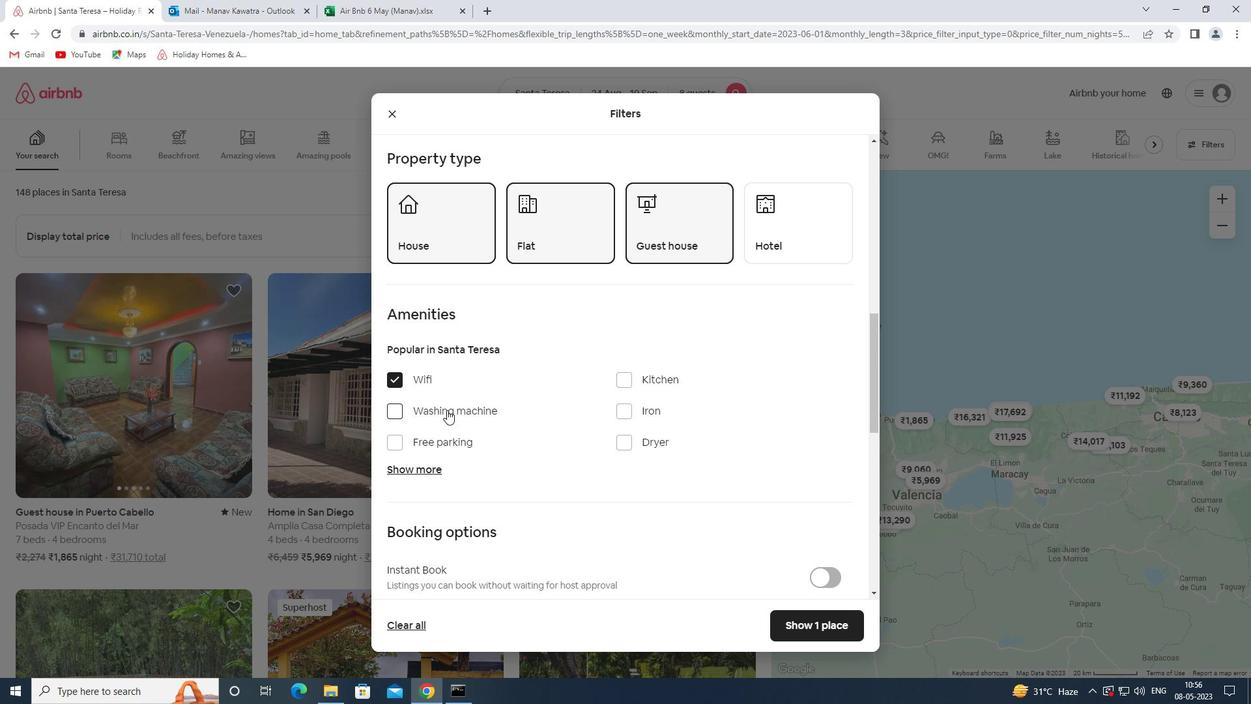 
Action: Mouse moved to (452, 404)
Screenshot: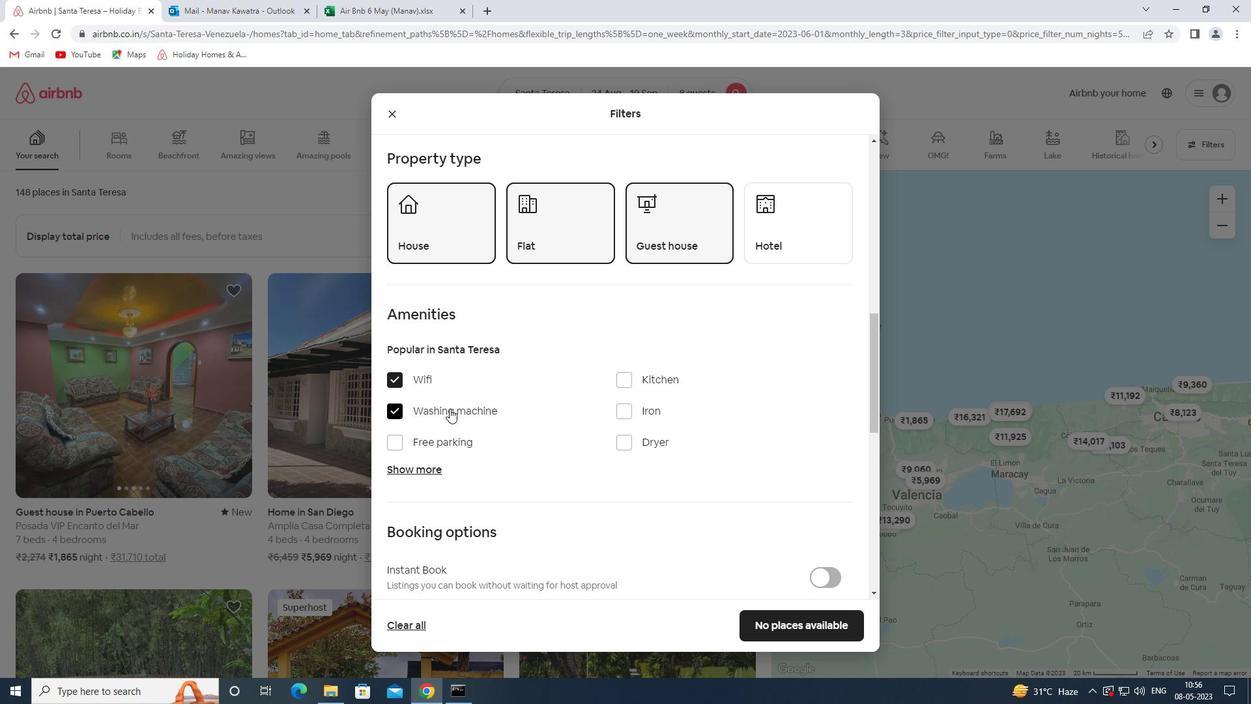 
Action: Mouse pressed left at (452, 404)
Screenshot: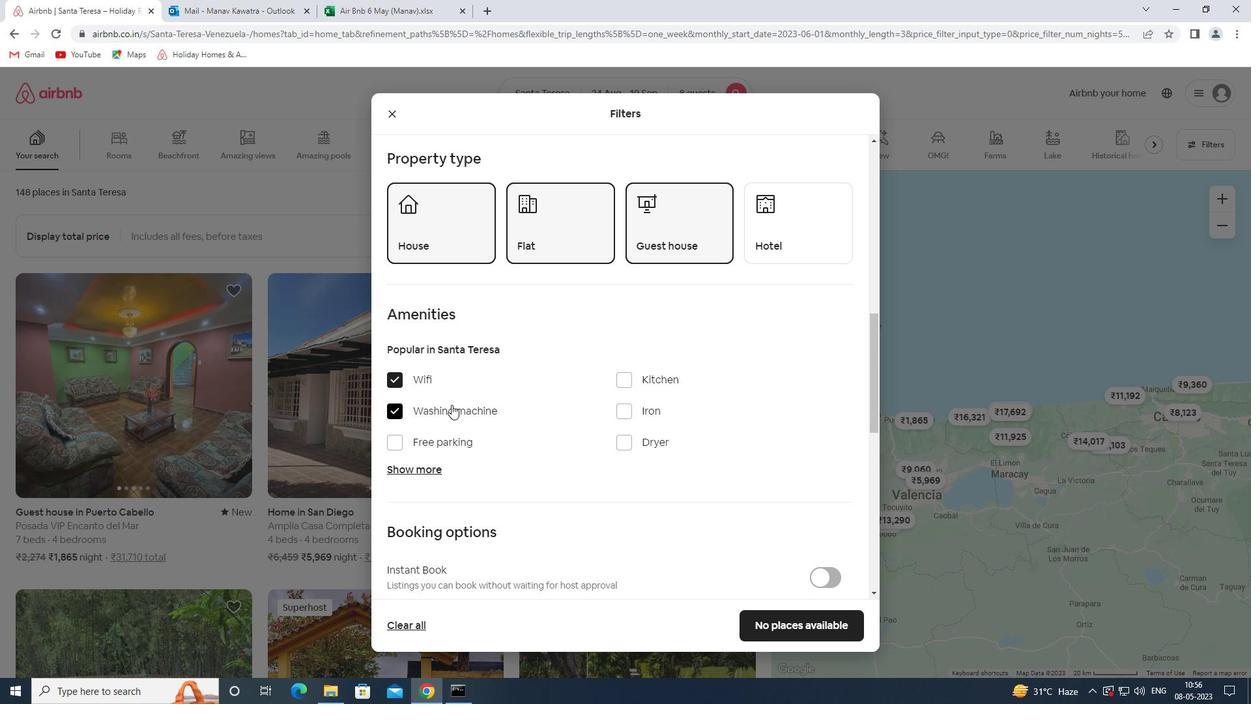 
Action: Mouse moved to (449, 437)
Screenshot: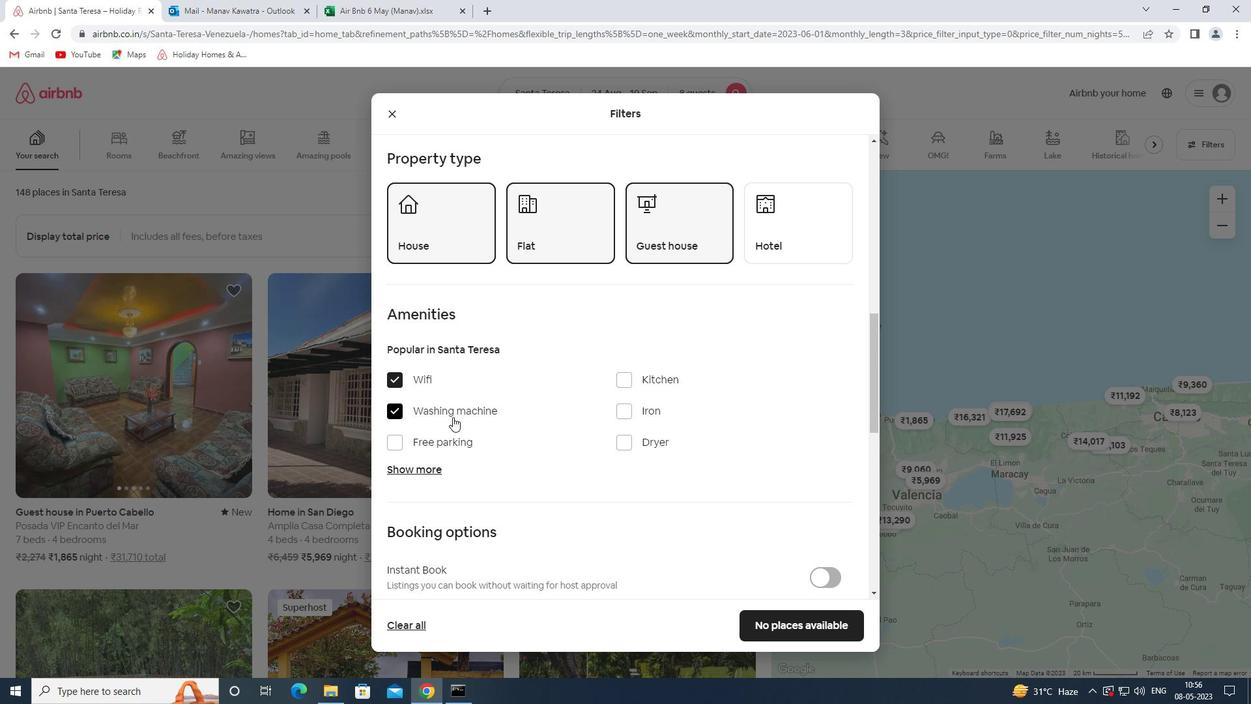 
Action: Mouse pressed left at (449, 437)
Screenshot: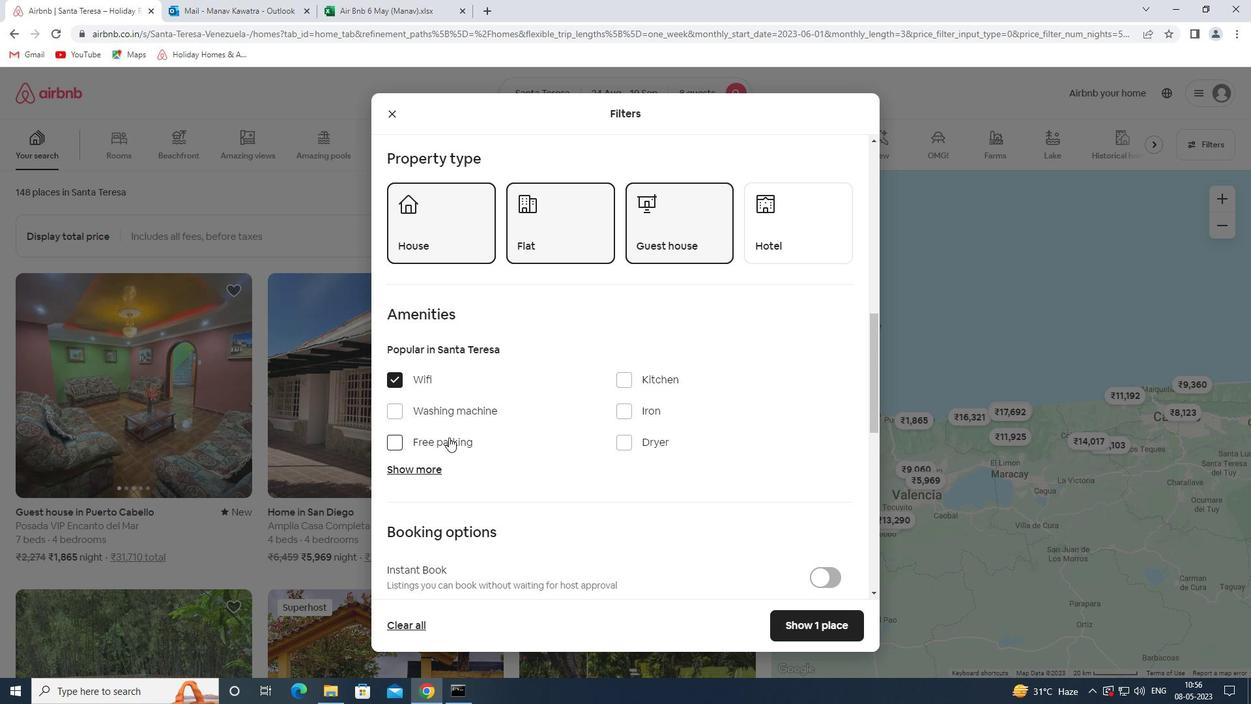 
Action: Mouse moved to (433, 473)
Screenshot: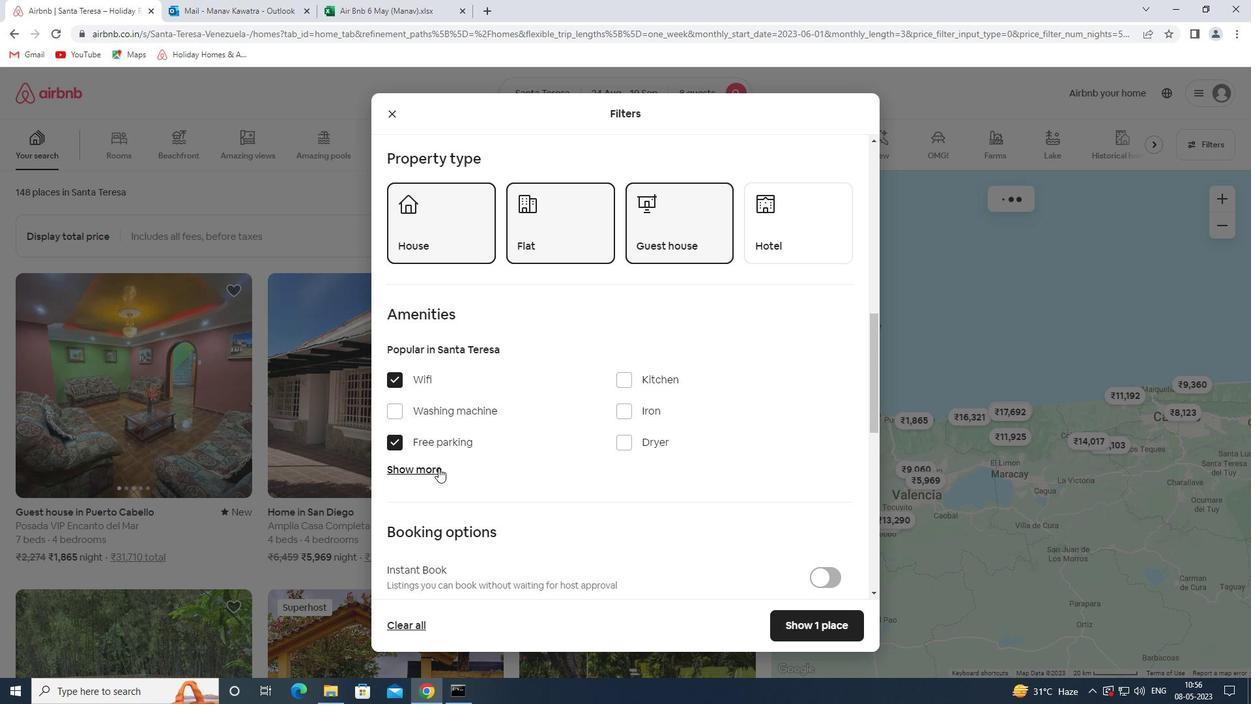 
Action: Mouse pressed left at (433, 473)
Screenshot: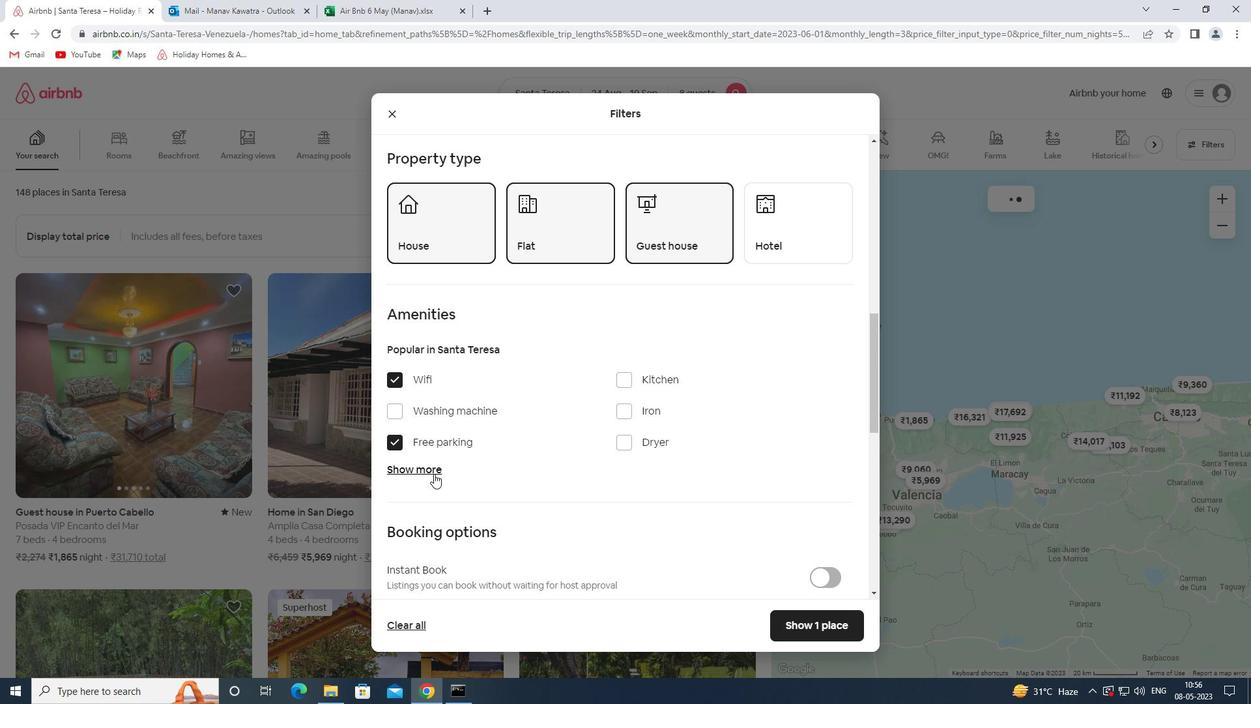 
Action: Mouse moved to (620, 546)
Screenshot: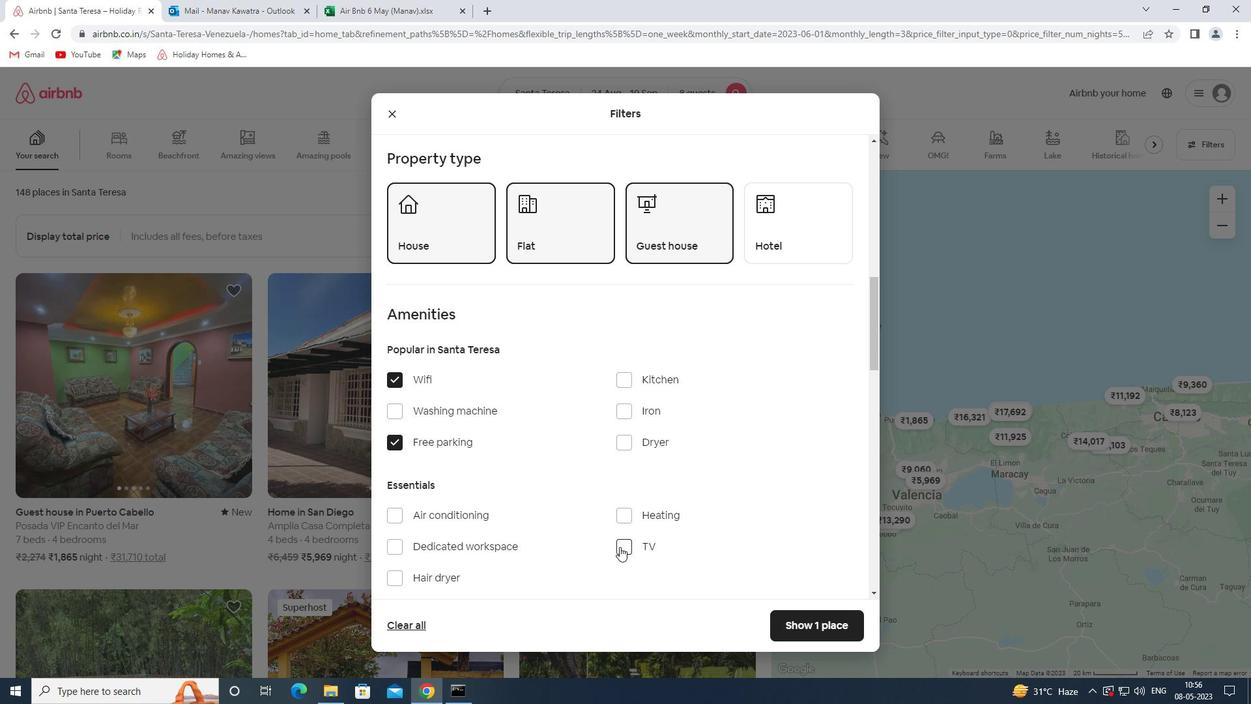 
Action: Mouse pressed left at (620, 546)
Screenshot: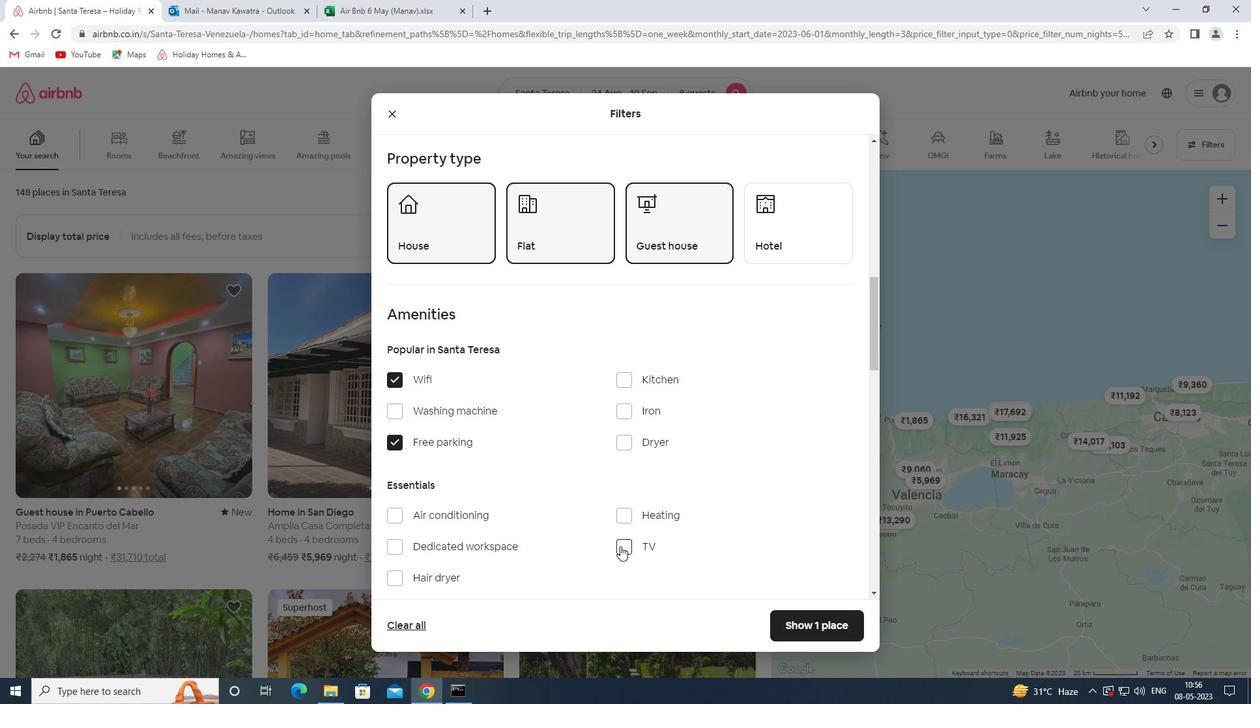 
Action: Mouse scrolled (620, 545) with delta (0, 0)
Screenshot: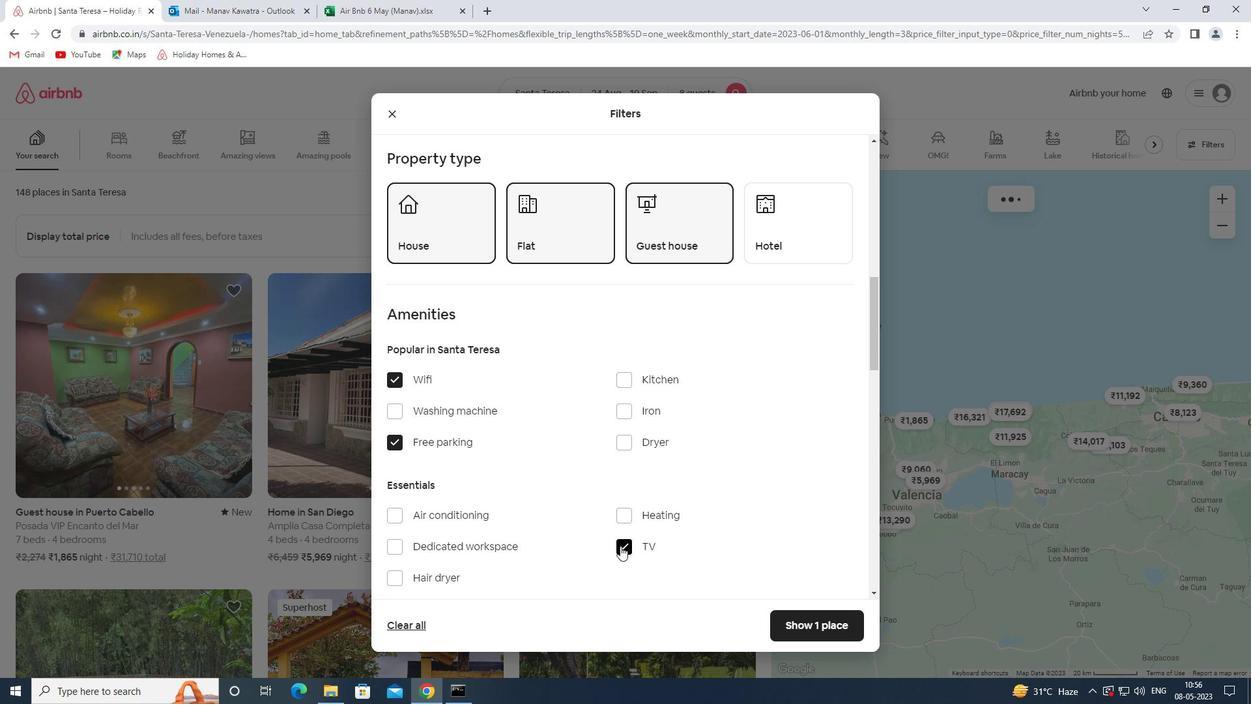 
Action: Mouse scrolled (620, 545) with delta (0, 0)
Screenshot: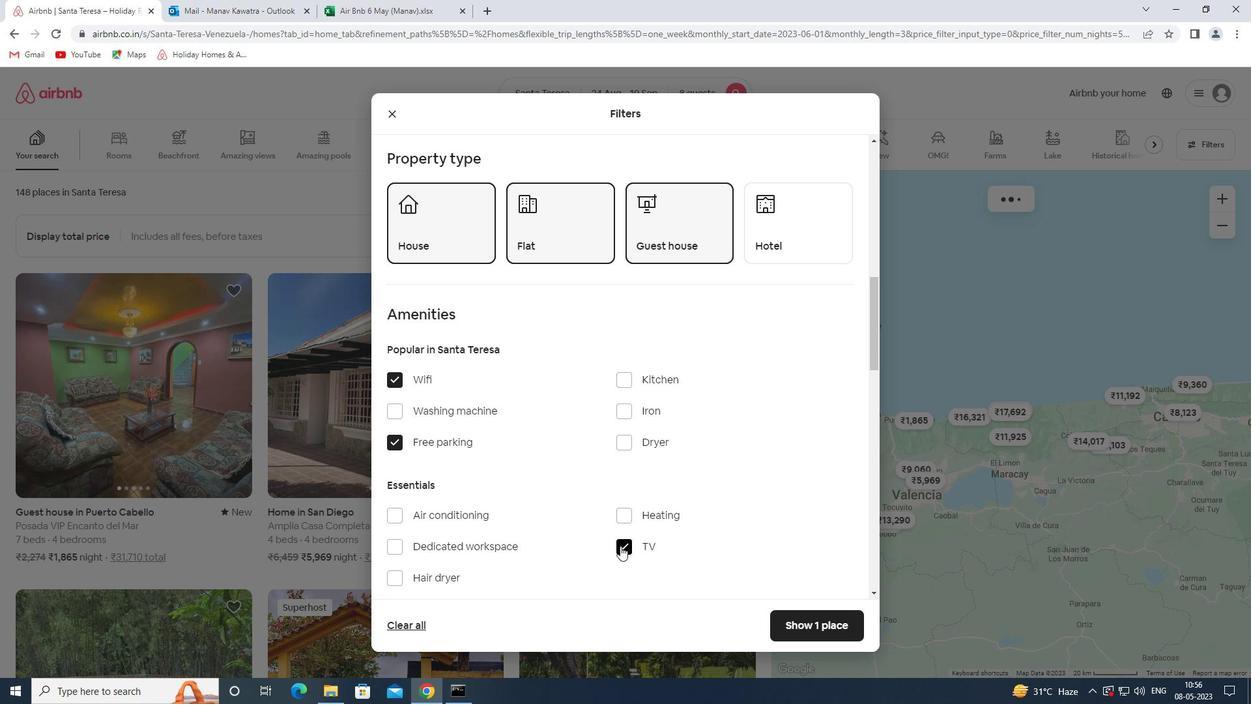 
Action: Mouse scrolled (620, 545) with delta (0, 0)
Screenshot: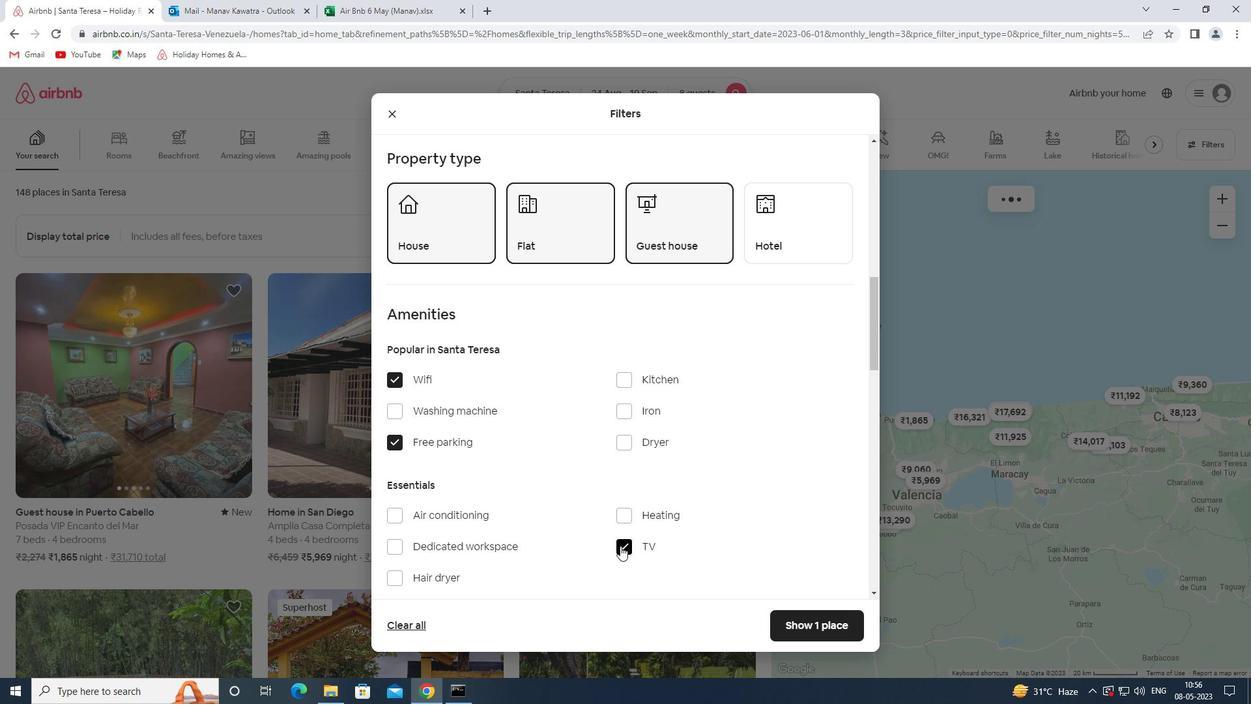 
Action: Mouse scrolled (620, 545) with delta (0, 0)
Screenshot: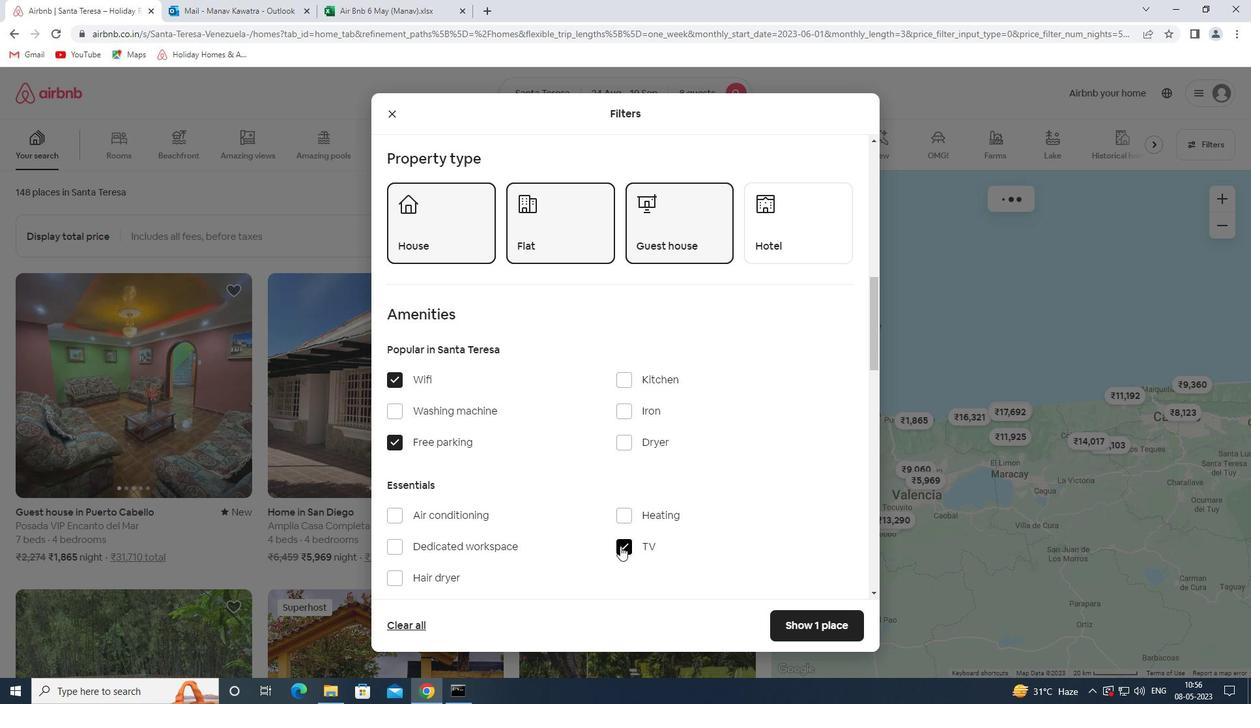 
Action: Mouse scrolled (620, 545) with delta (0, 0)
Screenshot: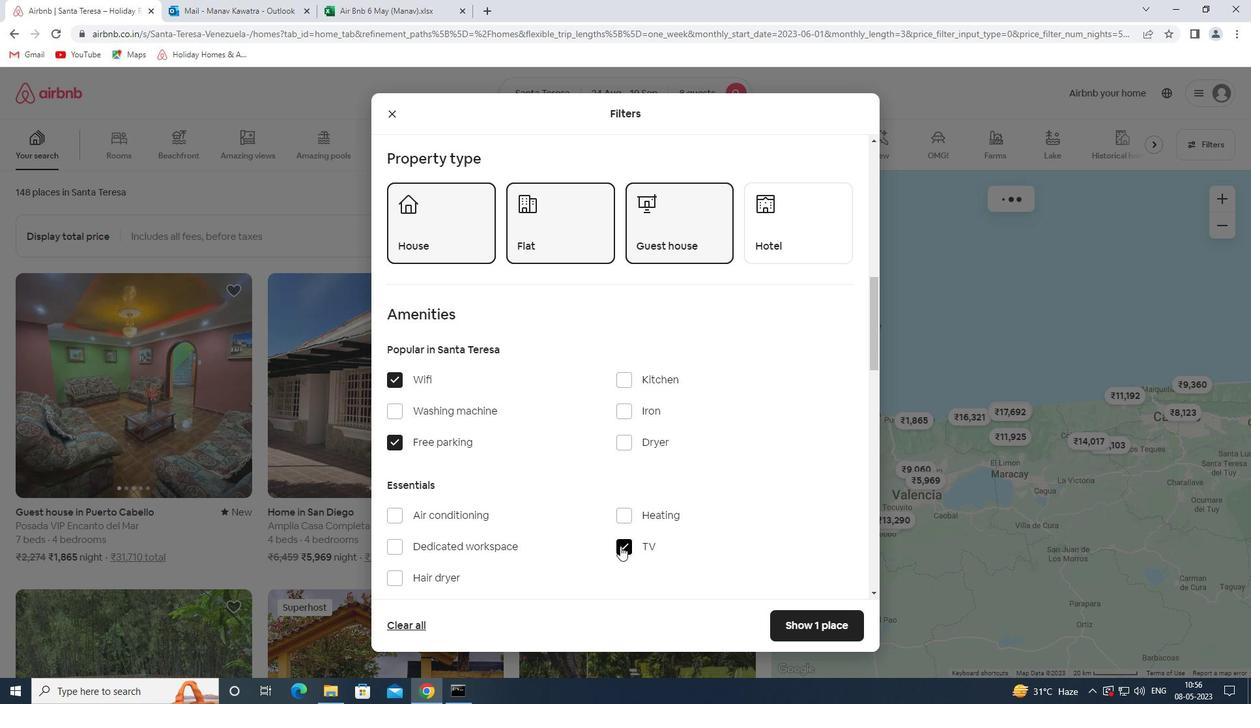 
Action: Mouse moved to (410, 384)
Screenshot: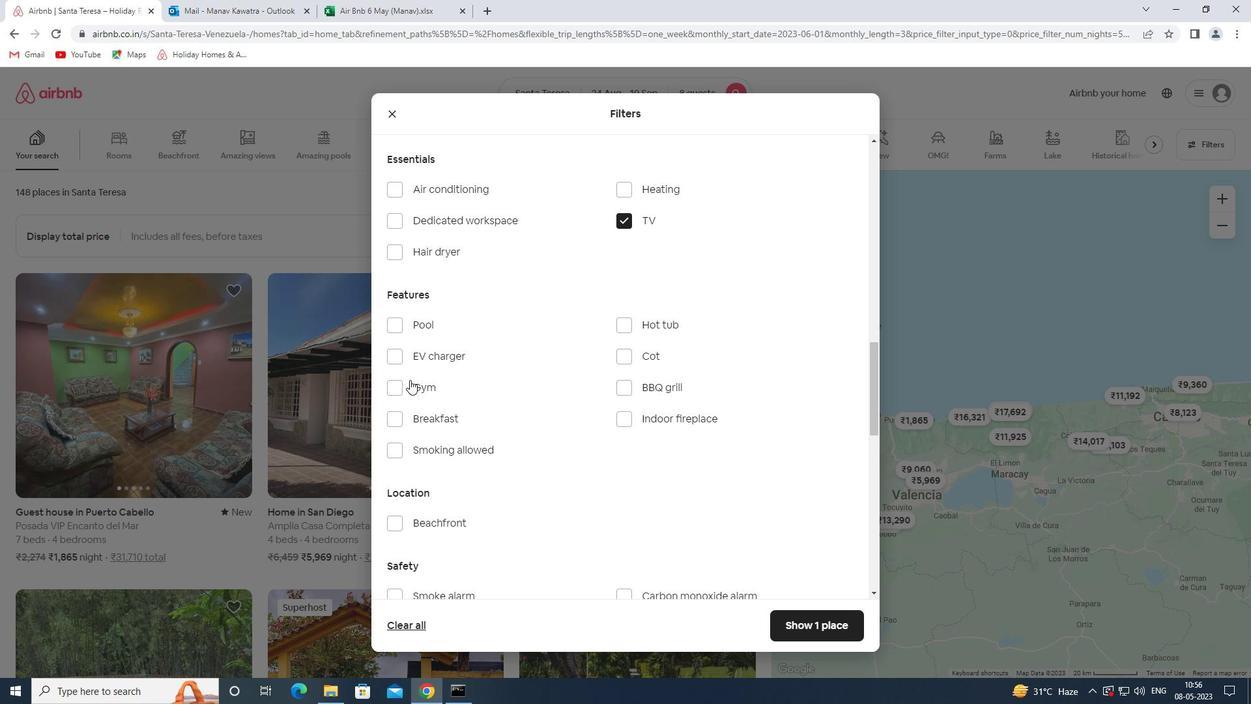 
Action: Mouse pressed left at (410, 384)
Screenshot: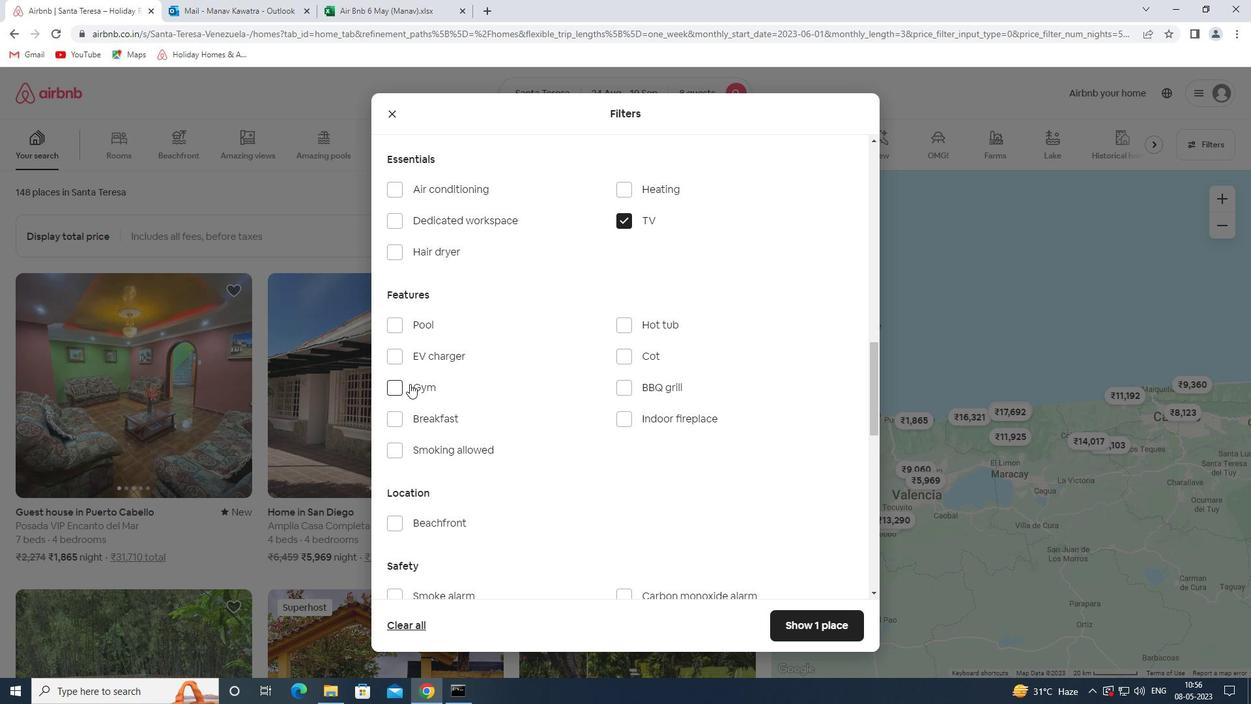 
Action: Mouse moved to (423, 416)
Screenshot: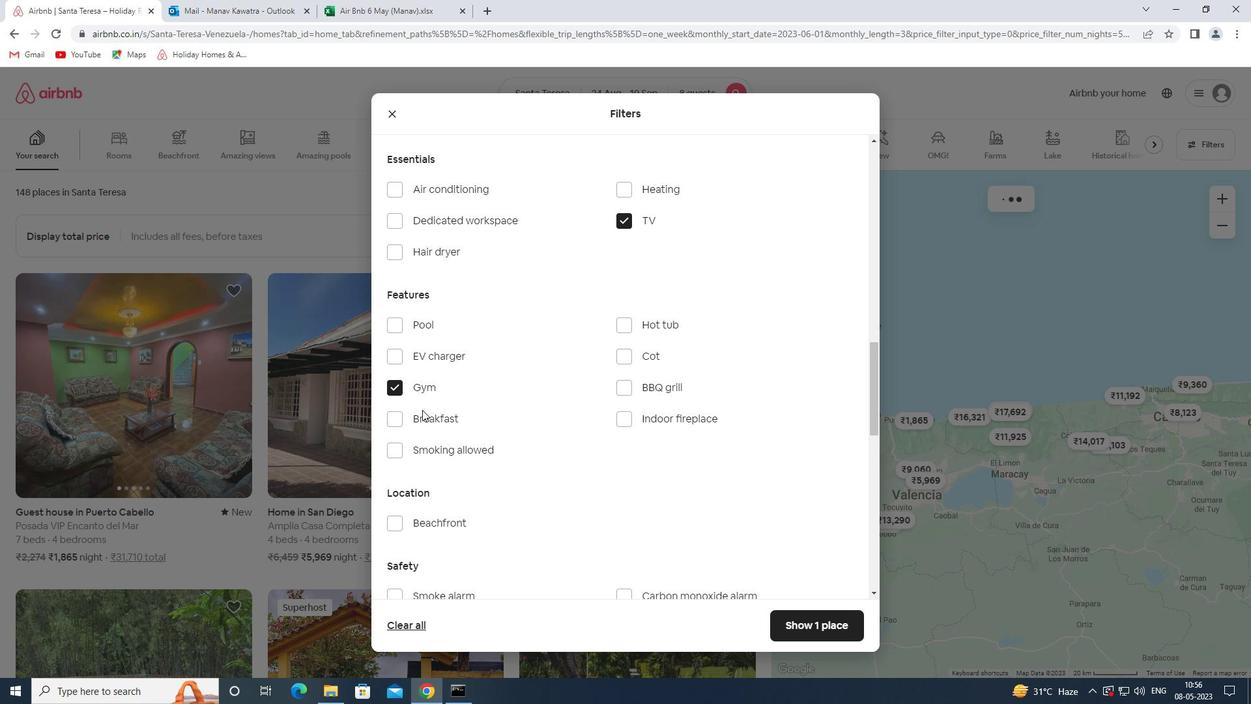 
Action: Mouse pressed left at (423, 416)
Screenshot: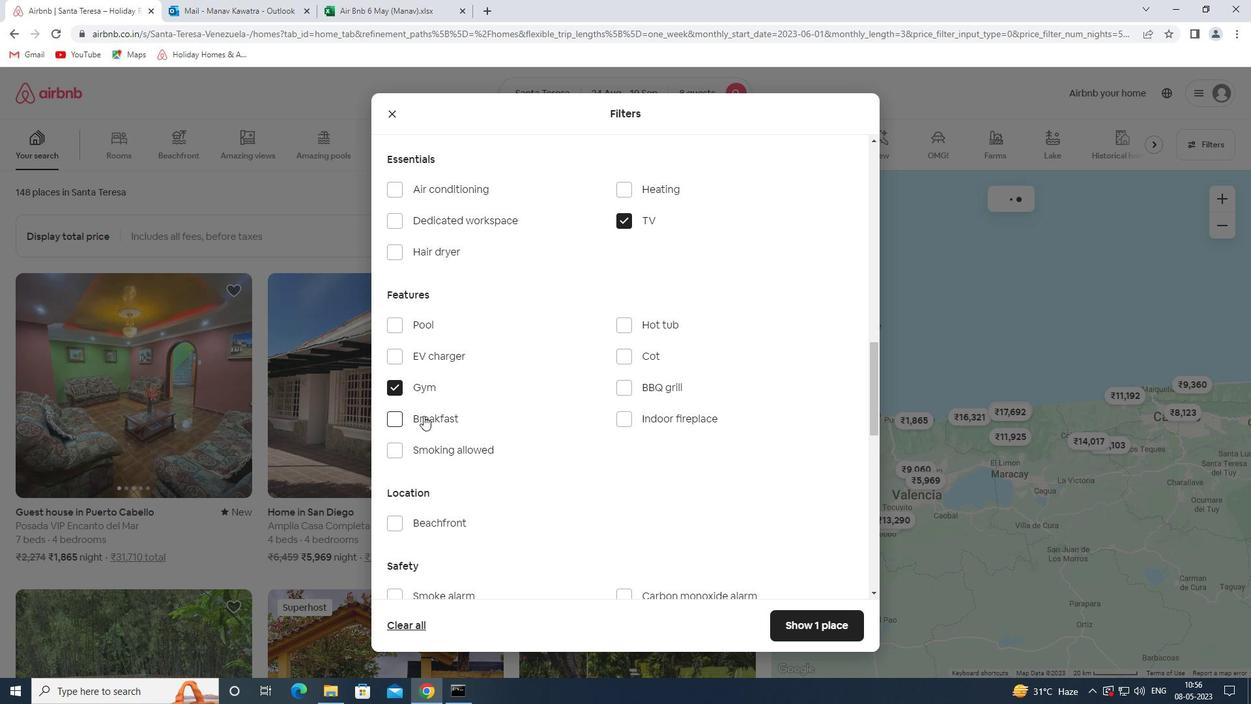 
Action: Mouse moved to (499, 547)
Screenshot: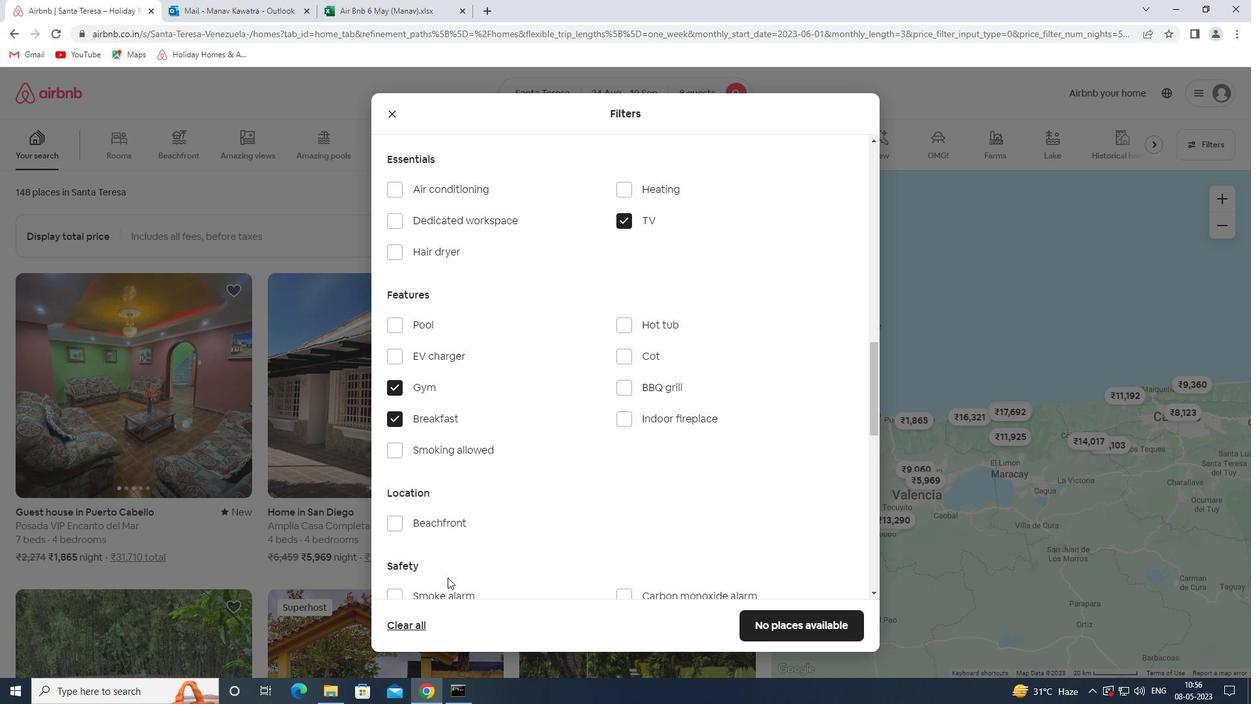 
Action: Mouse scrolled (499, 546) with delta (0, 0)
Screenshot: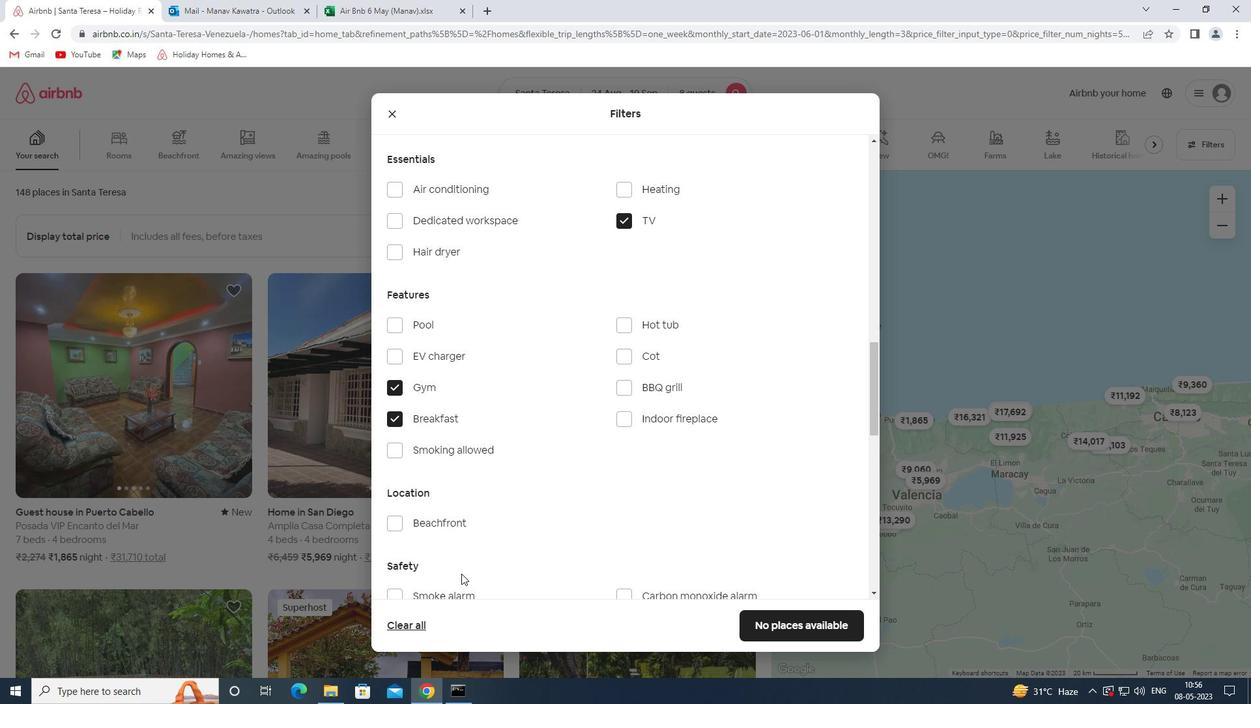 
Action: Mouse moved to (501, 547)
Screenshot: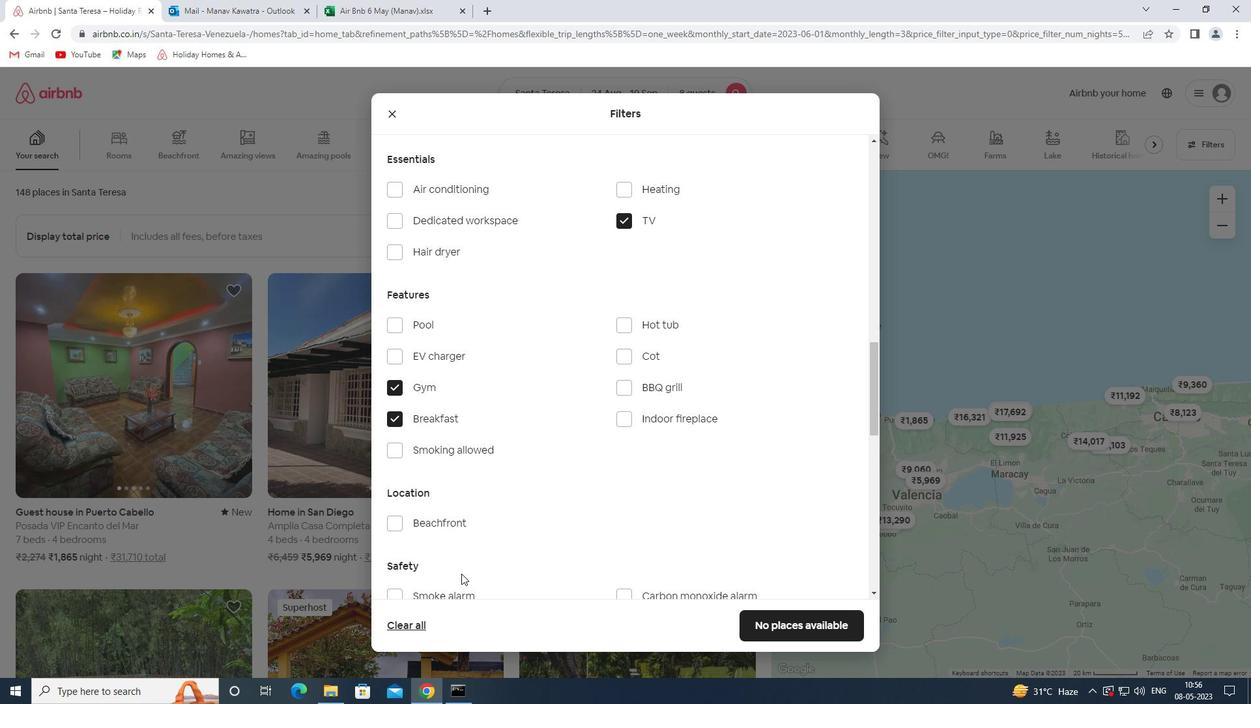 
Action: Mouse scrolled (501, 546) with delta (0, 0)
Screenshot: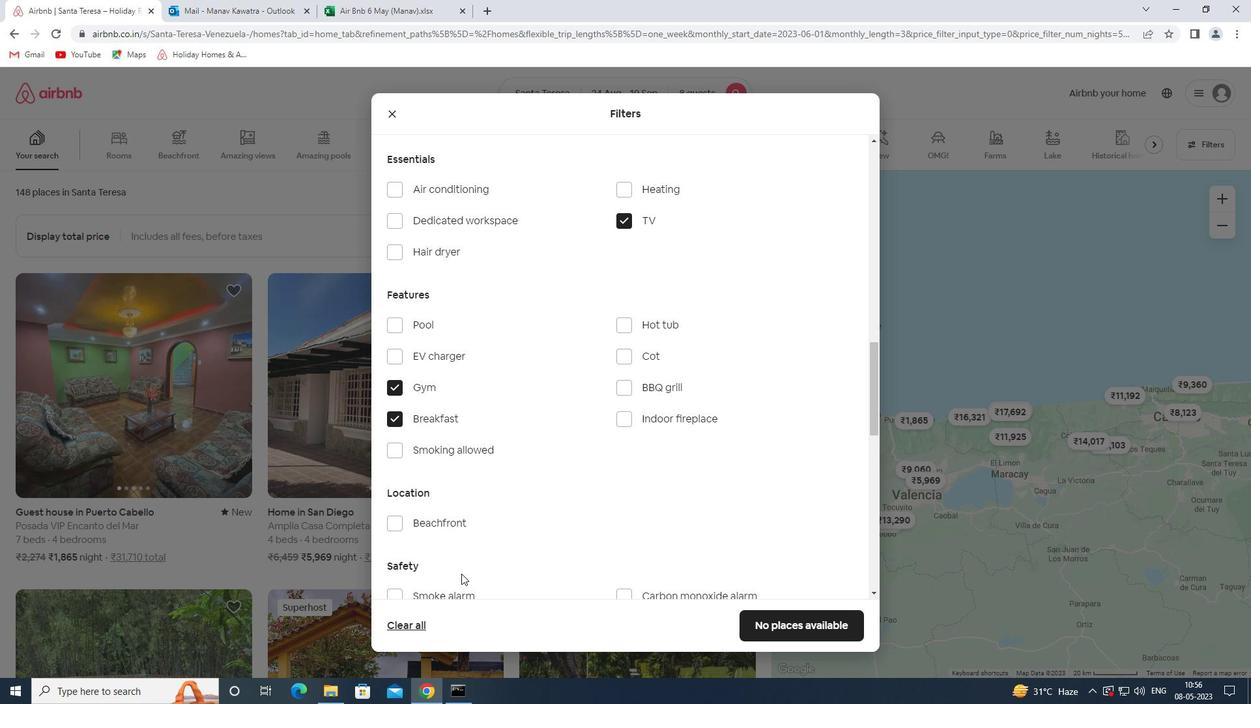 
Action: Mouse moved to (501, 547)
Screenshot: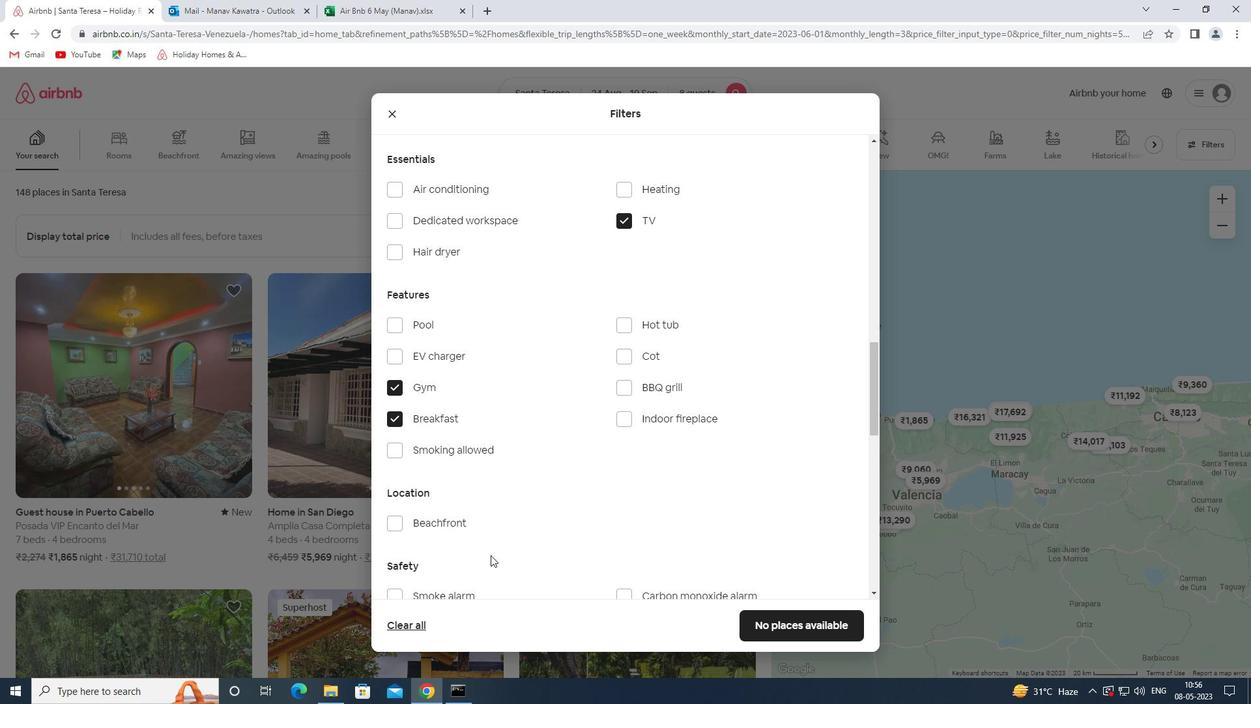 
Action: Mouse scrolled (501, 546) with delta (0, 0)
Screenshot: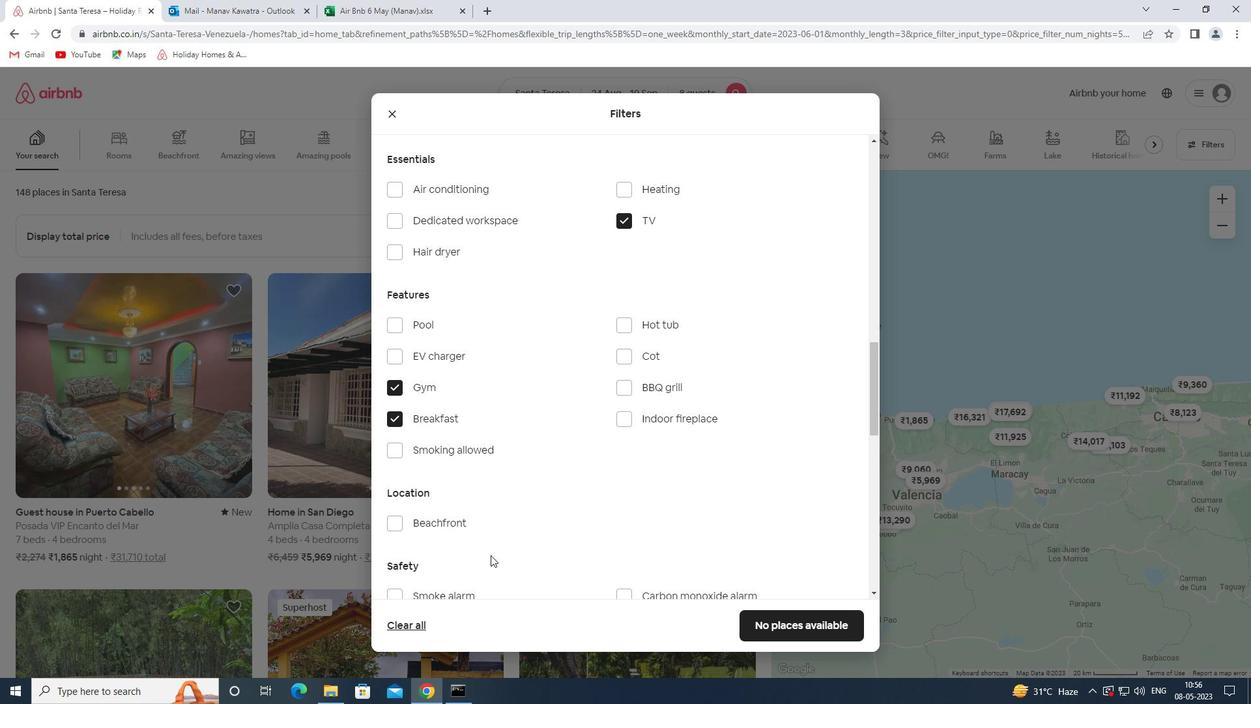 
Action: Mouse scrolled (501, 546) with delta (0, 0)
Screenshot: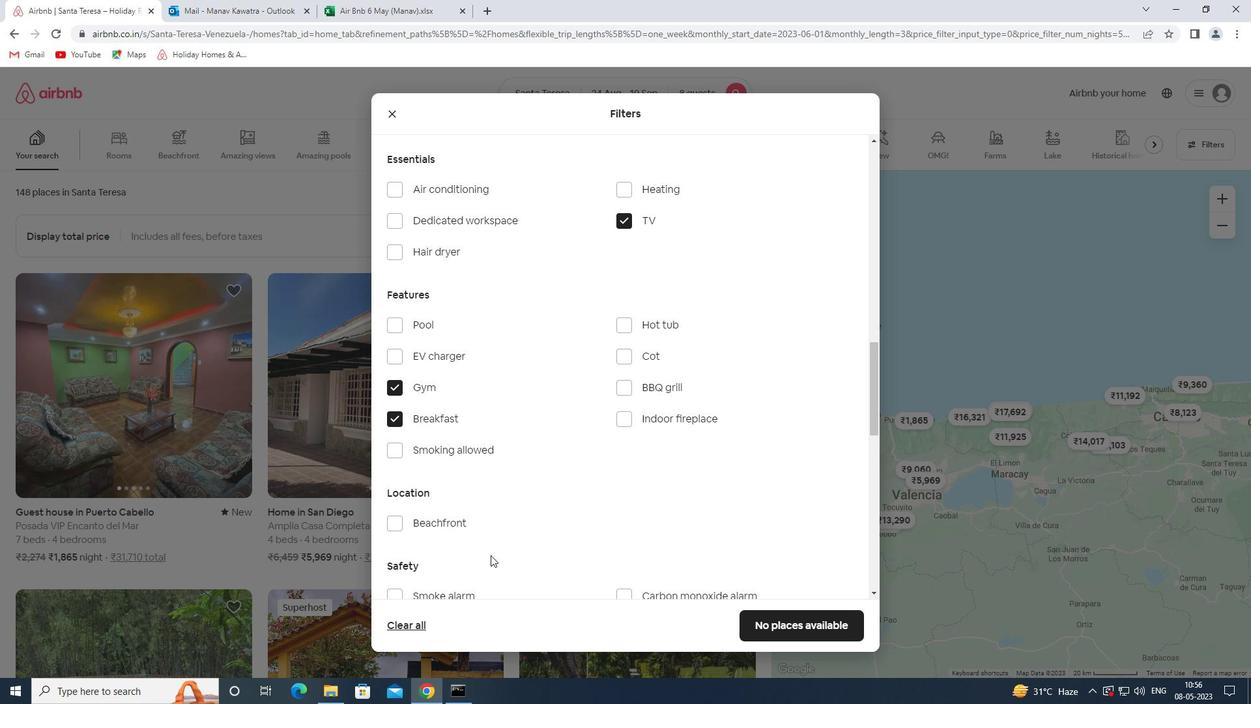 
Action: Mouse moved to (504, 545)
Screenshot: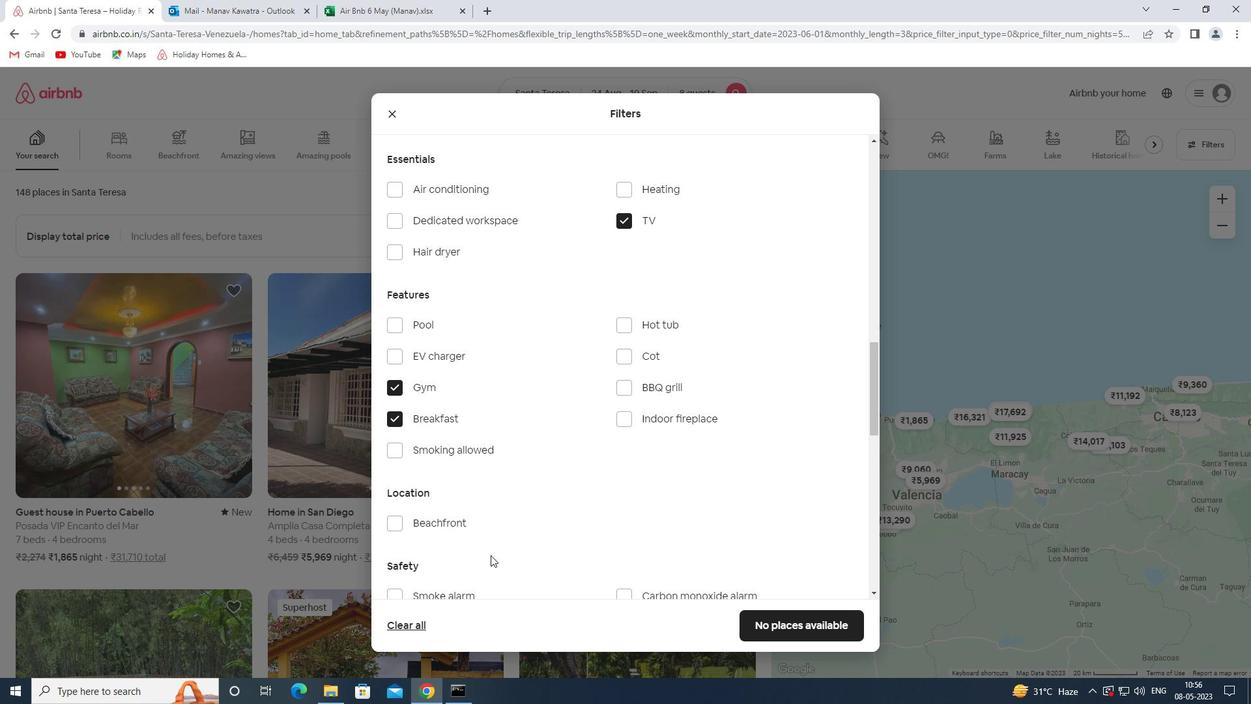
Action: Mouse scrolled (504, 545) with delta (0, 0)
Screenshot: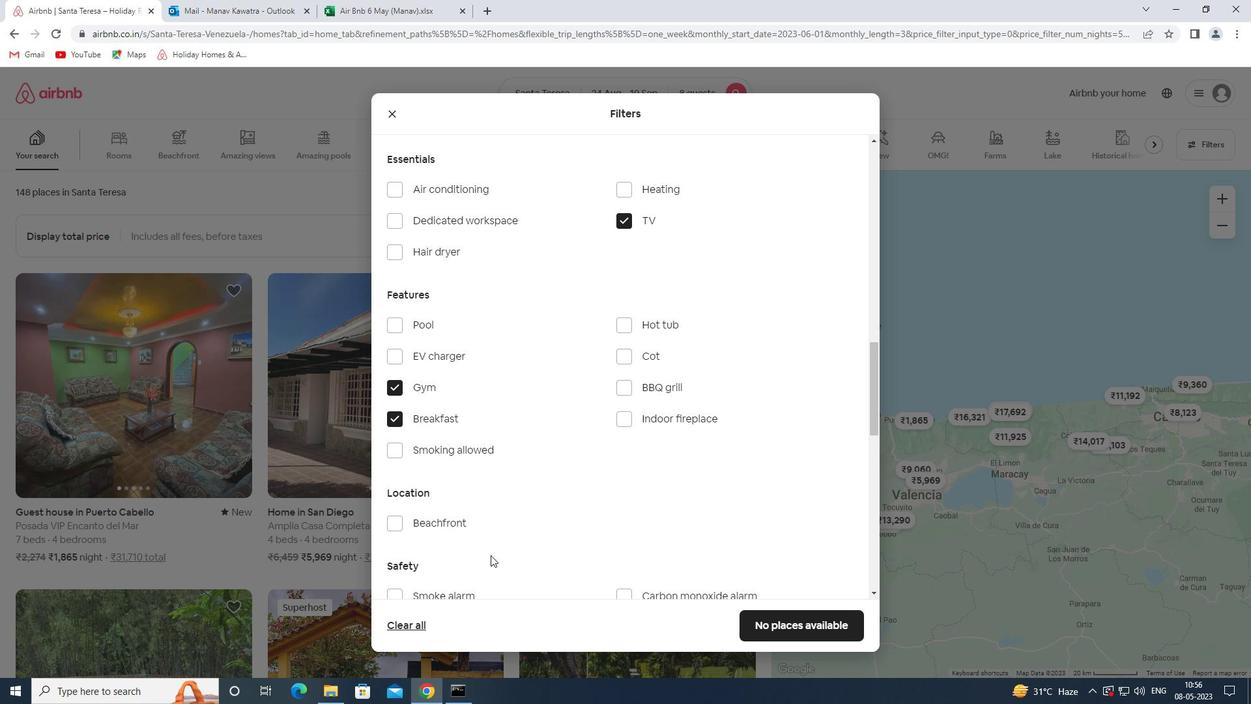 
Action: Mouse moved to (829, 440)
Screenshot: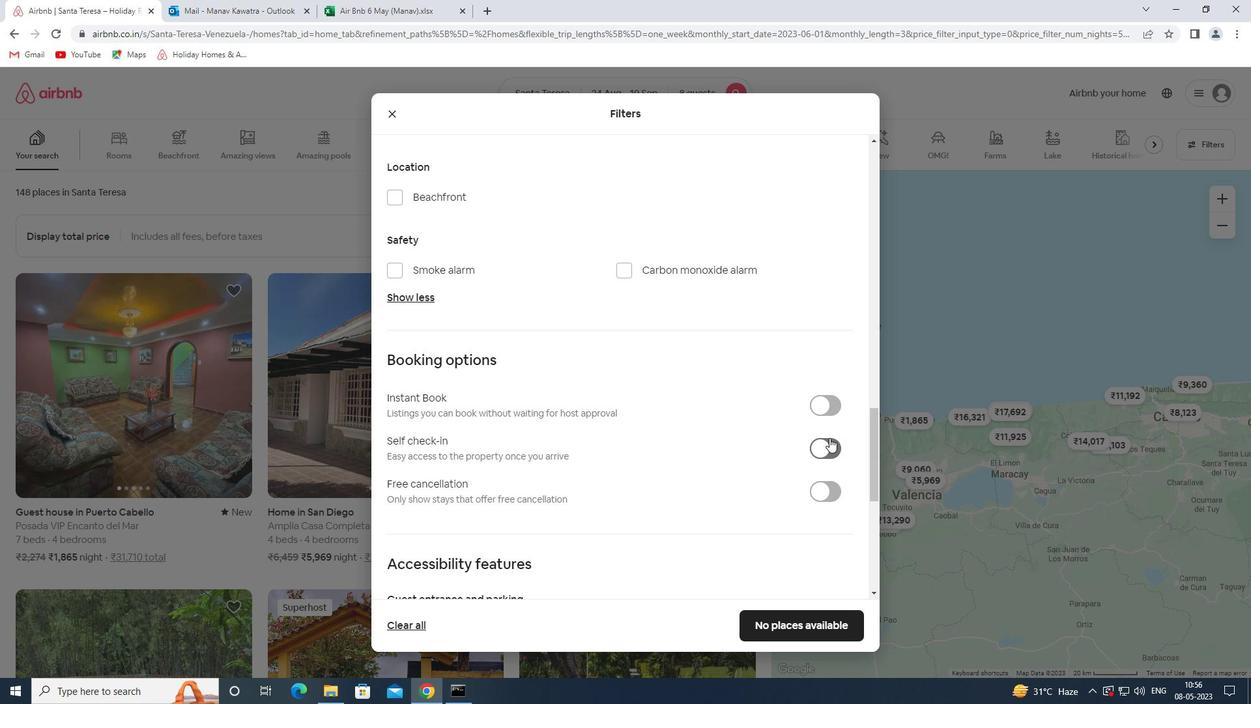 
Action: Mouse pressed left at (829, 440)
Screenshot: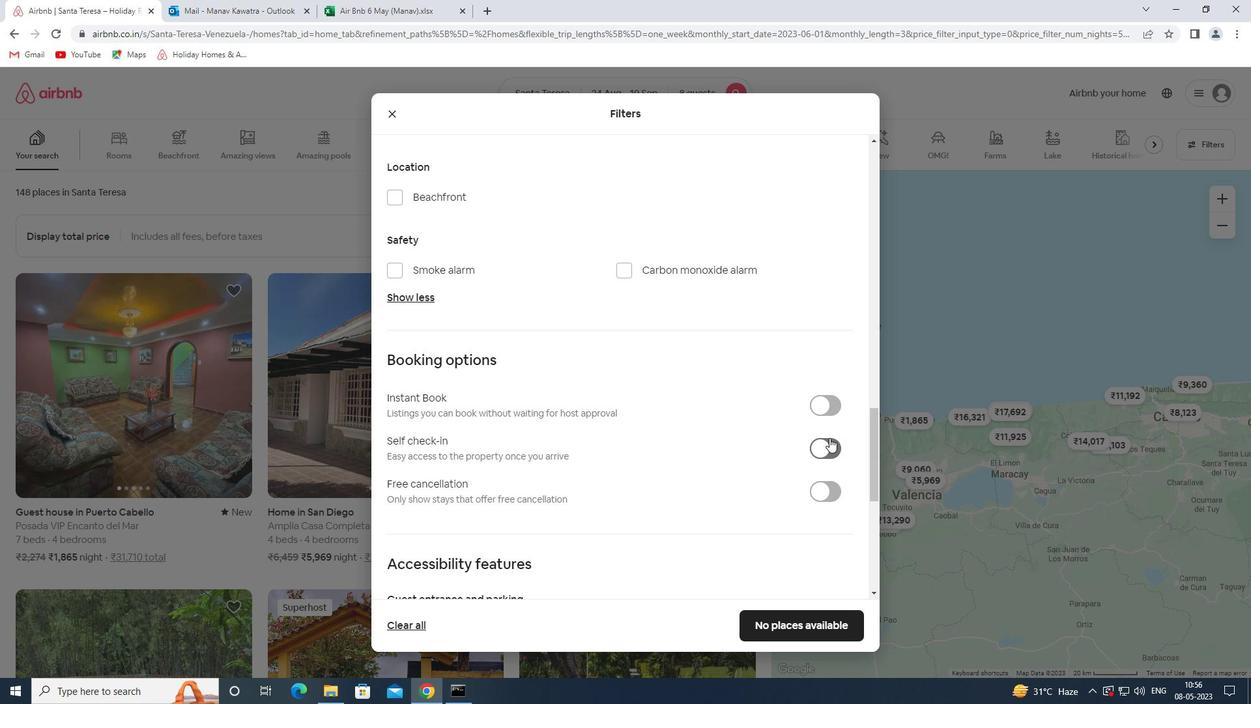 
Action: Mouse moved to (581, 443)
Screenshot: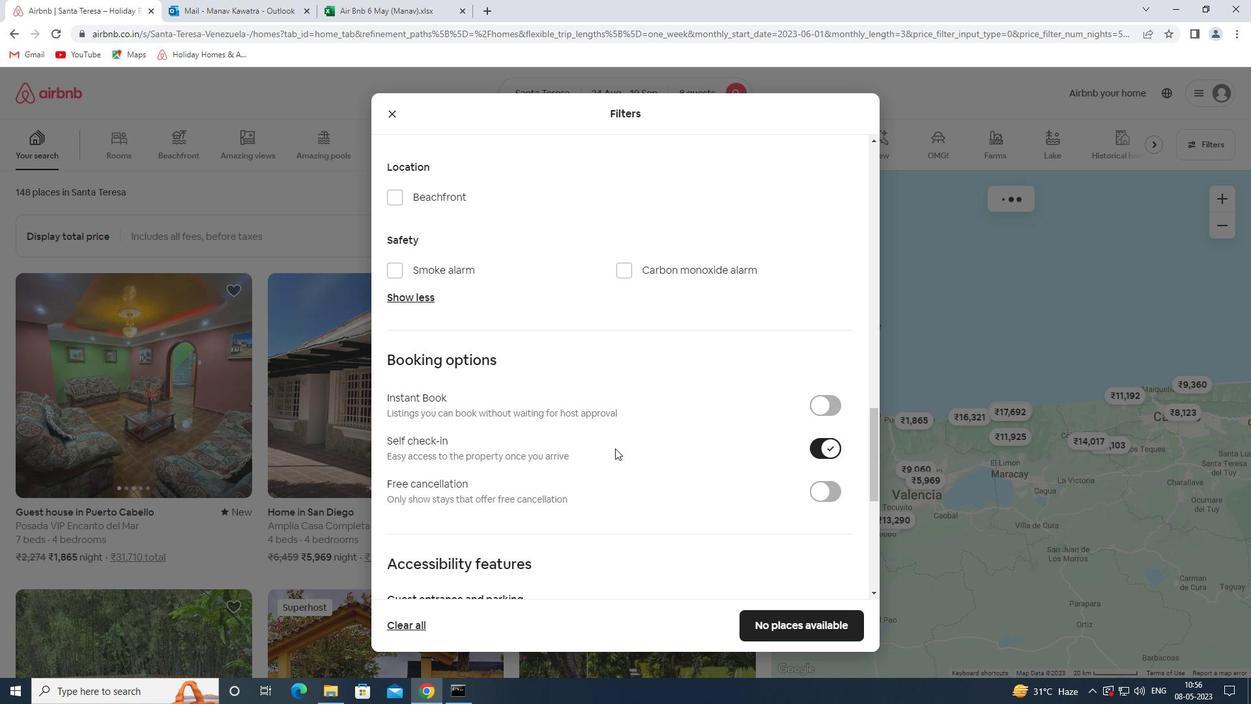 
Action: Mouse scrolled (581, 442) with delta (0, 0)
Screenshot: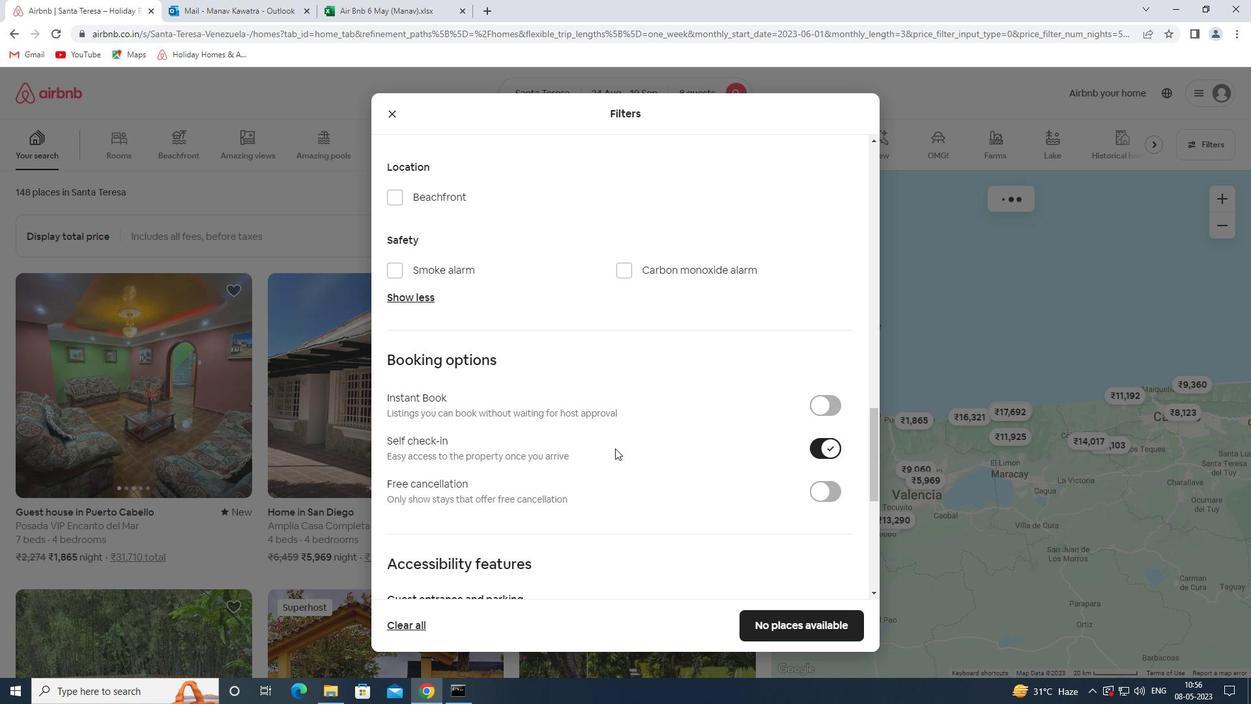 
Action: Mouse scrolled (581, 442) with delta (0, 0)
Screenshot: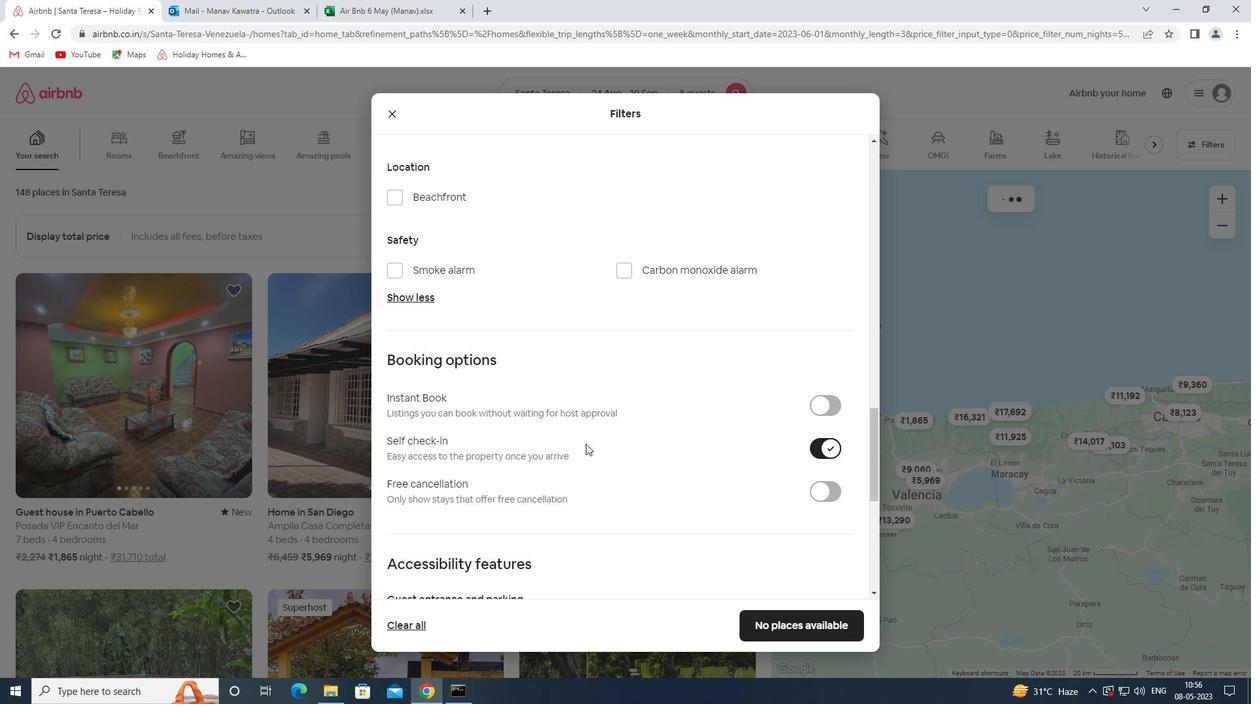 
Action: Mouse scrolled (581, 442) with delta (0, 0)
Screenshot: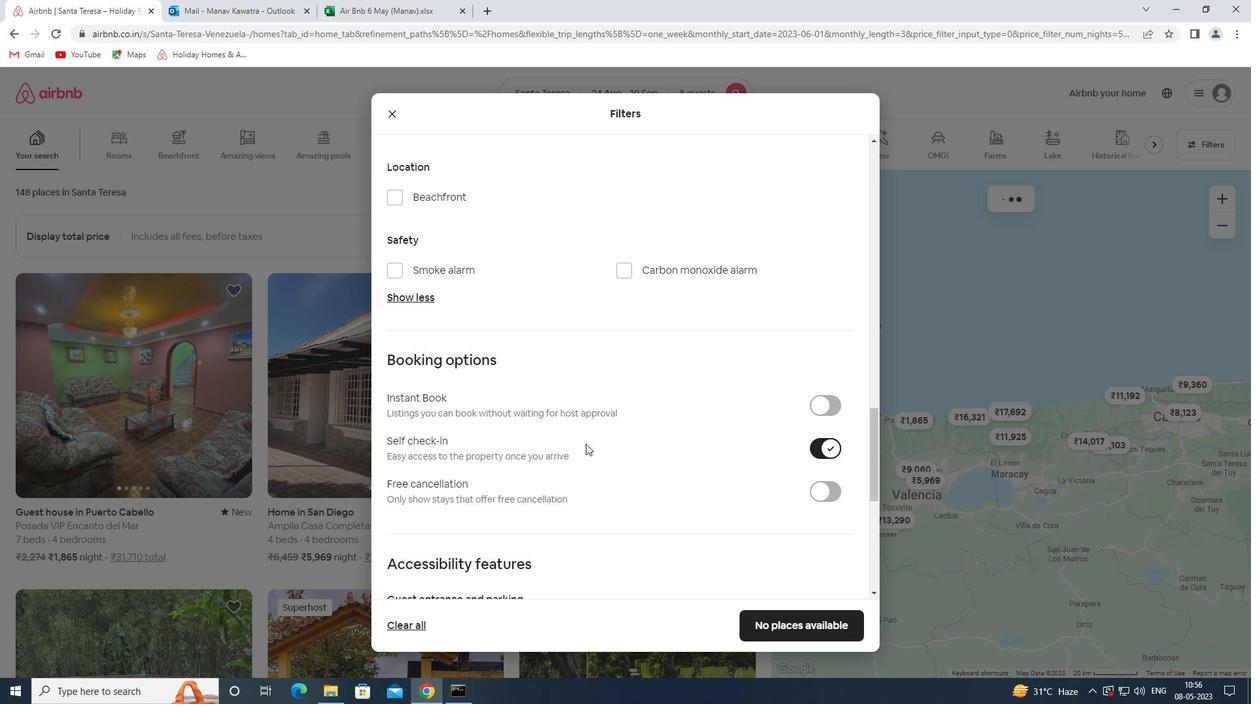 
Action: Mouse scrolled (581, 442) with delta (0, 0)
Screenshot: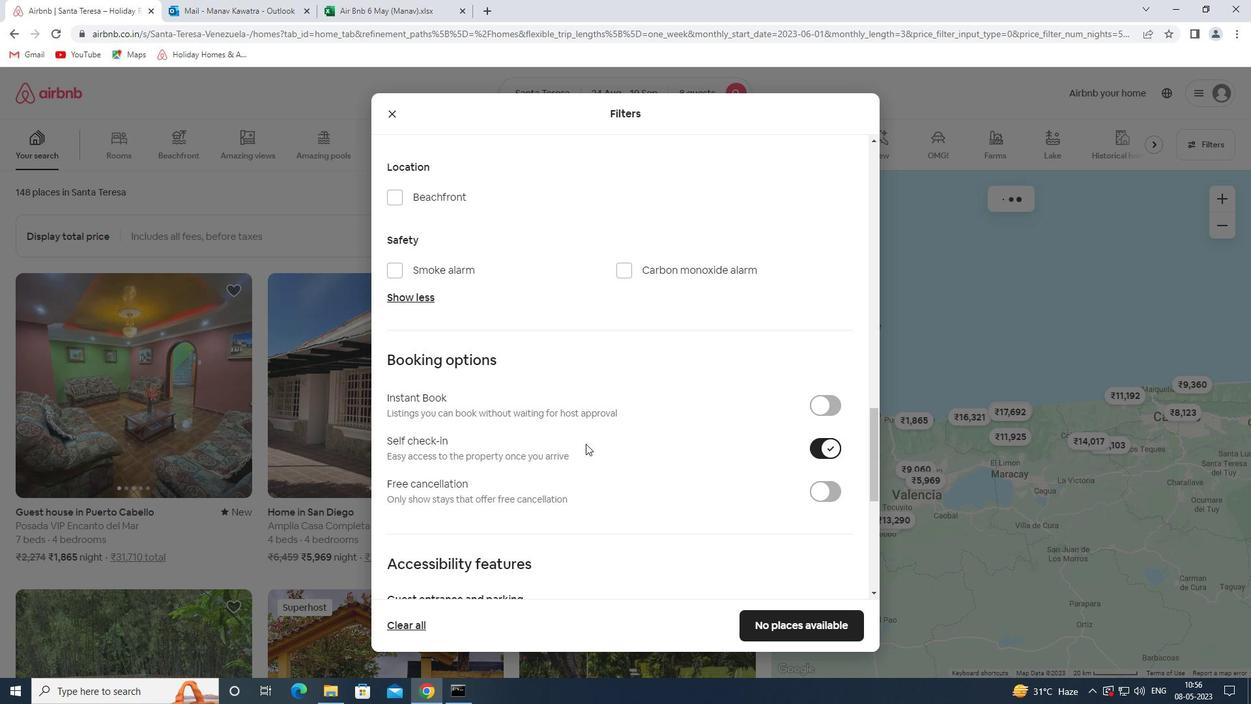 
Action: Mouse scrolled (581, 442) with delta (0, 0)
Screenshot: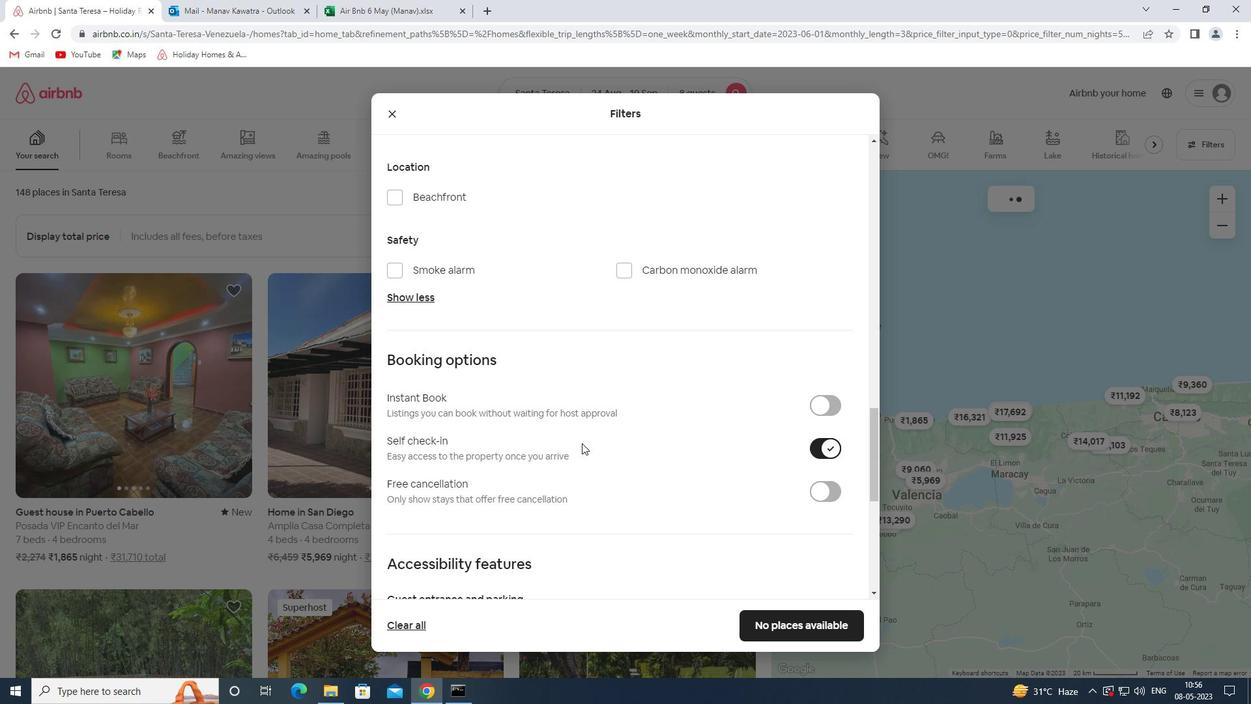 
Action: Mouse scrolled (581, 442) with delta (0, 0)
Screenshot: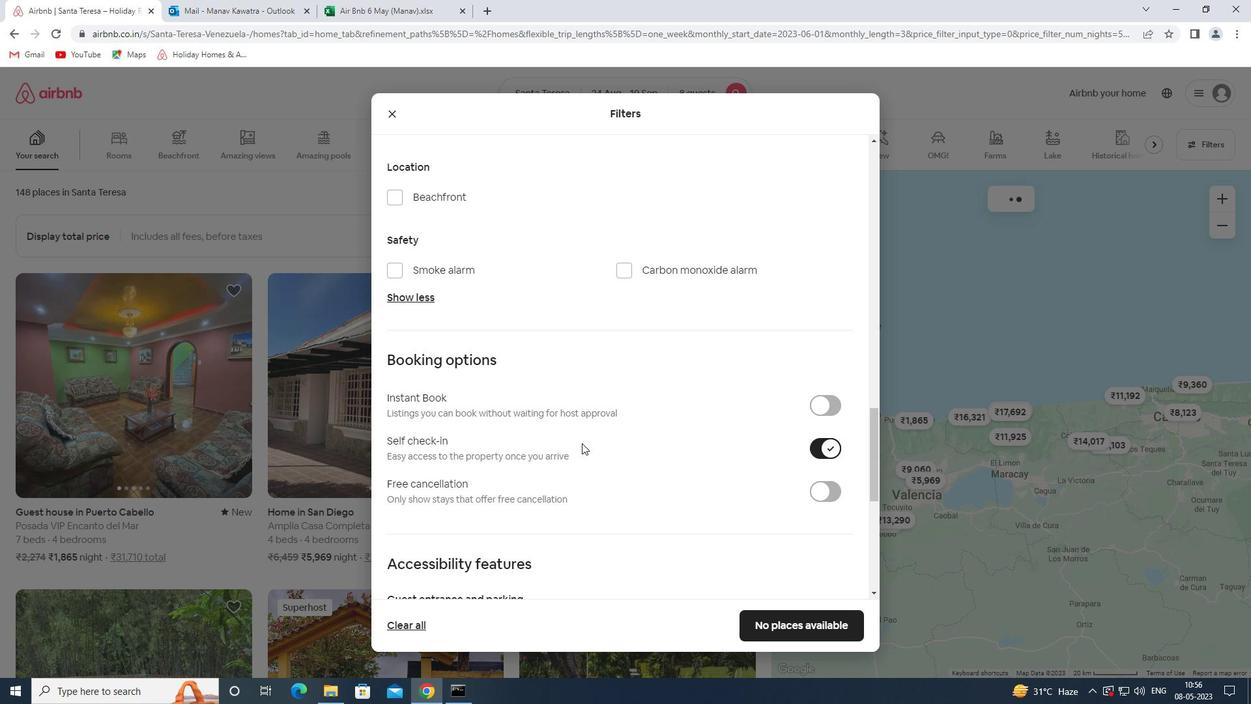 
Action: Mouse moved to (438, 546)
Screenshot: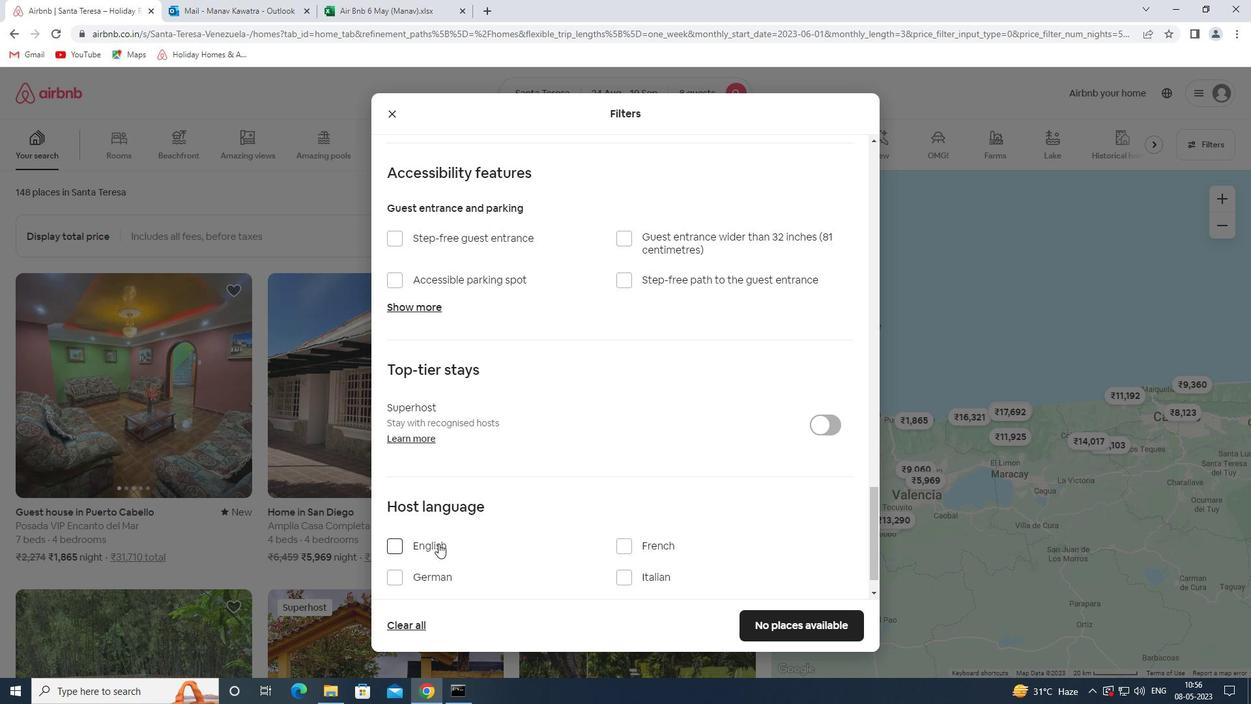 
Action: Mouse pressed left at (438, 546)
Screenshot: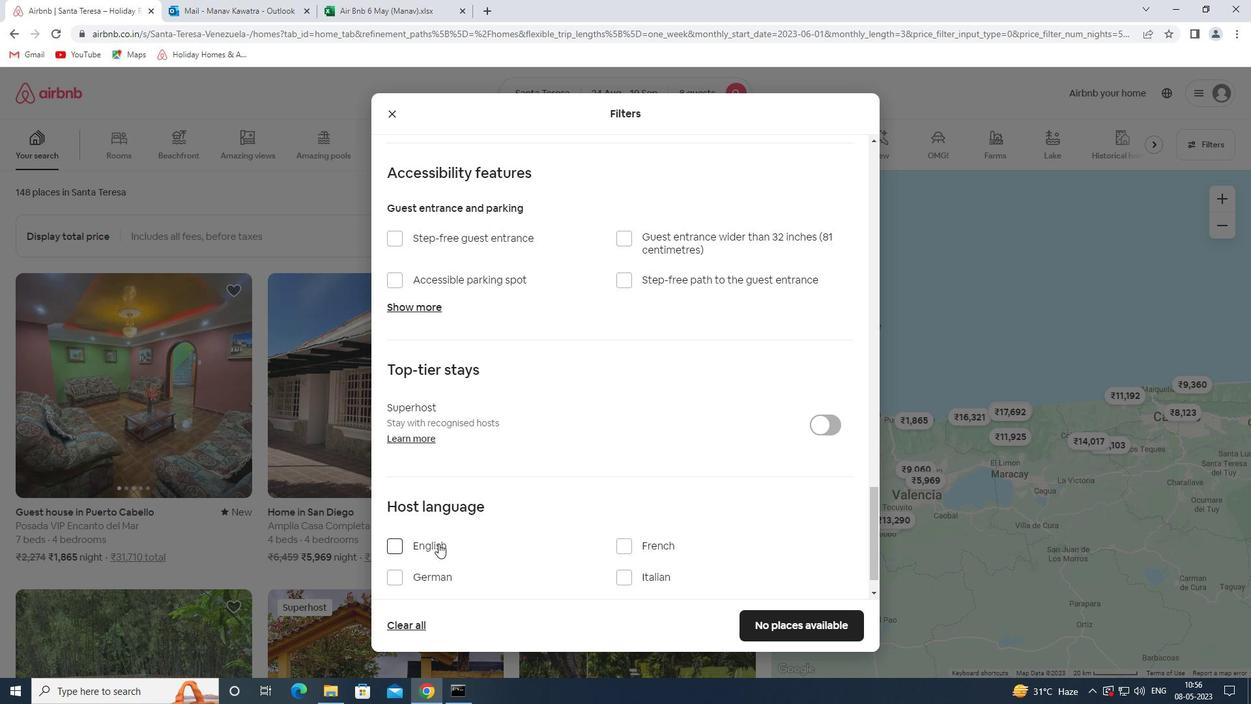 
Action: Mouse moved to (753, 632)
Screenshot: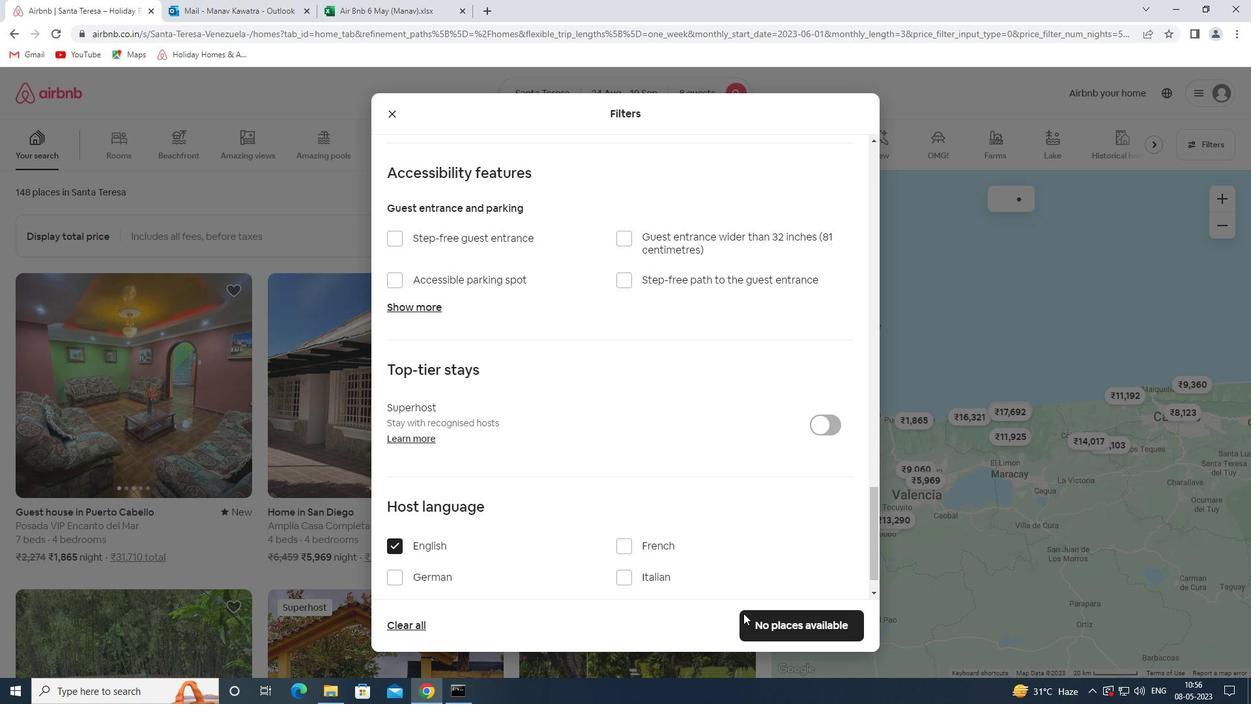 
Action: Mouse pressed left at (753, 632)
Screenshot: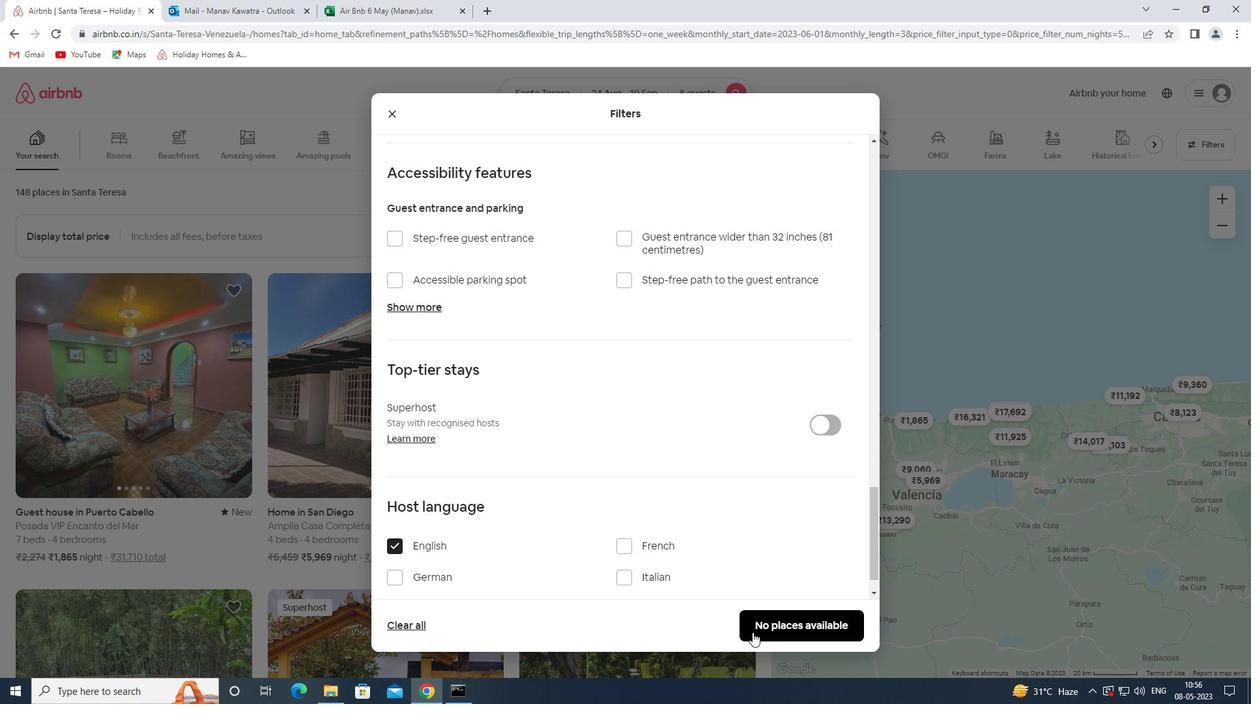 
Action: Mouse moved to (614, 454)
Screenshot: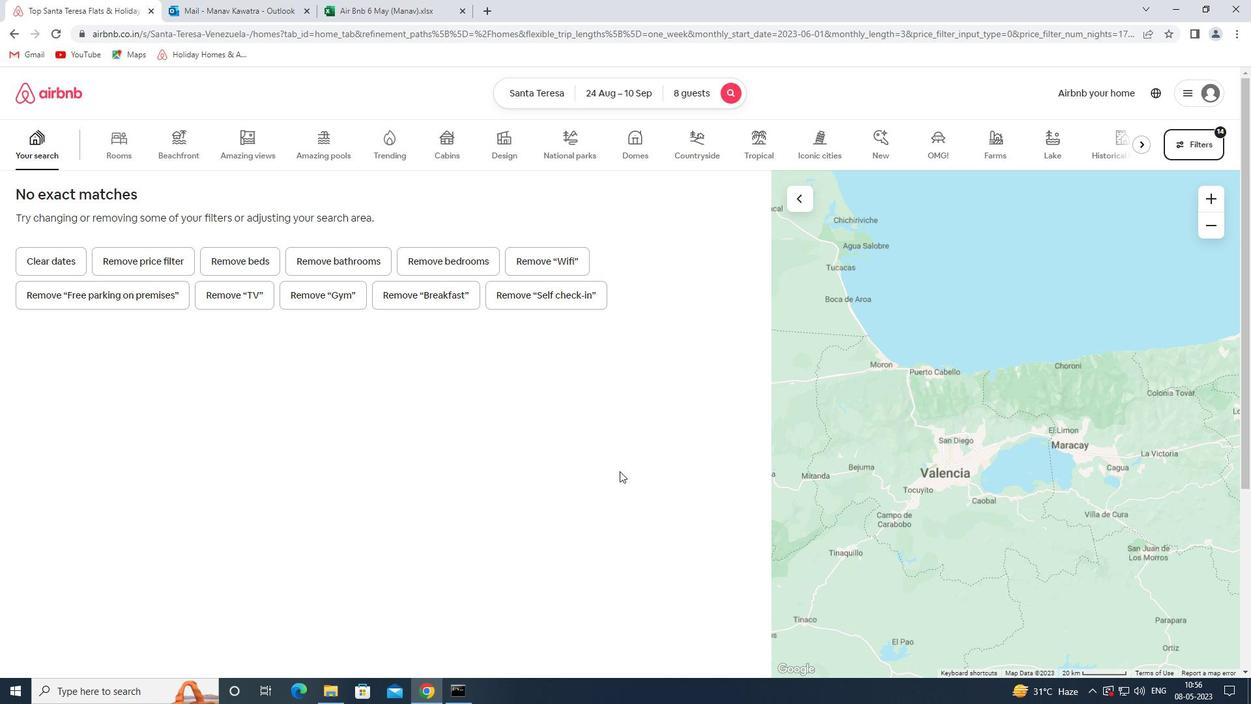 
